 Task: In Heading Arial with underline. Font size of heading  '18'Font style of data Calibri. Font size of data  9Alignment of headline & data Align center. Fill color in heading,  RedFont color of data Black Apply border in Data No BorderIn the sheet   Prime Sales log book
Action: Mouse moved to (89, 179)
Screenshot: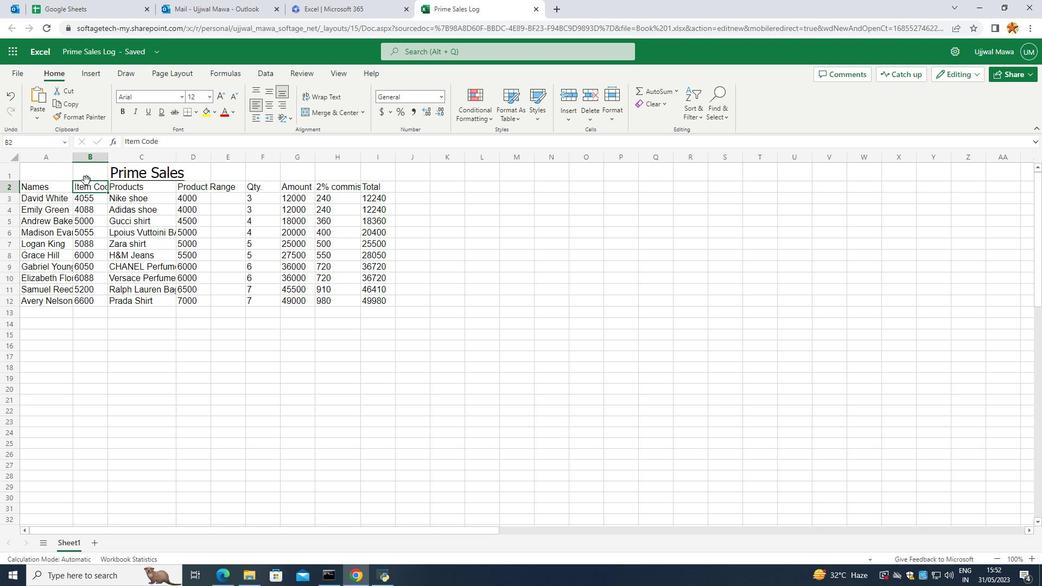 
Action: Mouse pressed left at (89, 179)
Screenshot: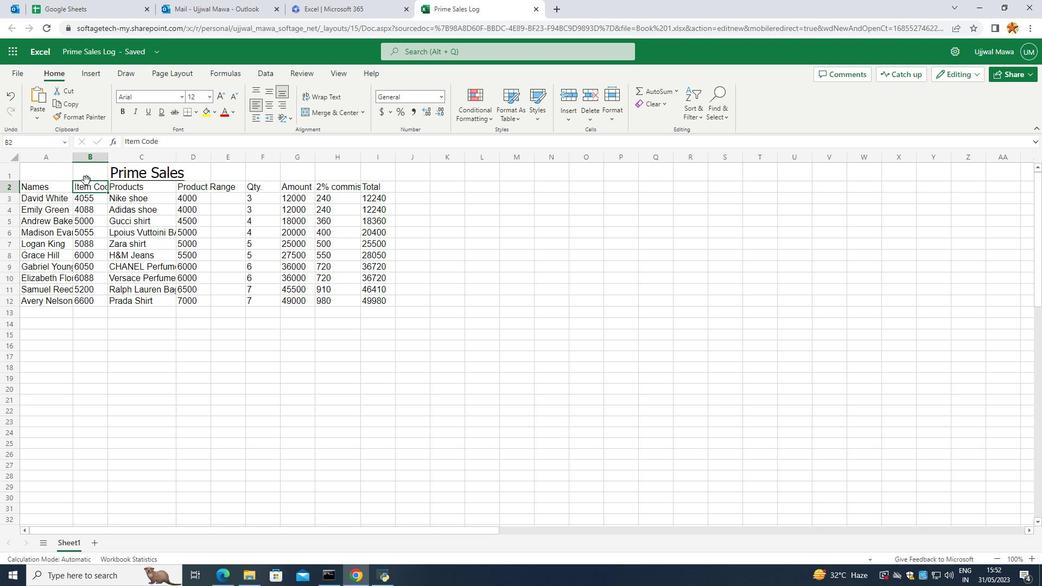 
Action: Mouse moved to (108, 161)
Screenshot: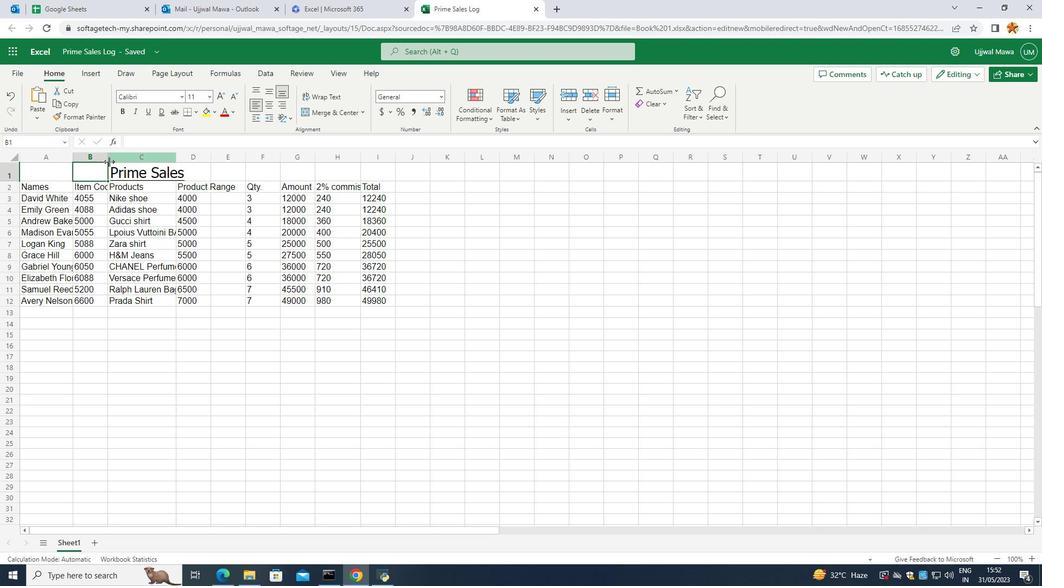 
Action: Mouse pressed left at (108, 161)
Screenshot: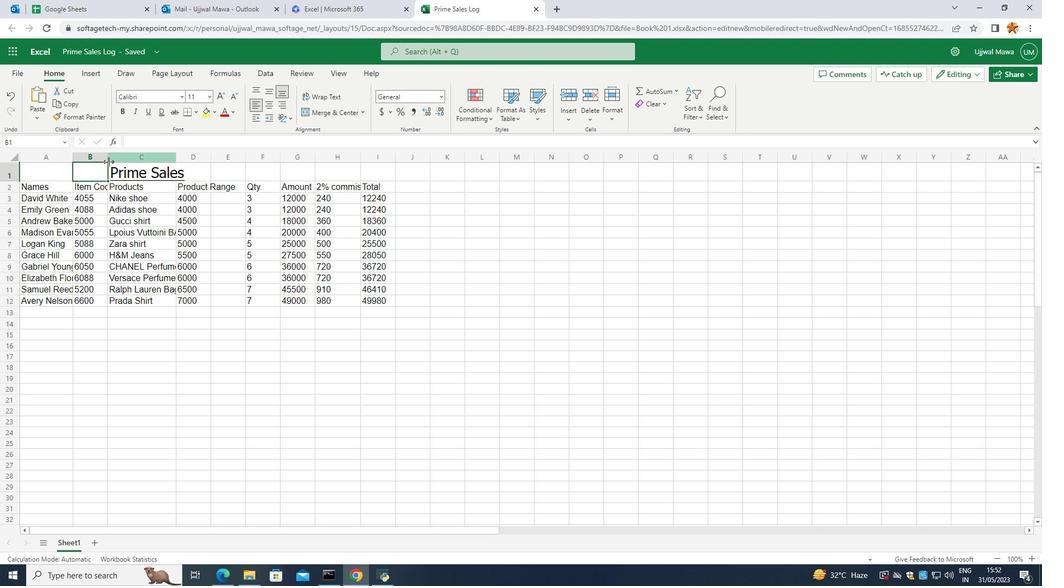 
Action: Mouse moved to (366, 169)
Screenshot: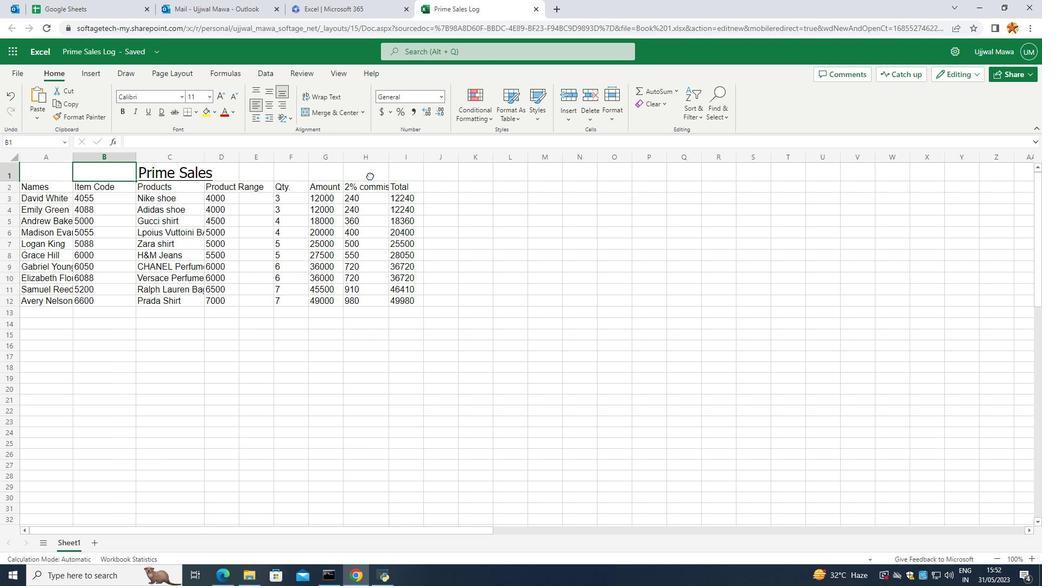 
Action: Mouse pressed left at (366, 169)
Screenshot: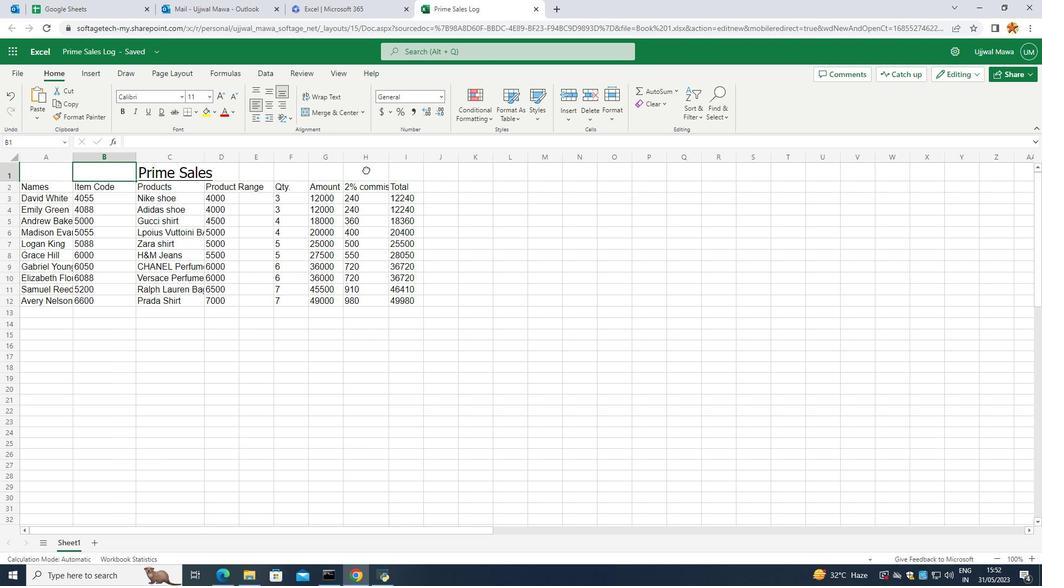 
Action: Mouse moved to (389, 156)
Screenshot: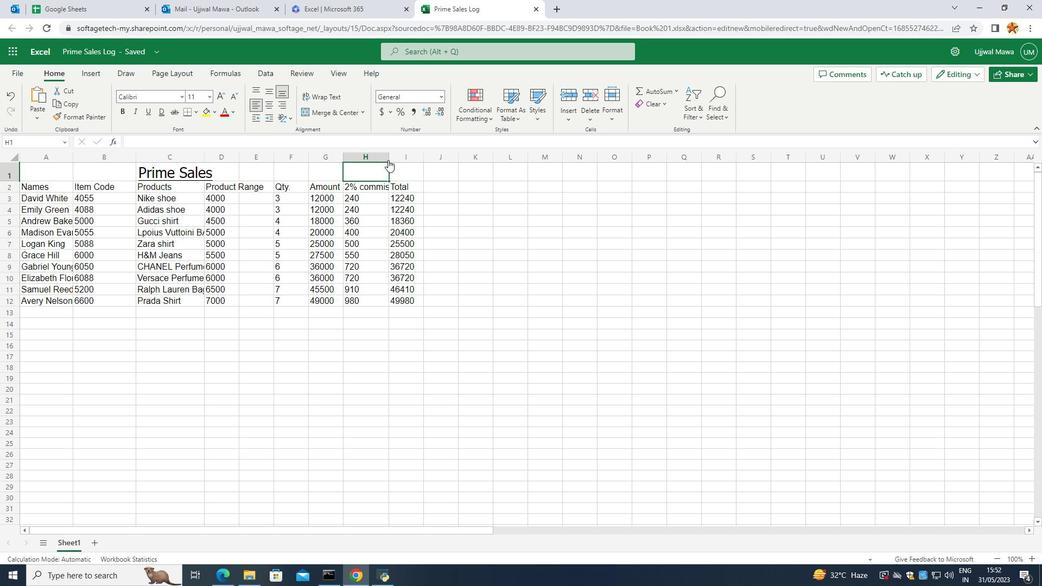 
Action: Mouse pressed left at (389, 156)
Screenshot: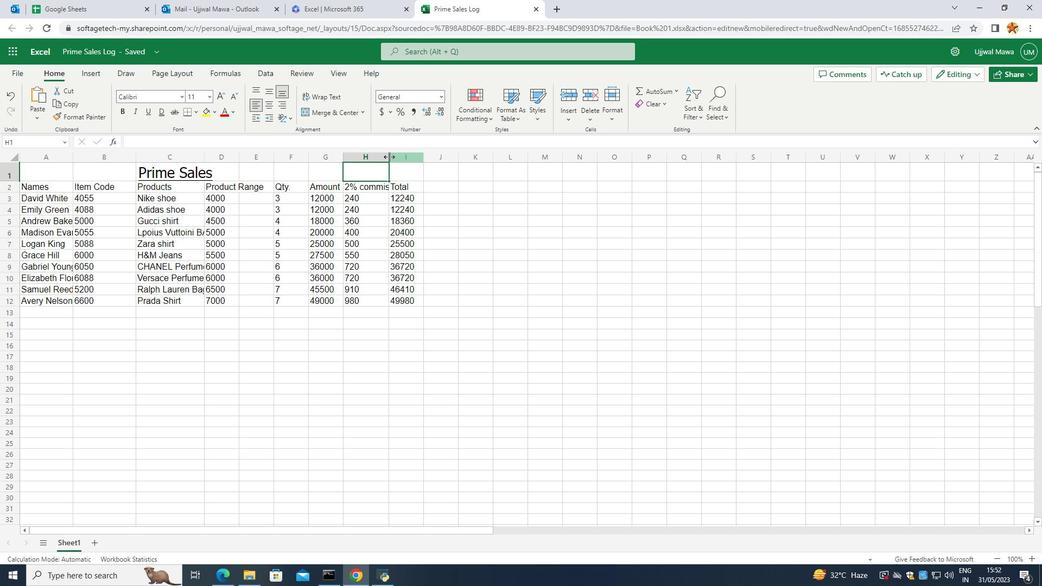 
Action: Mouse moved to (559, 262)
Screenshot: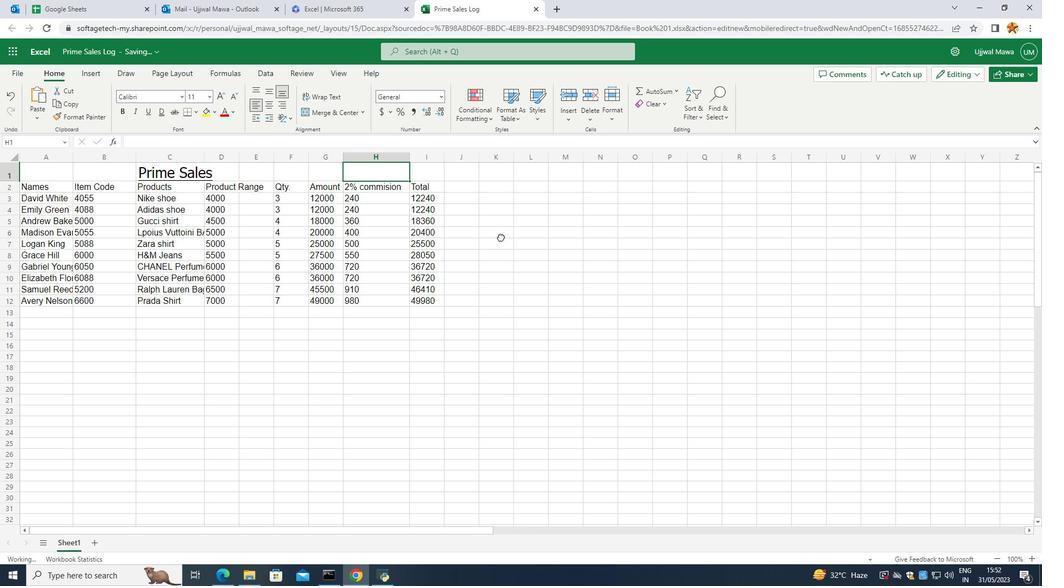 
Action: Mouse pressed left at (559, 262)
Screenshot: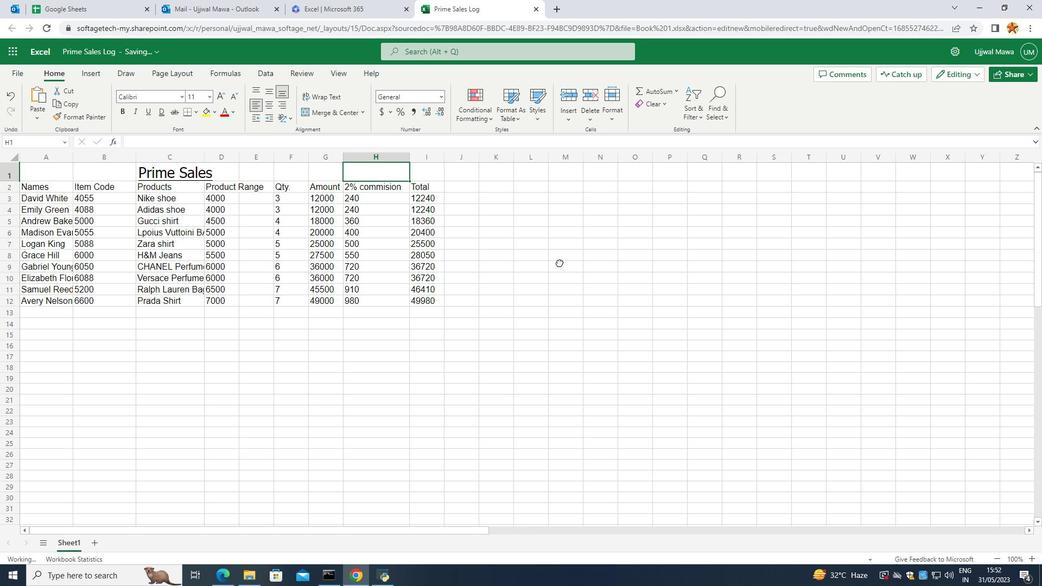 
Action: Mouse moved to (260, 370)
Screenshot: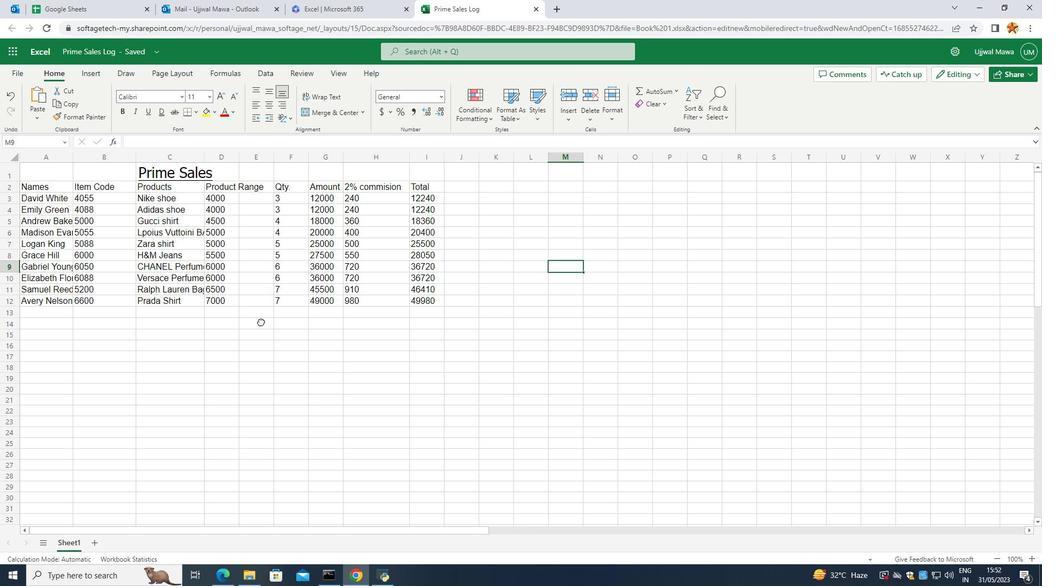 
Action: Mouse pressed left at (260, 370)
Screenshot: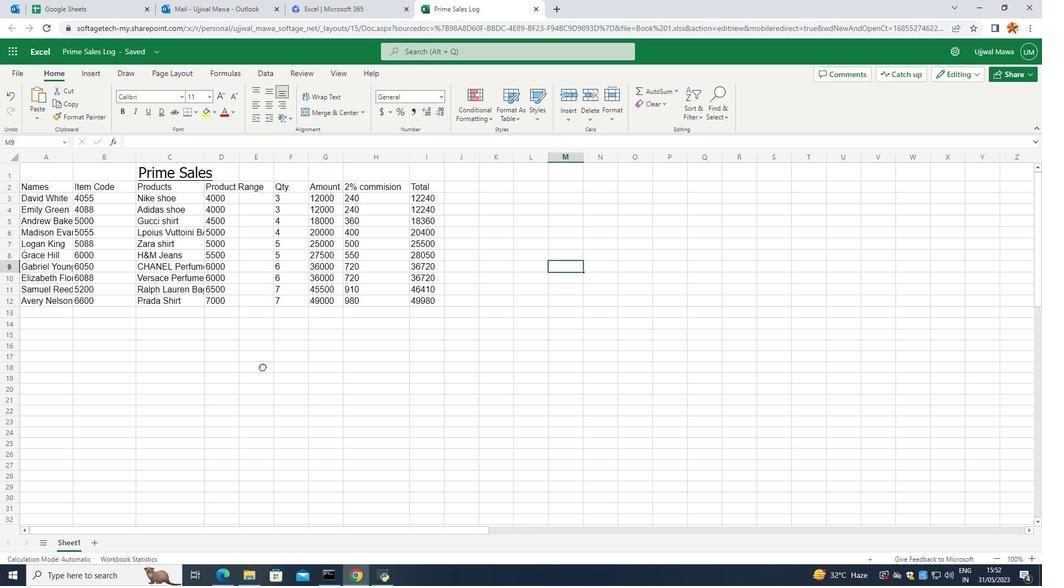 
Action: Mouse moved to (66, 187)
Screenshot: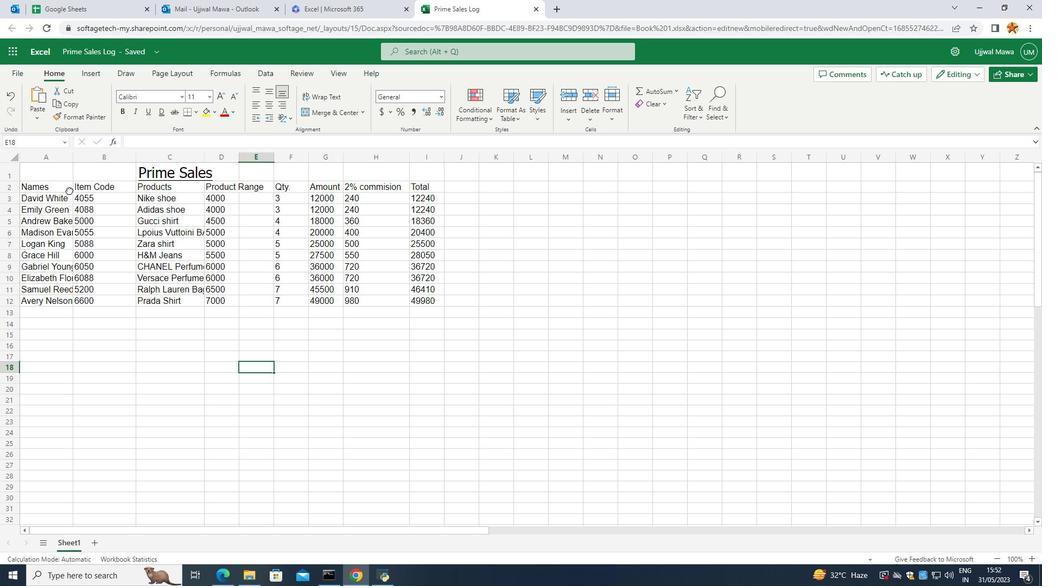 
Action: Mouse pressed left at (66, 187)
Screenshot: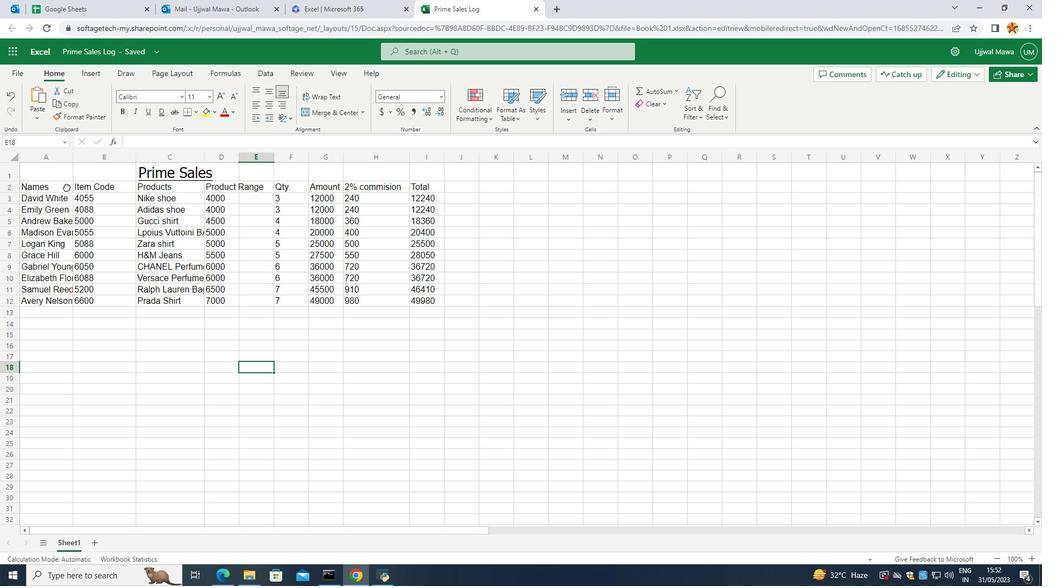
Action: Mouse moved to (73, 160)
Screenshot: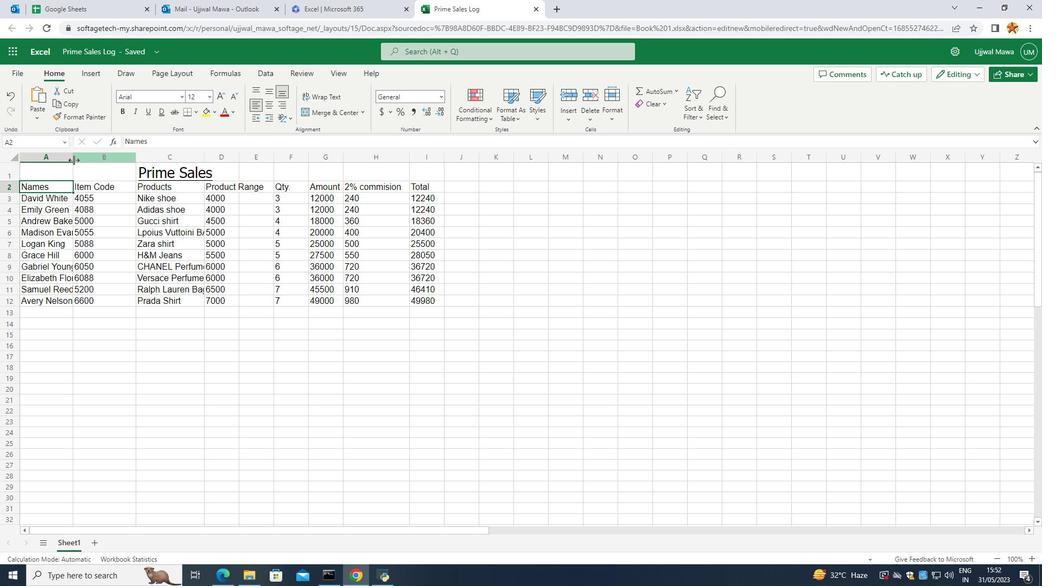 
Action: Mouse pressed left at (73, 160)
Screenshot: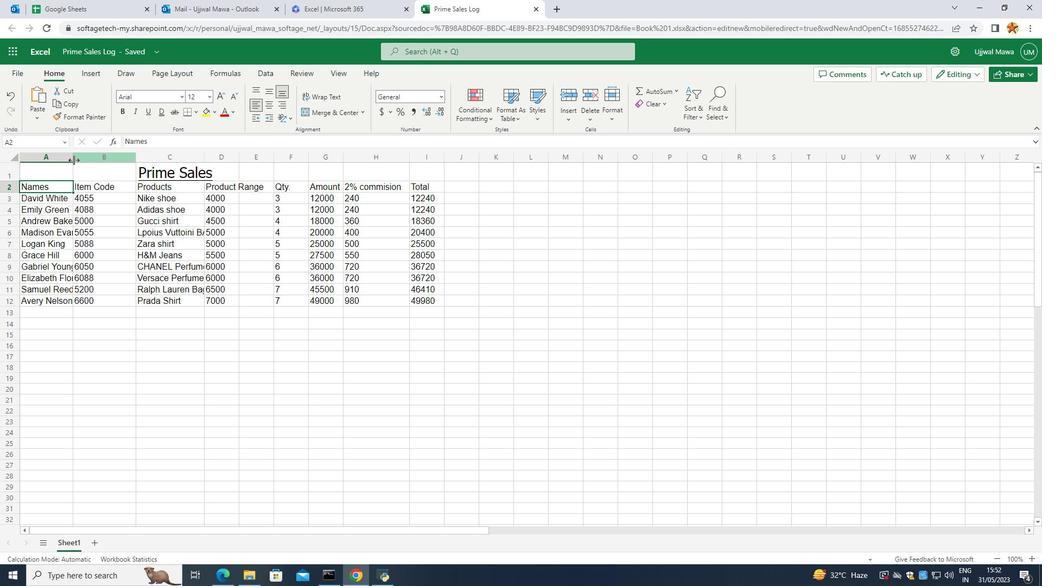 
Action: Mouse moved to (173, 396)
Screenshot: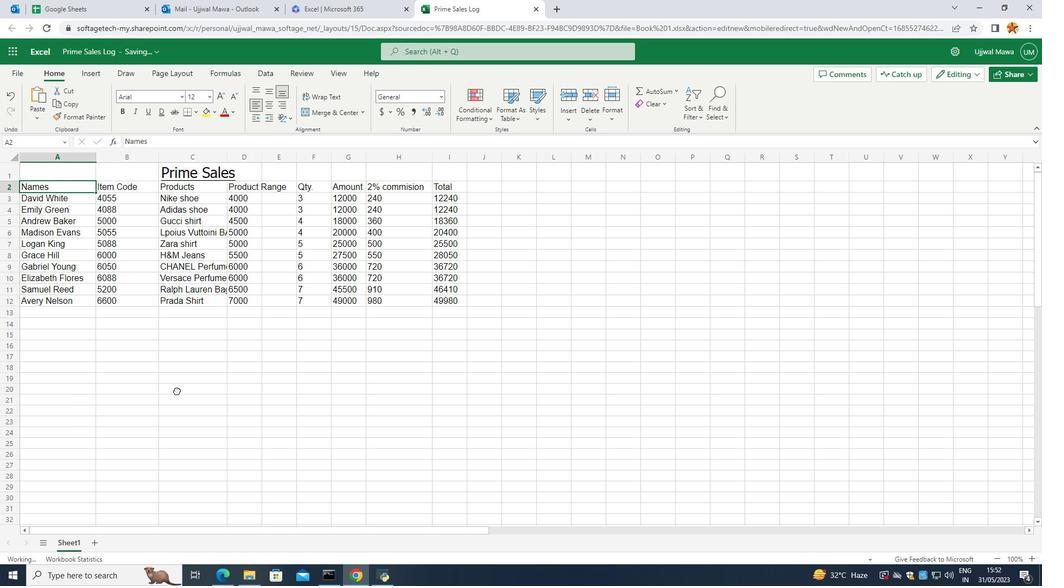 
Action: Mouse pressed left at (173, 396)
Screenshot: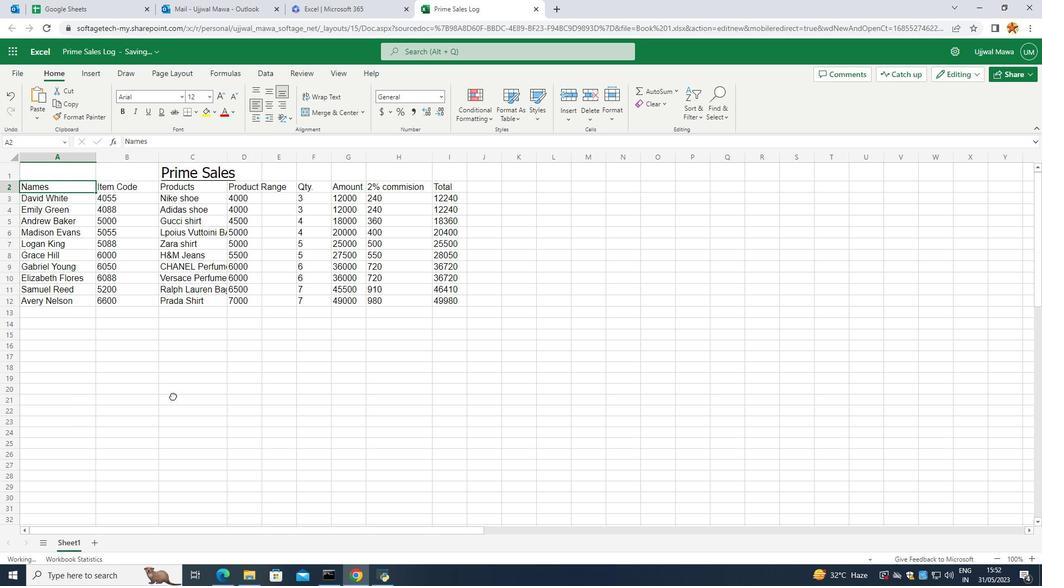 
Action: Mouse moved to (178, 169)
Screenshot: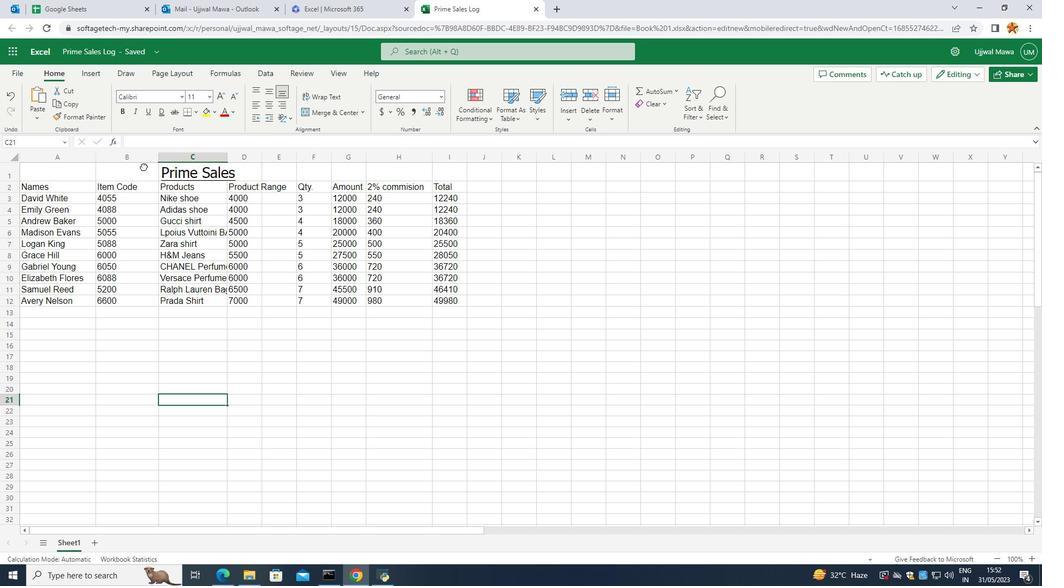 
Action: Mouse pressed left at (178, 169)
Screenshot: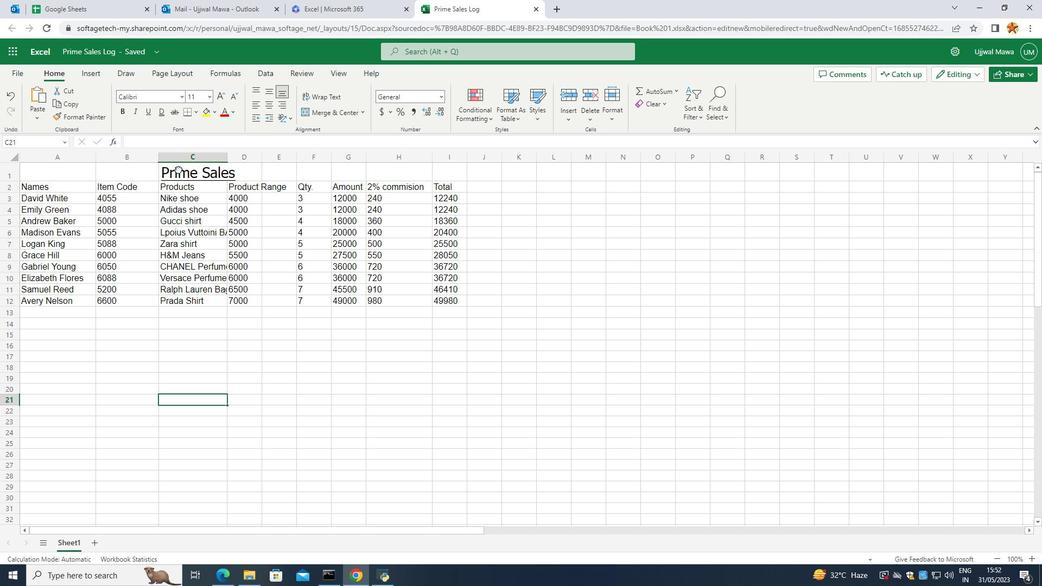 
Action: Mouse moved to (181, 97)
Screenshot: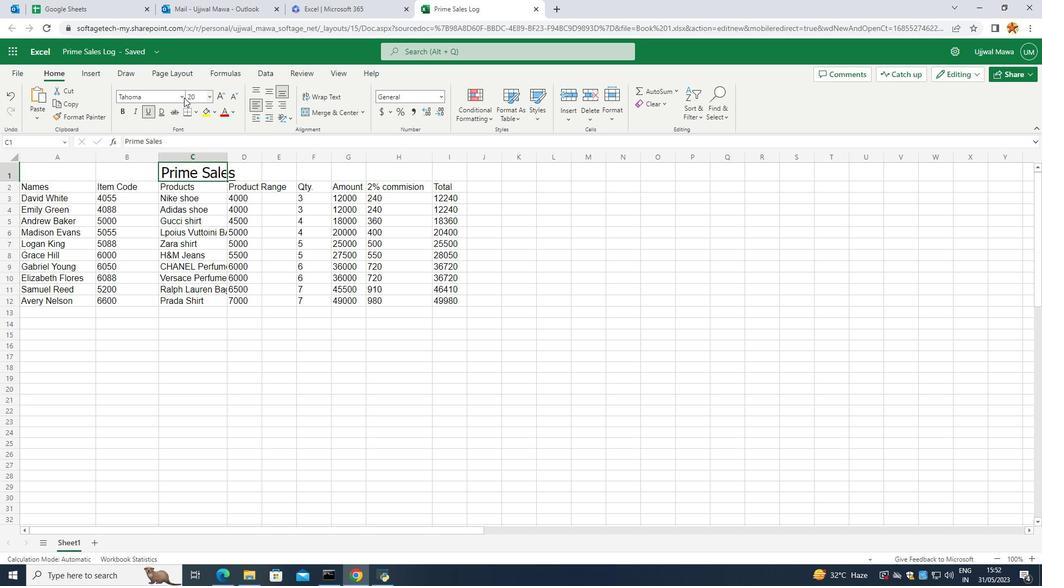 
Action: Mouse pressed left at (181, 97)
Screenshot: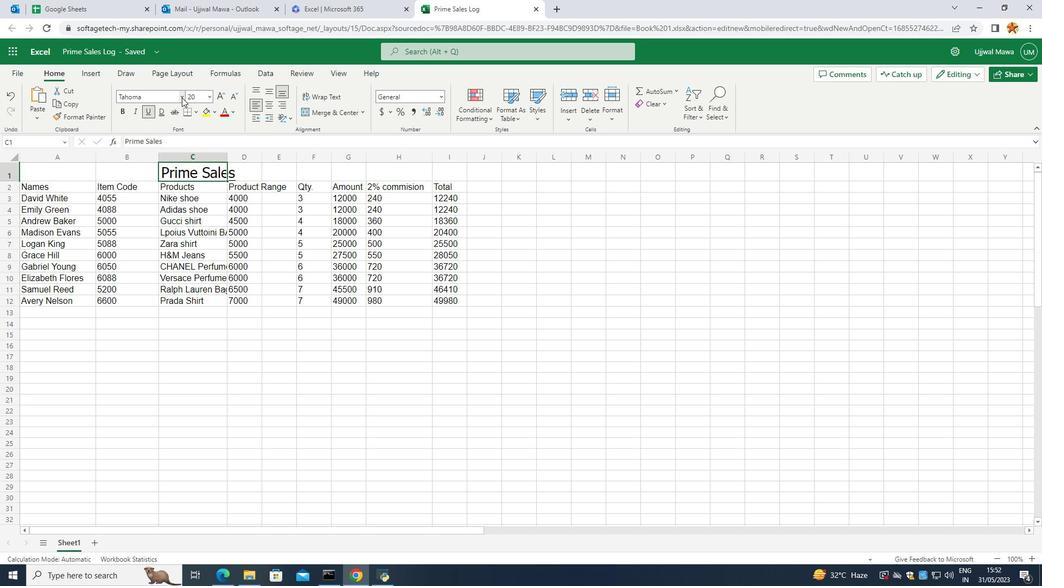 
Action: Mouse moved to (160, 131)
Screenshot: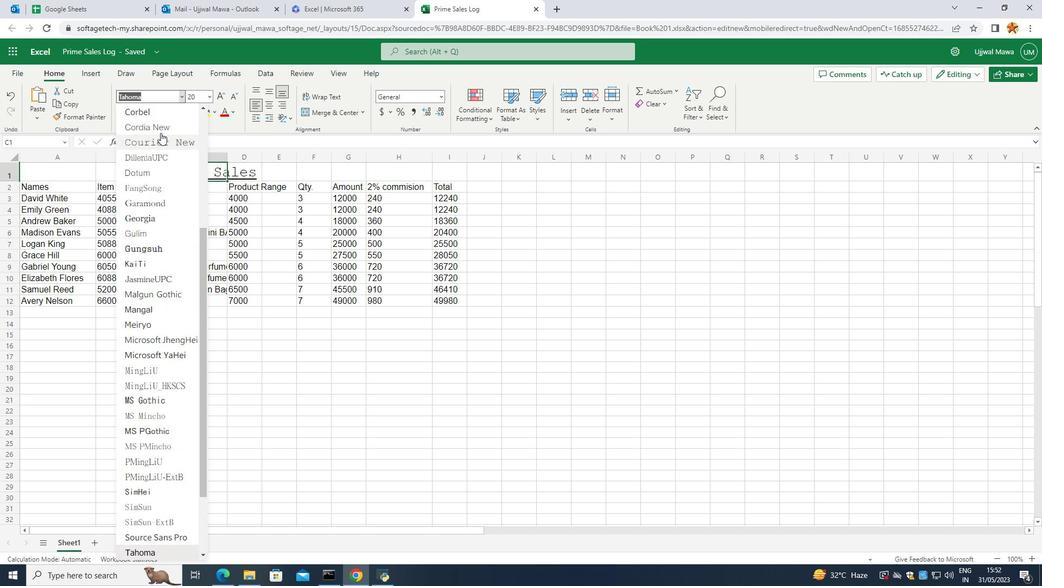
Action: Mouse scrolled (160, 132) with delta (0, 0)
Screenshot: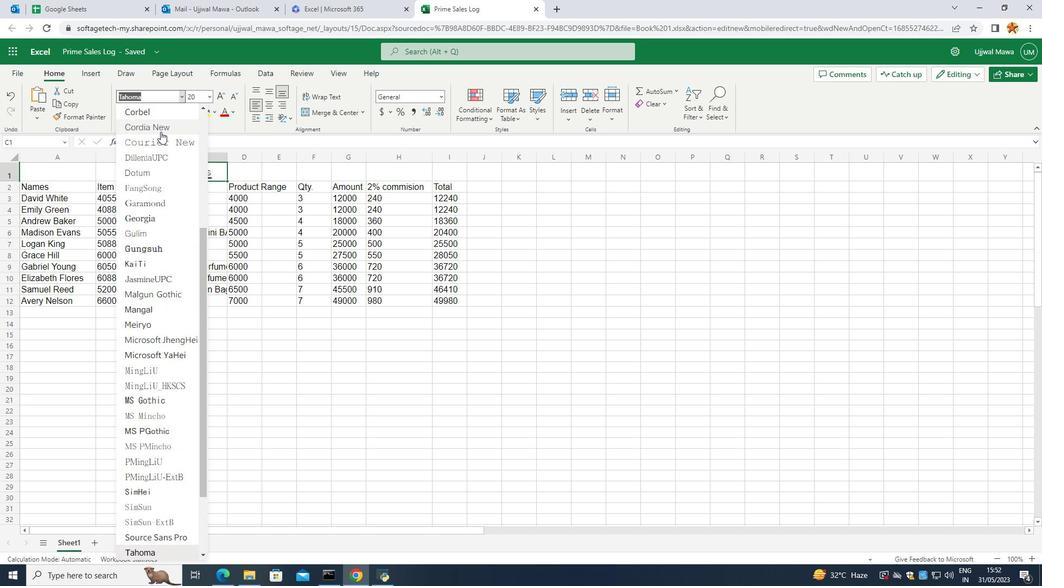 
Action: Mouse scrolled (160, 132) with delta (0, 0)
Screenshot: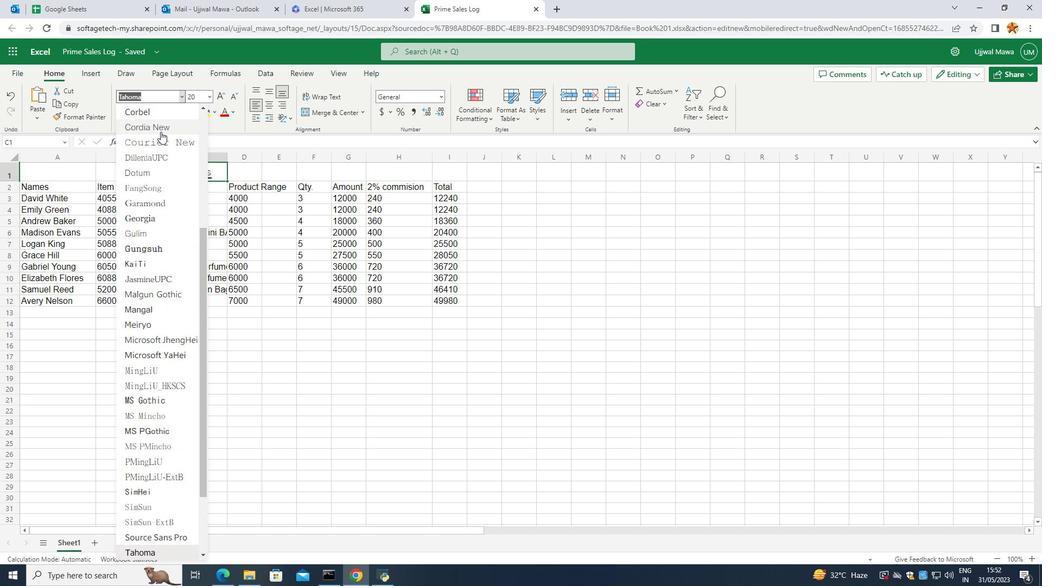
Action: Mouse scrolled (160, 132) with delta (0, 0)
Screenshot: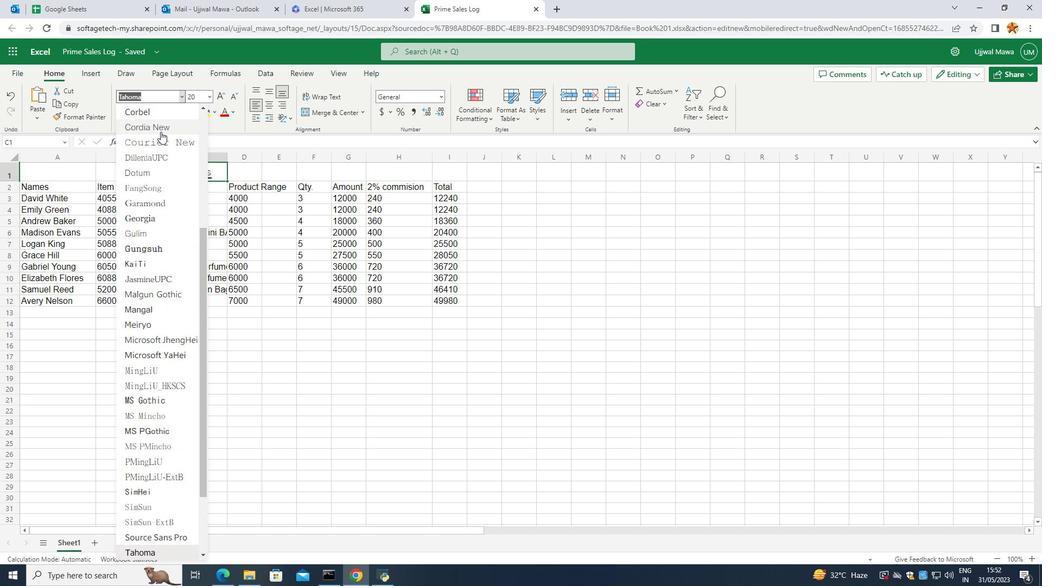 
Action: Mouse scrolled (160, 132) with delta (0, 0)
Screenshot: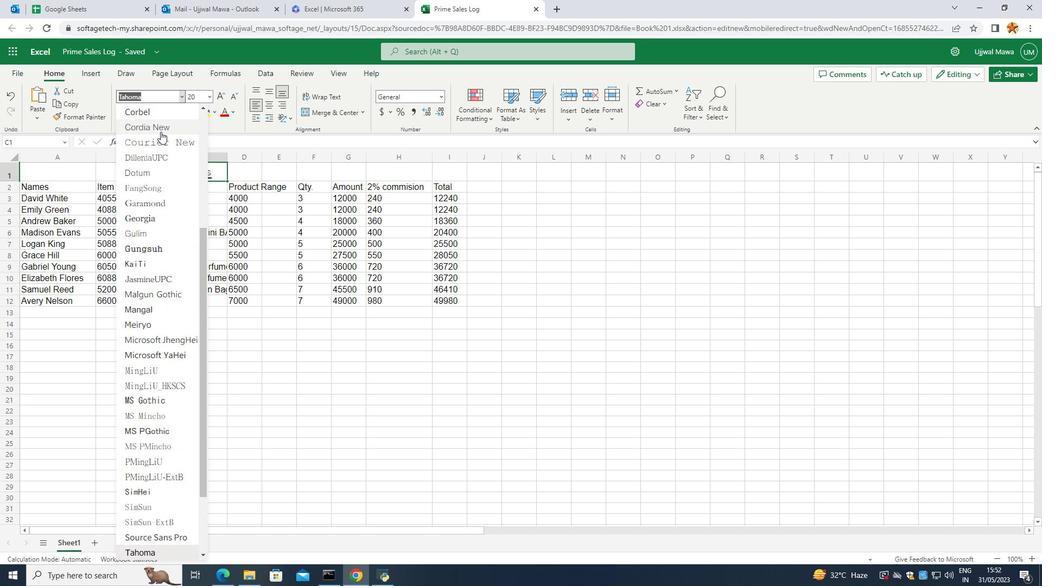 
Action: Mouse moved to (156, 133)
Screenshot: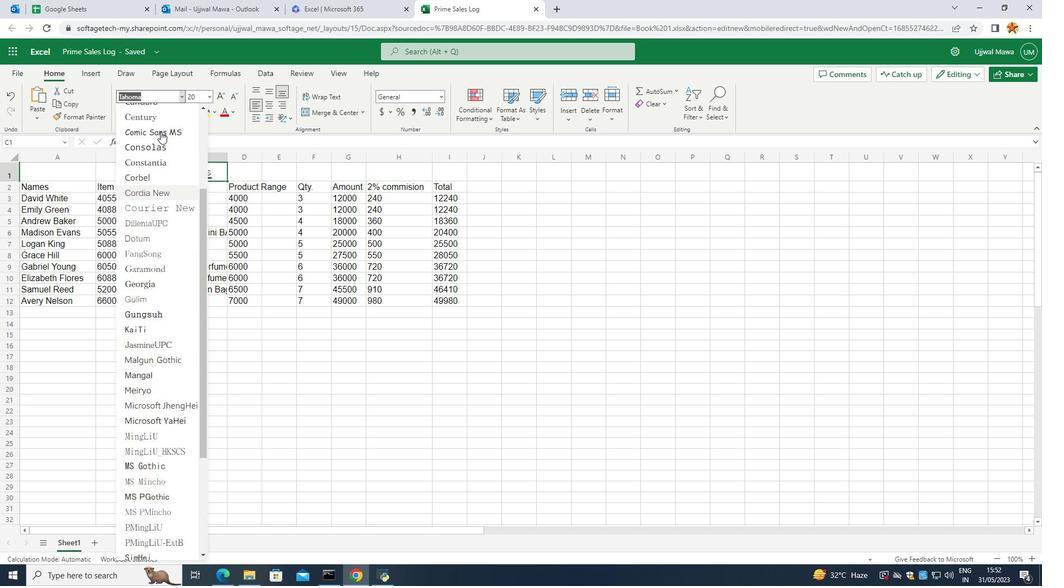 
Action: Mouse scrolled (156, 134) with delta (0, 0)
Screenshot: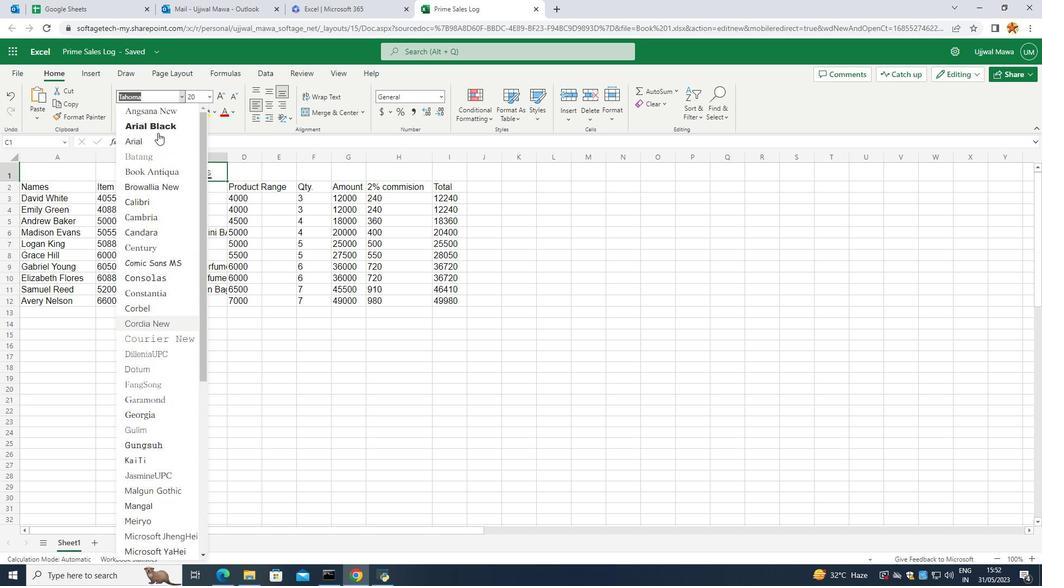 
Action: Mouse scrolled (156, 134) with delta (0, 0)
Screenshot: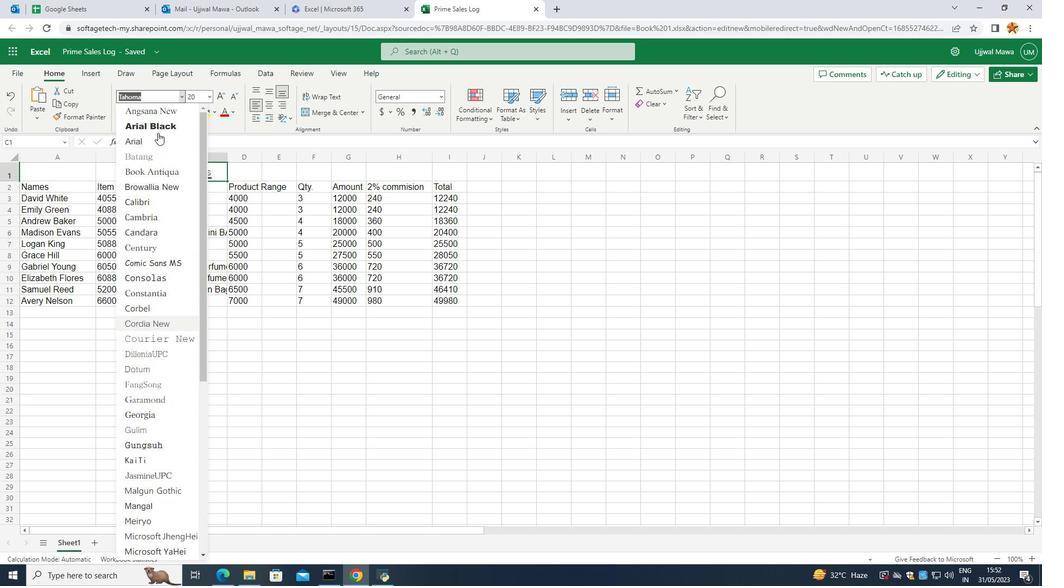 
Action: Mouse scrolled (156, 134) with delta (0, 0)
Screenshot: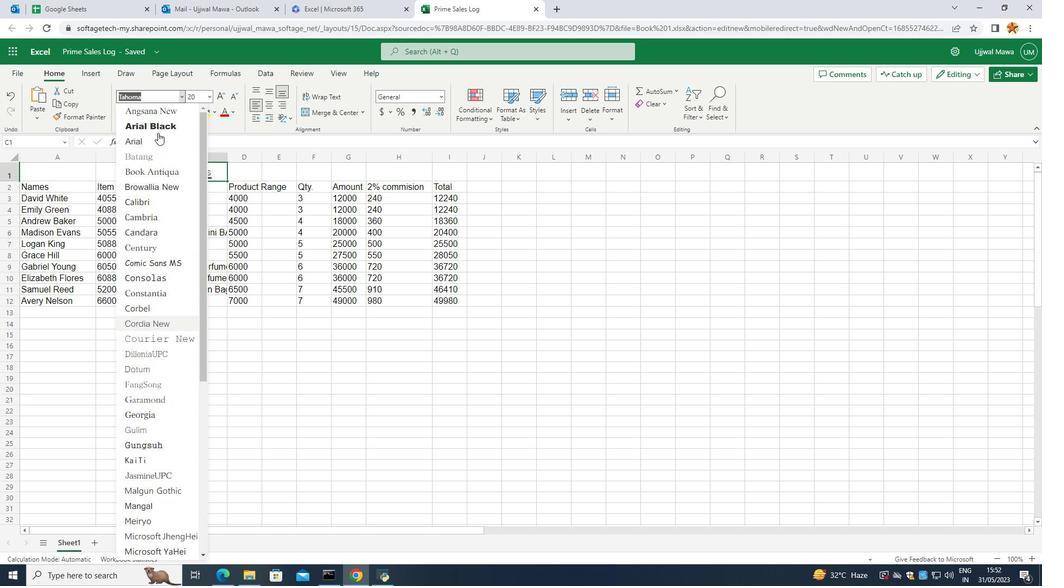
Action: Mouse scrolled (156, 134) with delta (0, 0)
Screenshot: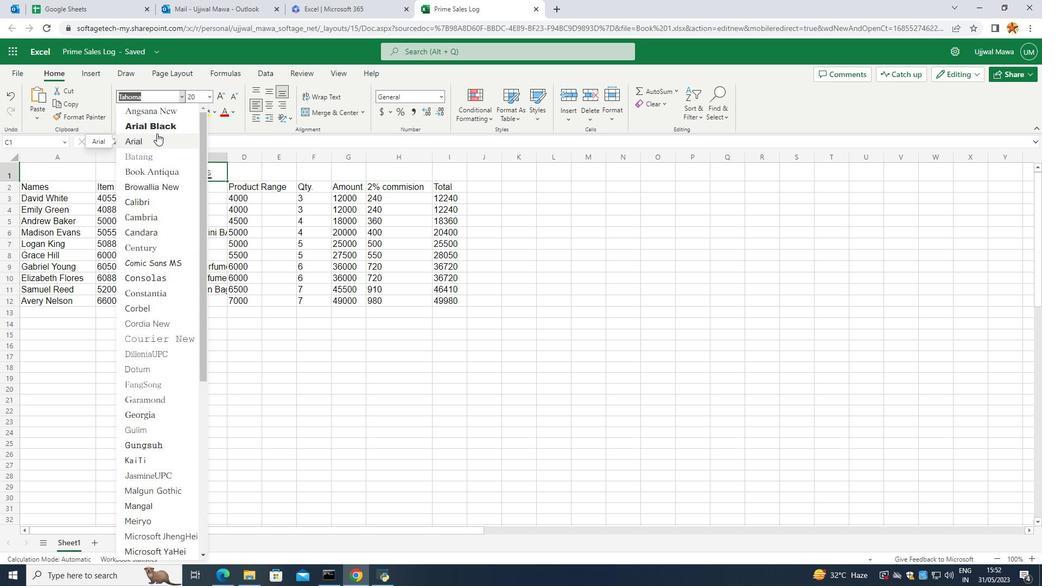 
Action: Mouse moved to (154, 137)
Screenshot: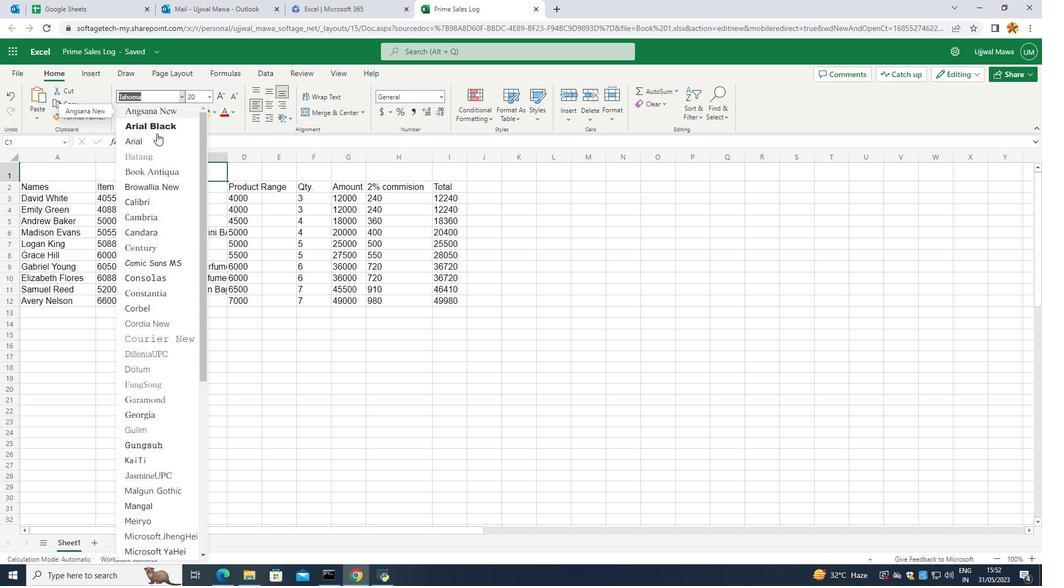 
Action: Mouse pressed left at (154, 137)
Screenshot: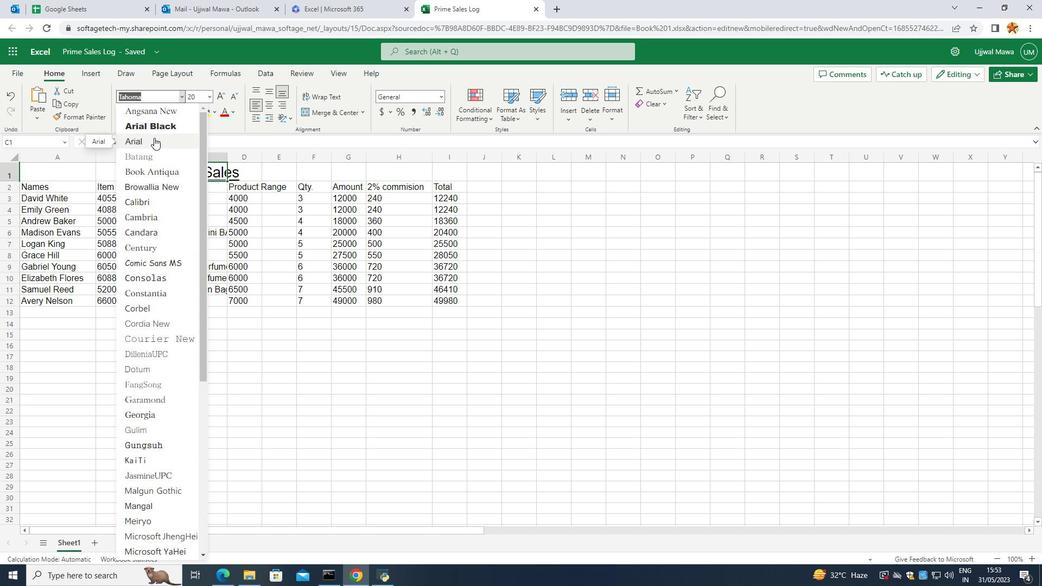
Action: Mouse moved to (146, 114)
Screenshot: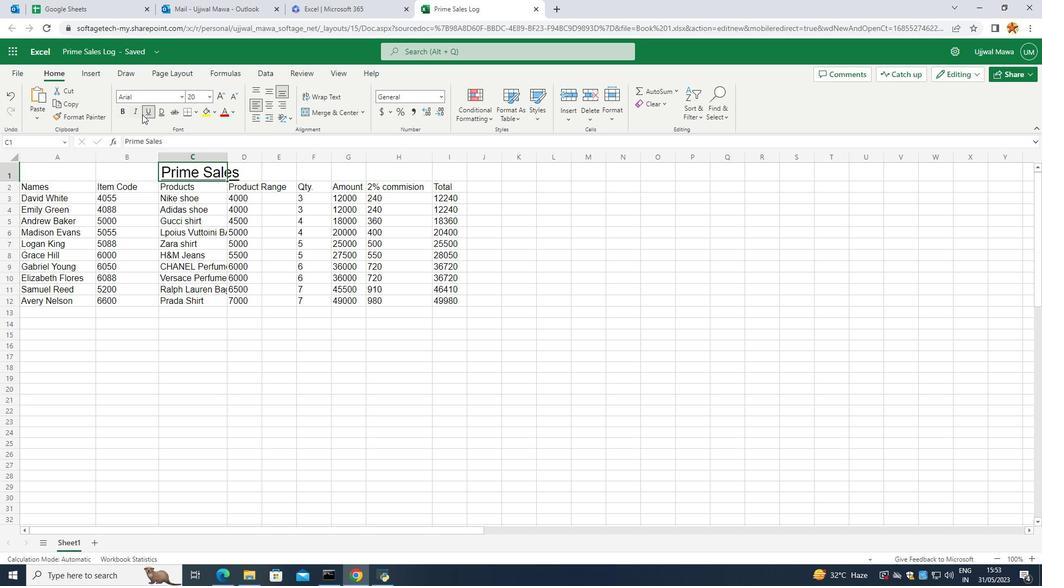 
Action: Mouse pressed left at (146, 114)
Screenshot: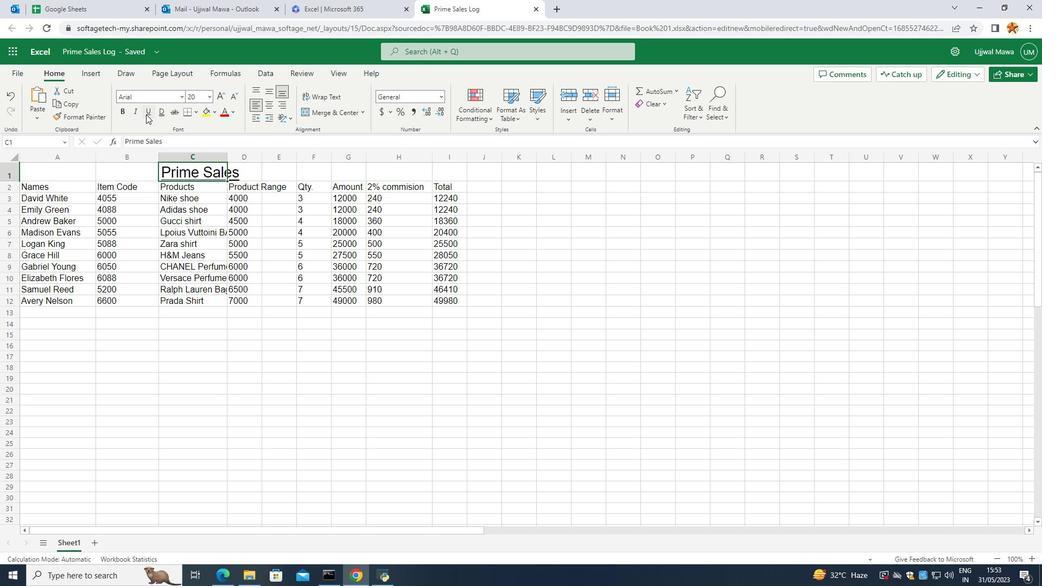 
Action: Mouse pressed left at (146, 114)
Screenshot: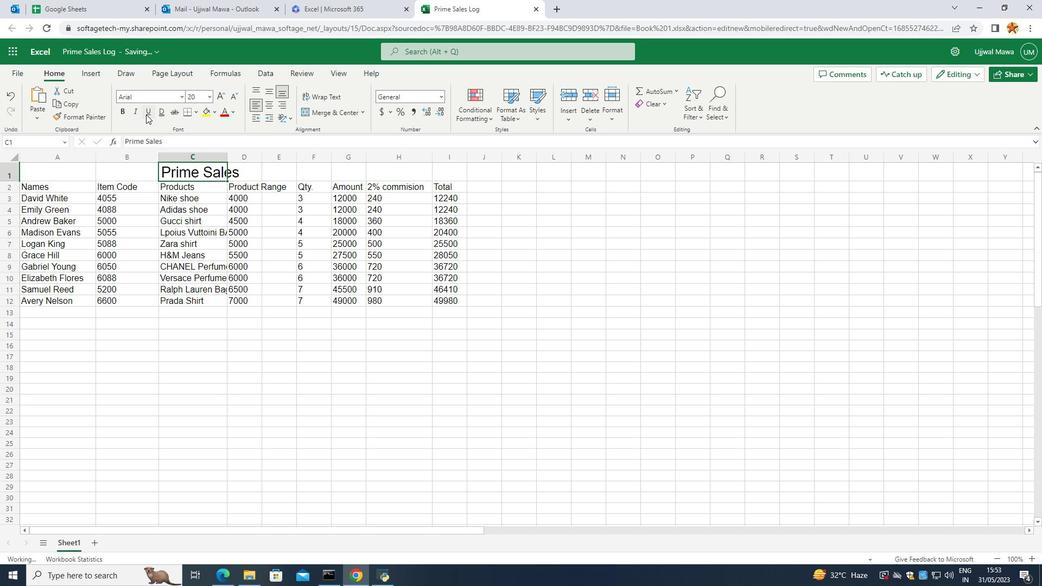 
Action: Mouse moved to (134, 309)
Screenshot: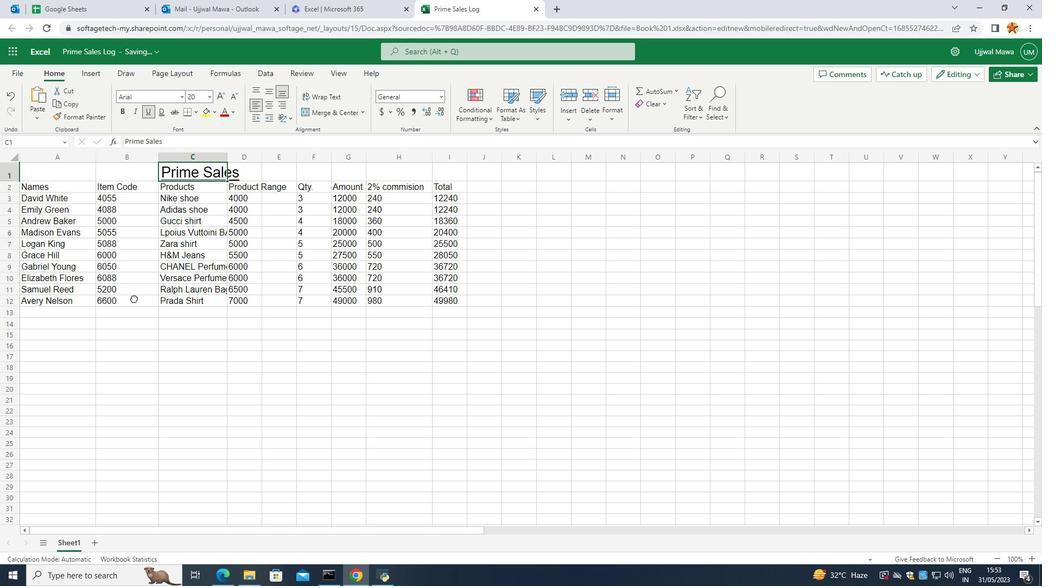 
Action: Mouse pressed left at (134, 309)
Screenshot: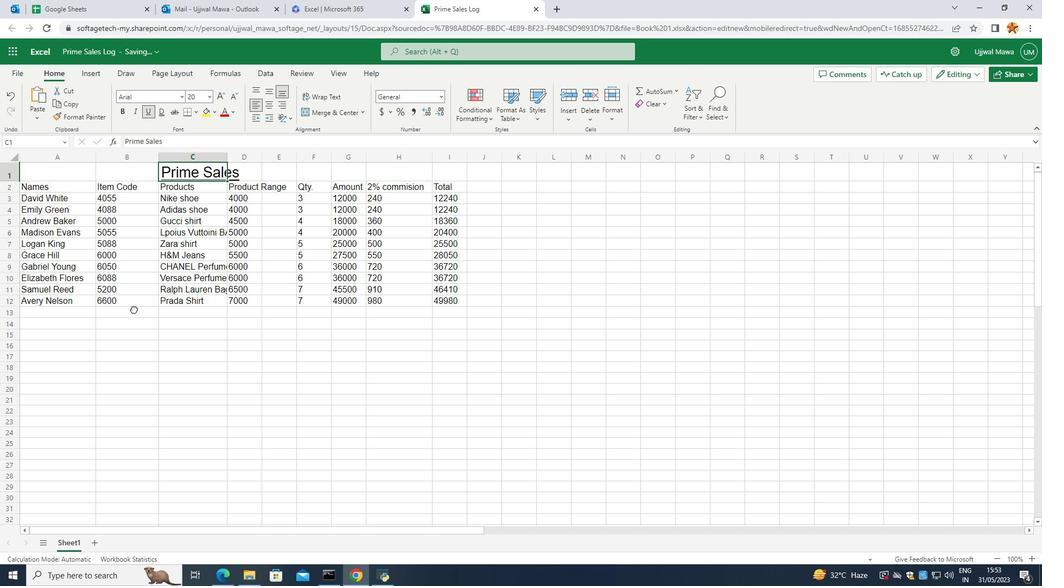 
Action: Mouse moved to (170, 174)
Screenshot: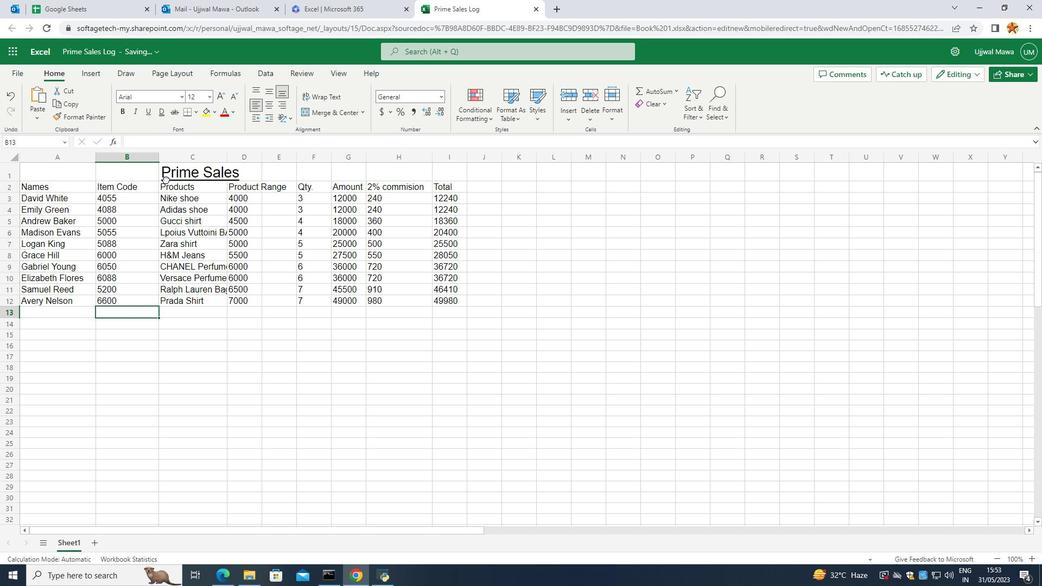 
Action: Mouse pressed left at (170, 174)
Screenshot: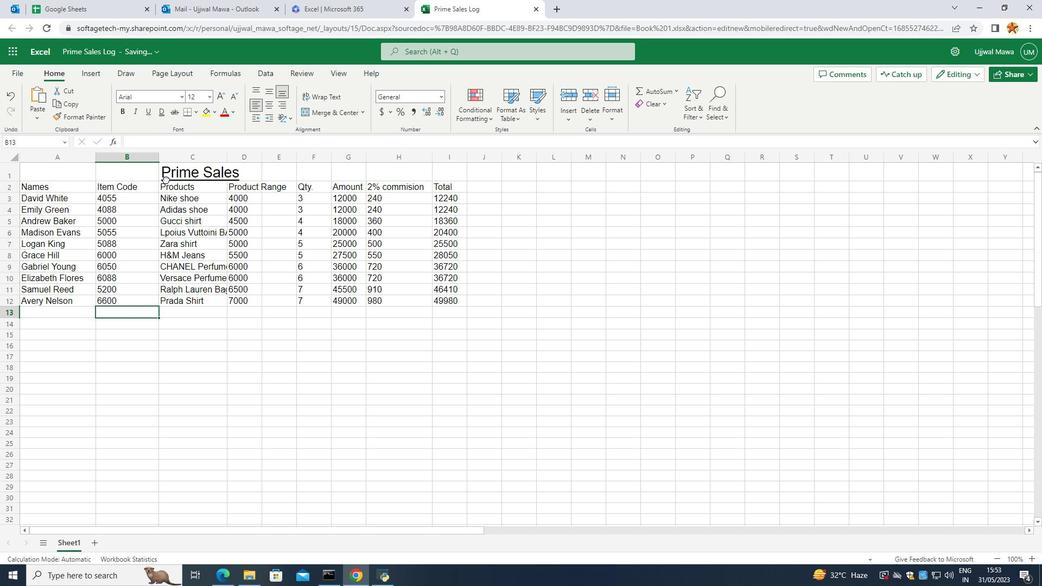 
Action: Mouse moved to (210, 98)
Screenshot: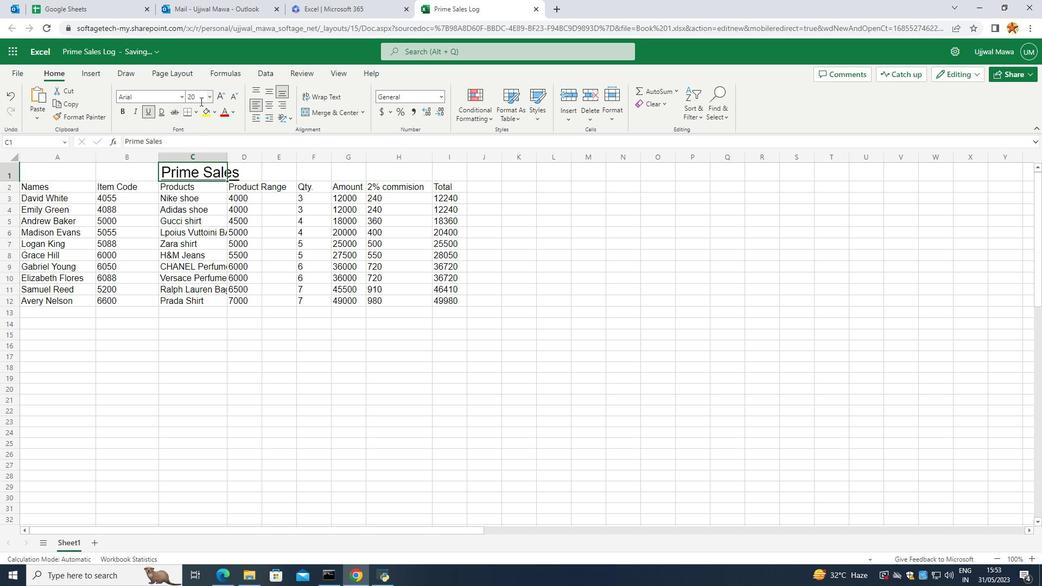 
Action: Mouse pressed left at (210, 98)
Screenshot: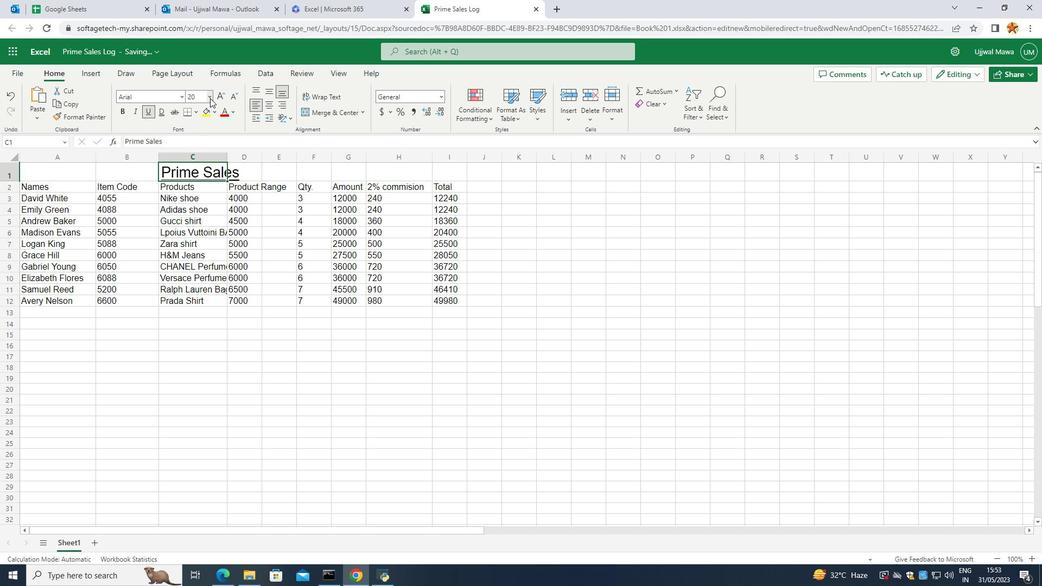 
Action: Mouse moved to (195, 213)
Screenshot: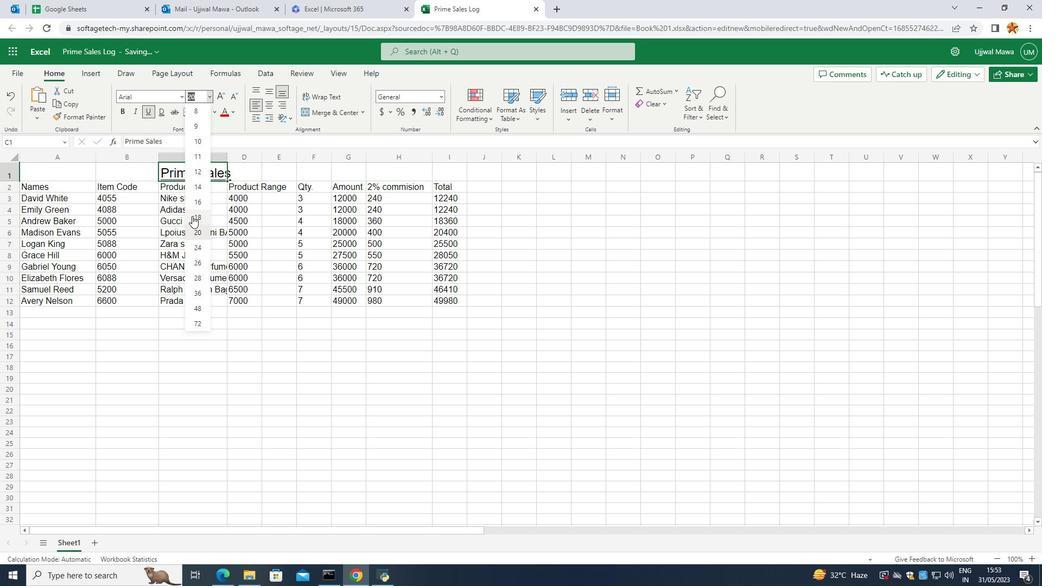 
Action: Mouse pressed left at (195, 213)
Screenshot: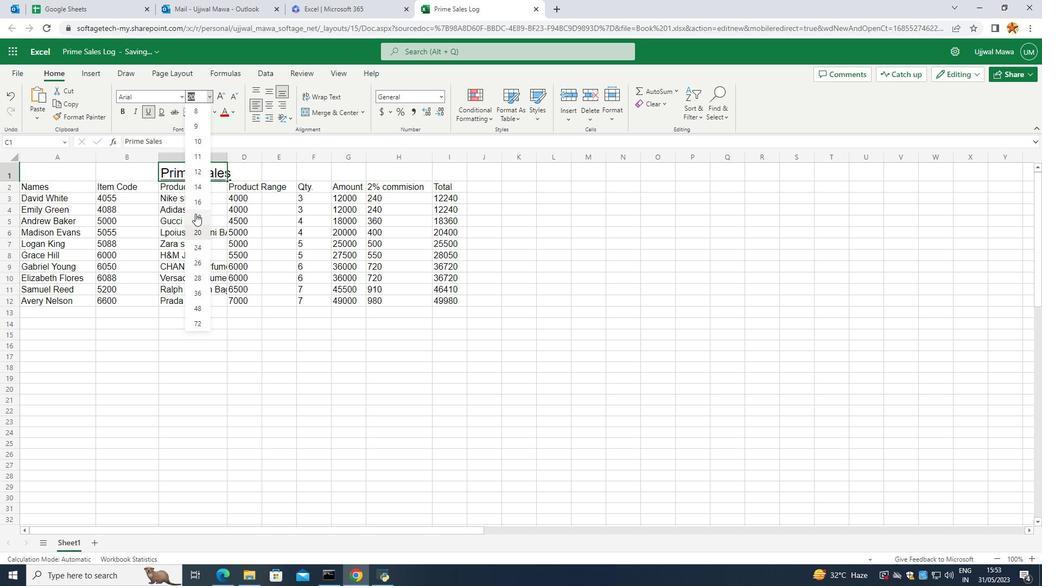 
Action: Mouse moved to (135, 230)
Screenshot: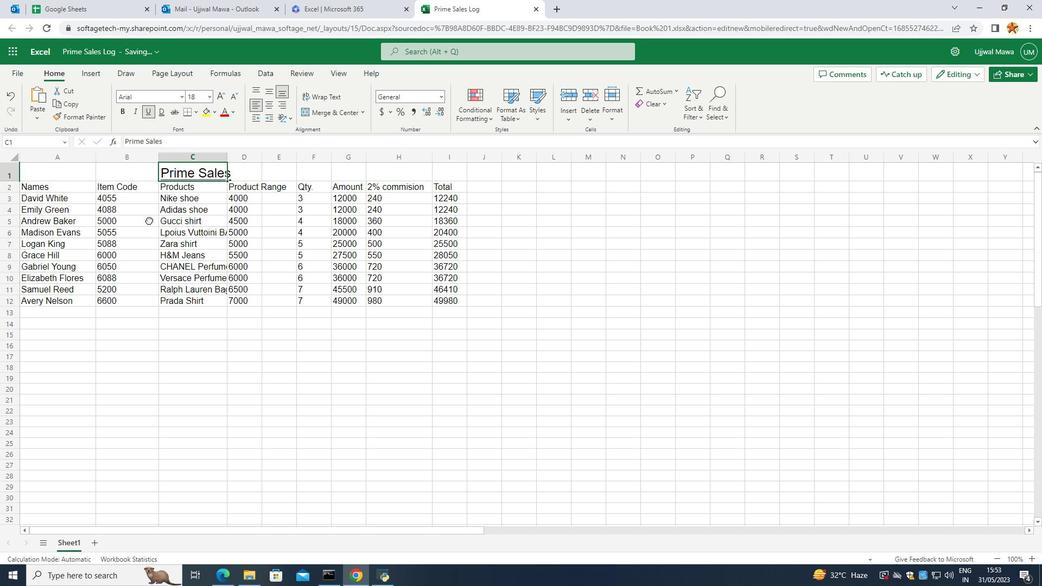 
Action: Mouse pressed left at (135, 230)
Screenshot: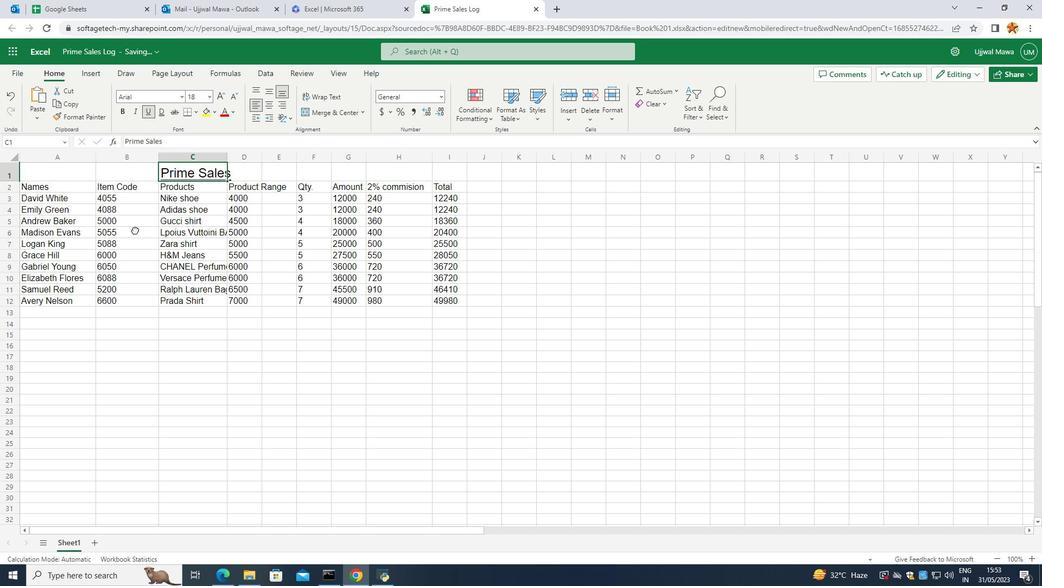
Action: Mouse moved to (43, 187)
Screenshot: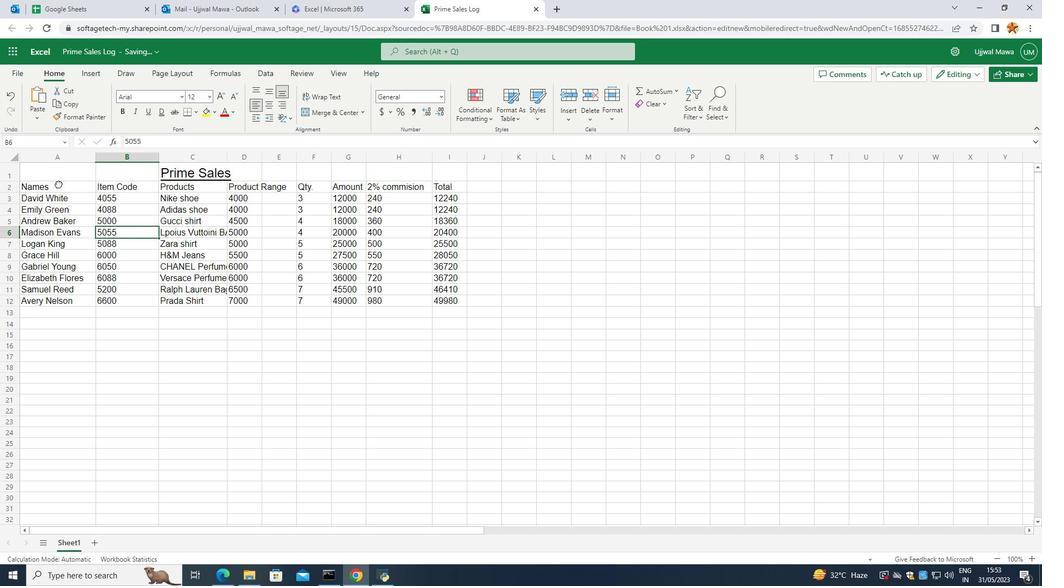 
Action: Mouse pressed left at (43, 187)
Screenshot: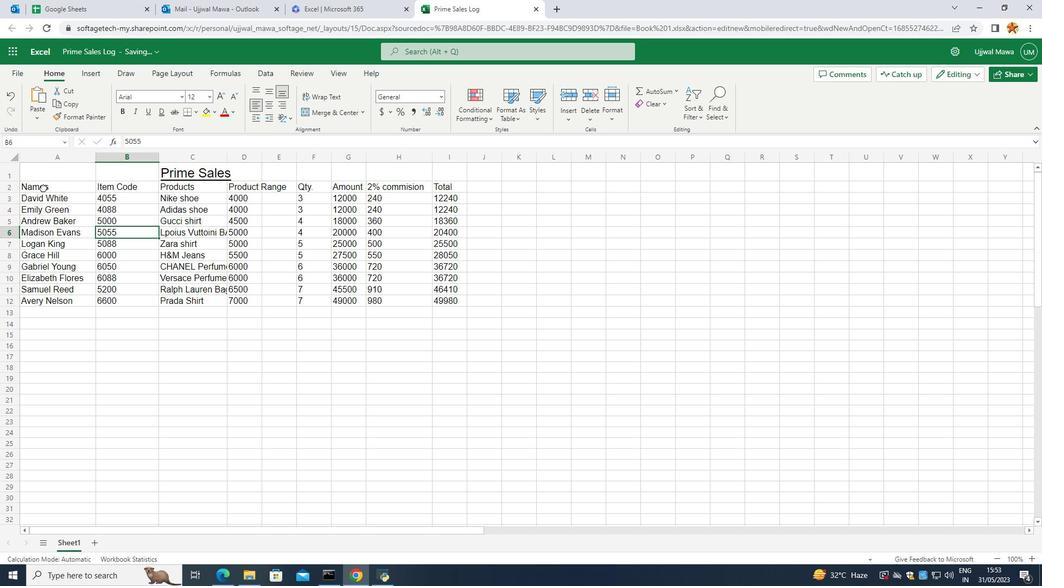 
Action: Mouse moved to (181, 98)
Screenshot: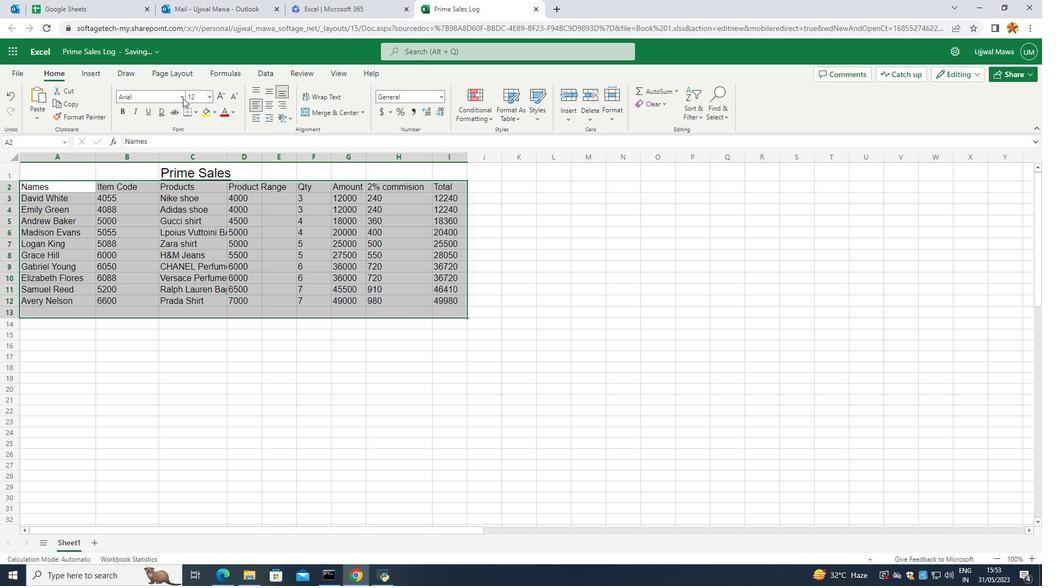 
Action: Mouse pressed left at (181, 98)
Screenshot: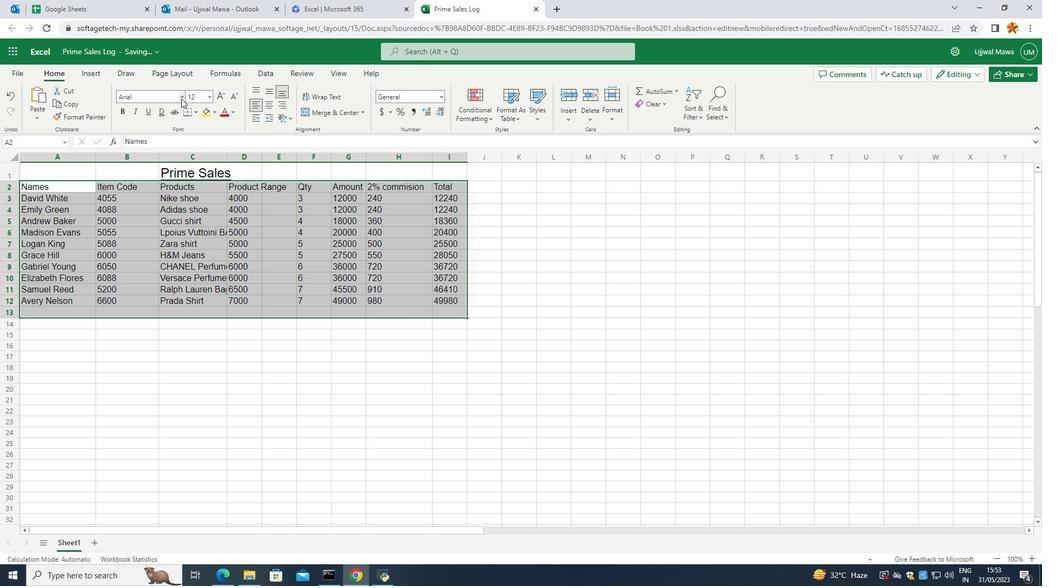 
Action: Mouse moved to (166, 201)
Screenshot: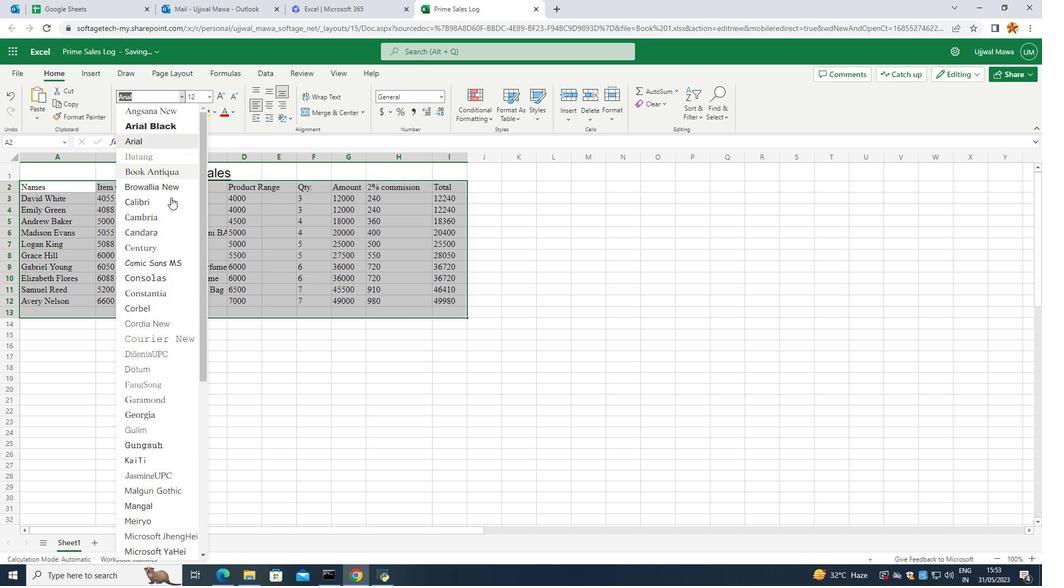 
Action: Mouse pressed left at (166, 201)
Screenshot: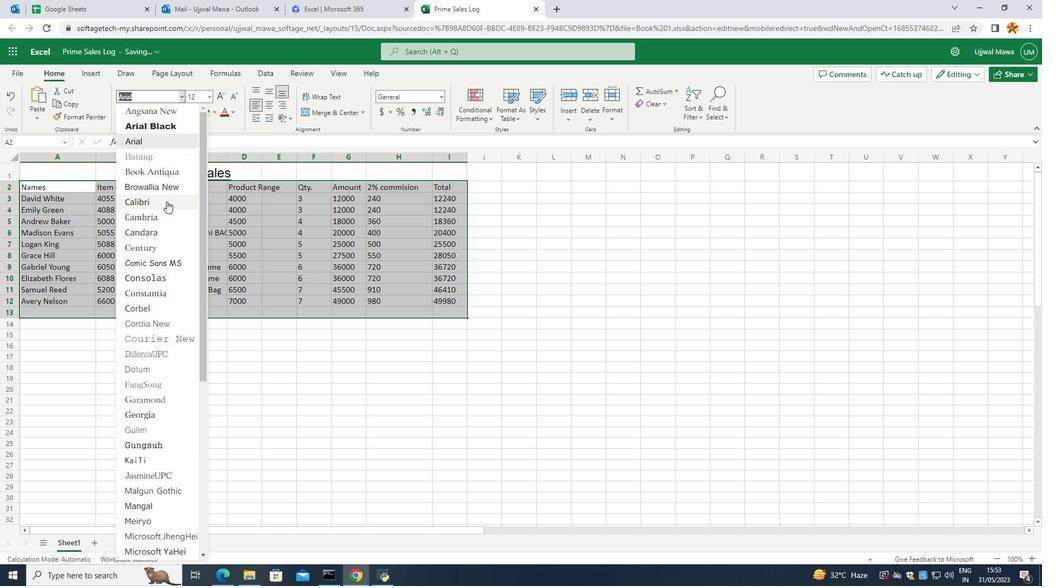 
Action: Mouse moved to (232, 98)
Screenshot: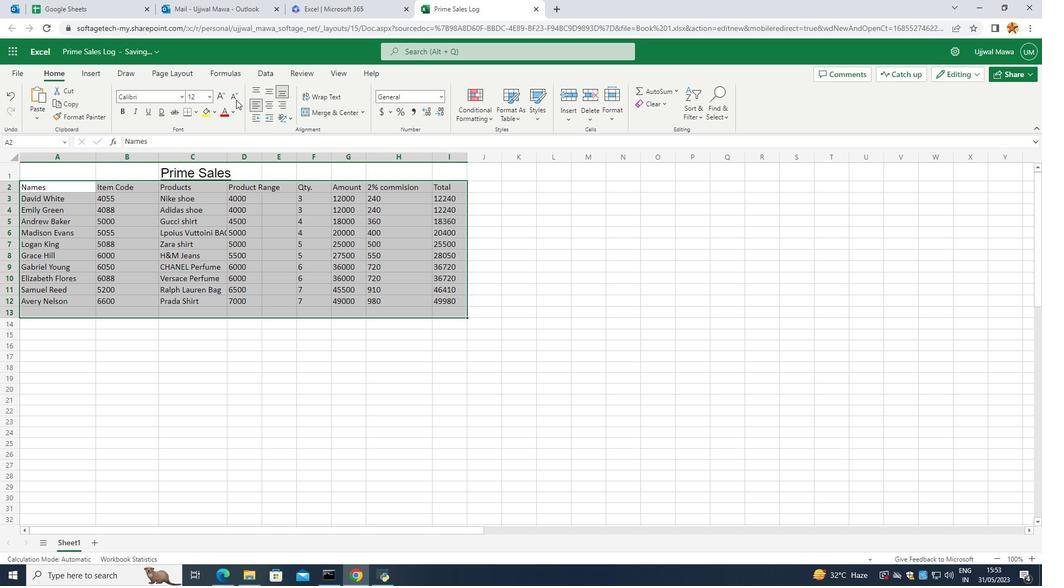 
Action: Mouse pressed left at (232, 98)
Screenshot: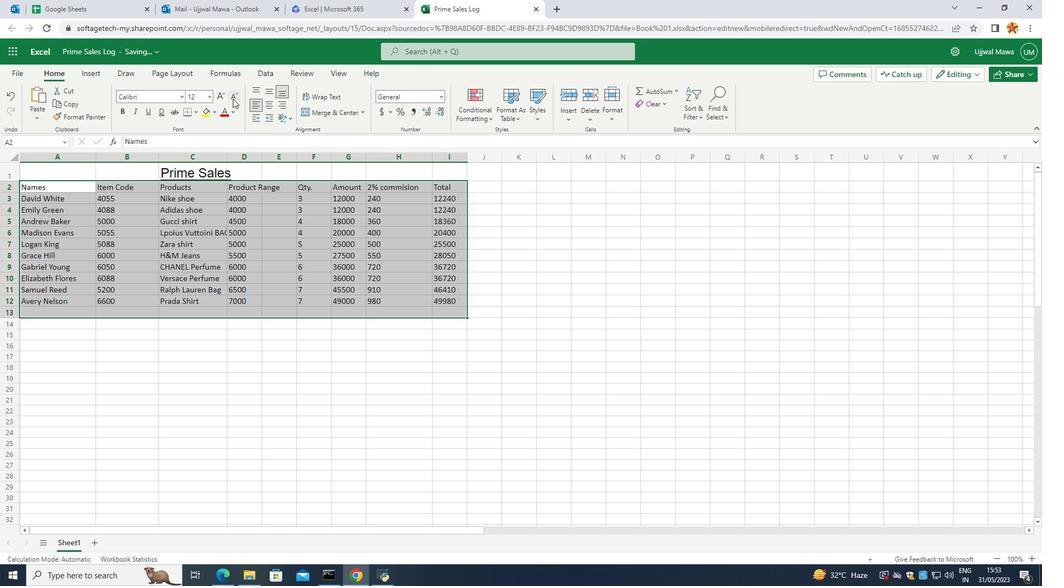 
Action: Mouse moved to (232, 98)
Screenshot: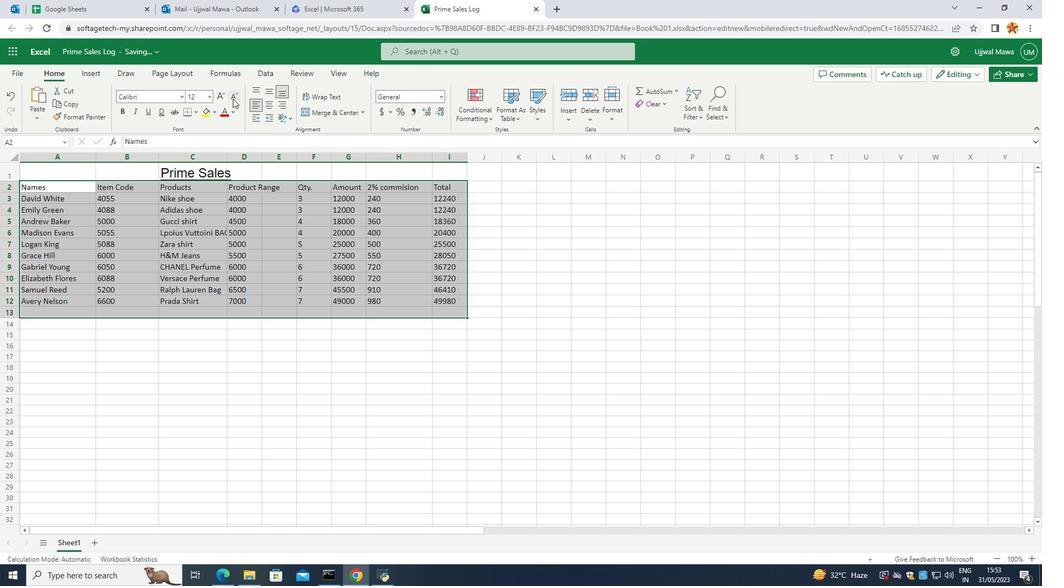 
Action: Mouse pressed left at (232, 98)
Screenshot: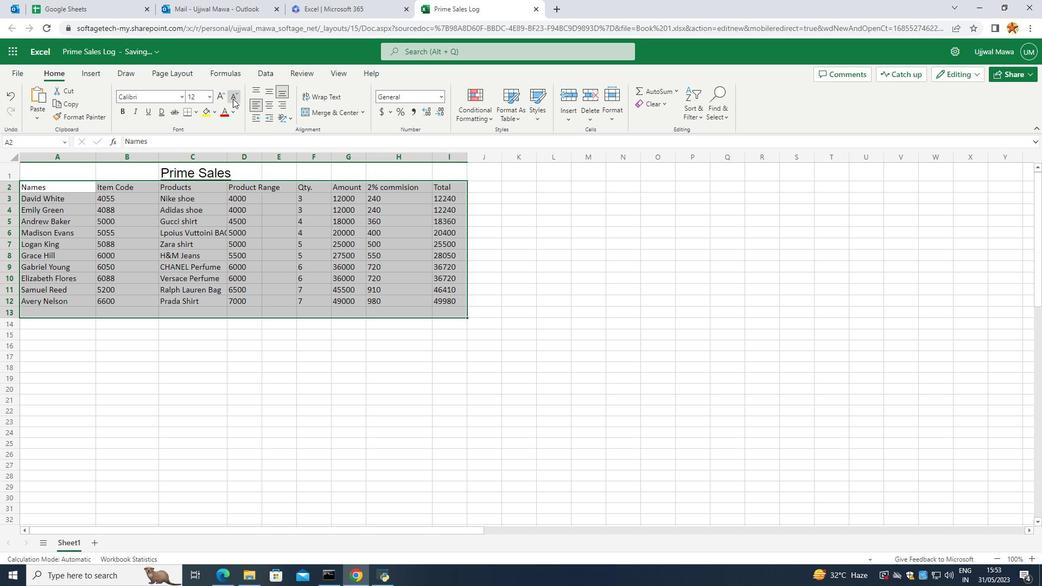 
Action: Mouse moved to (230, 98)
Screenshot: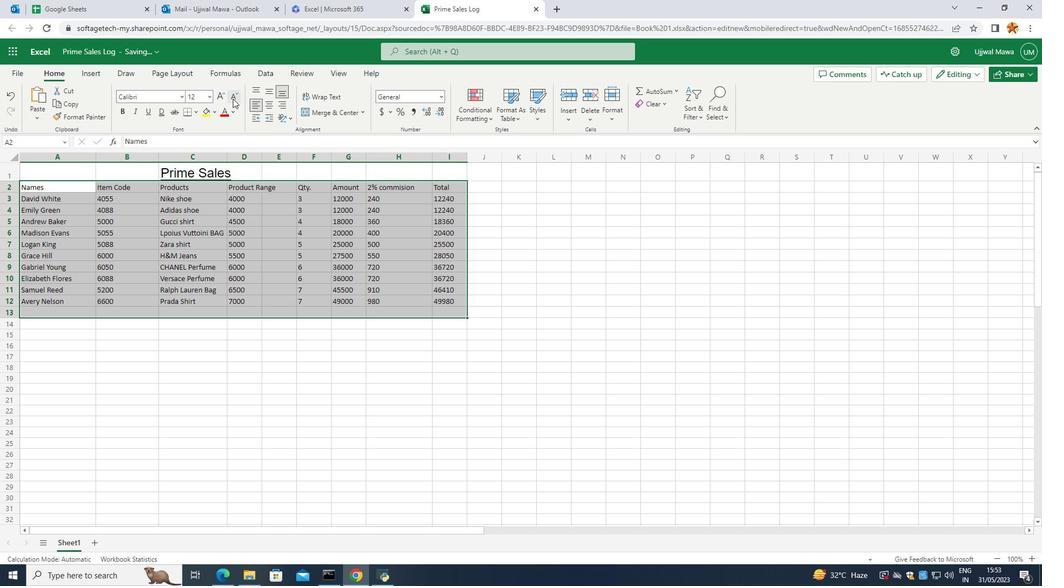 
Action: Mouse pressed left at (230, 98)
Screenshot: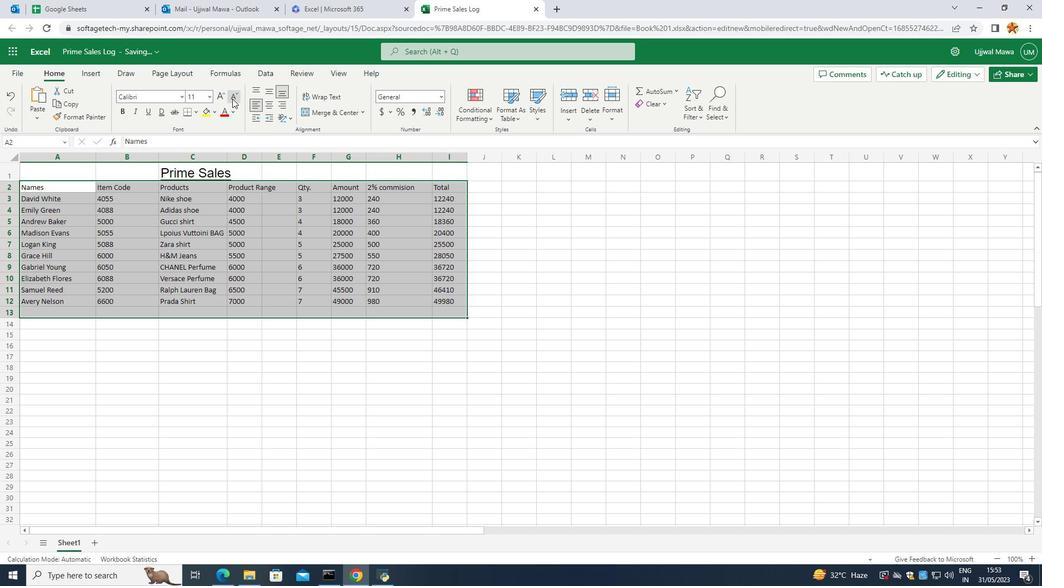 
Action: Mouse pressed left at (230, 98)
Screenshot: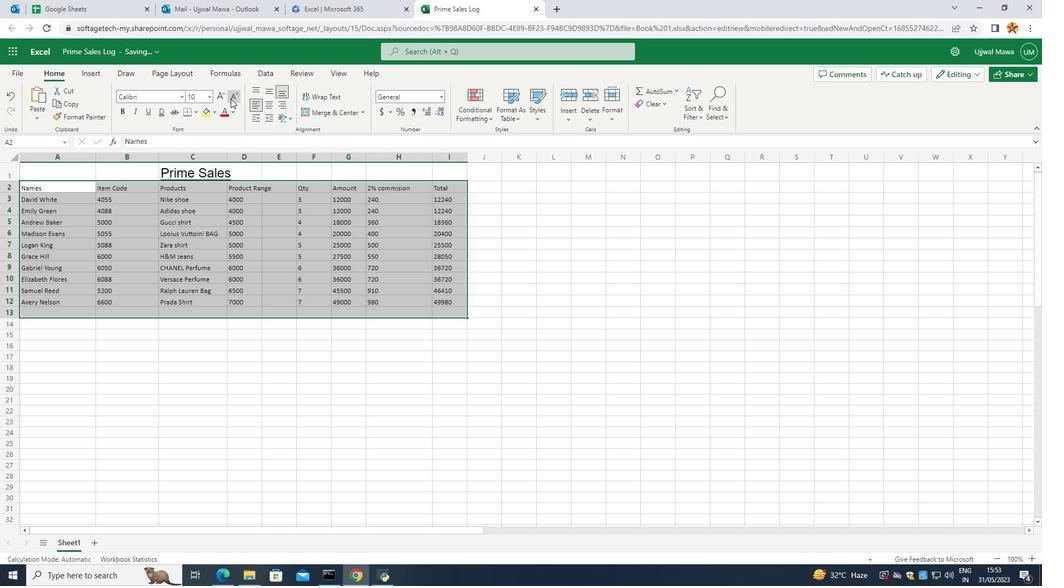 
Action: Mouse moved to (218, 105)
Screenshot: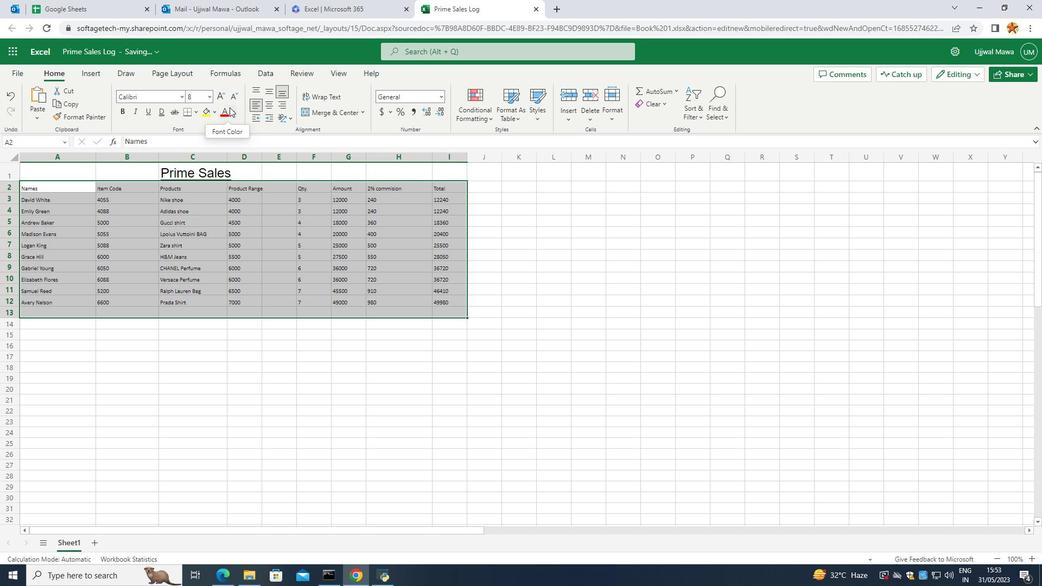 
Action: Mouse pressed left at (218, 105)
Screenshot: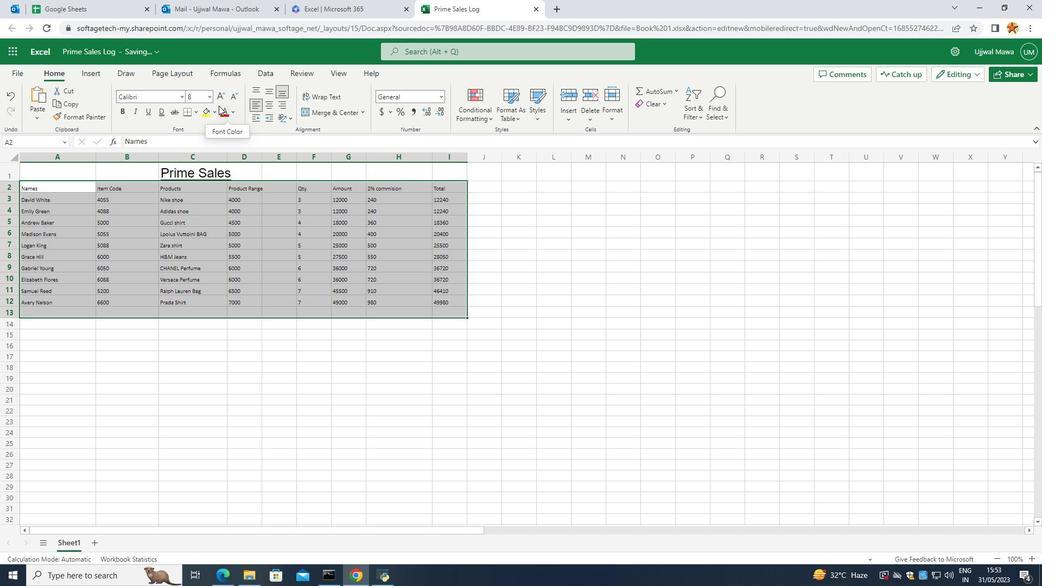 
Action: Mouse moved to (221, 100)
Screenshot: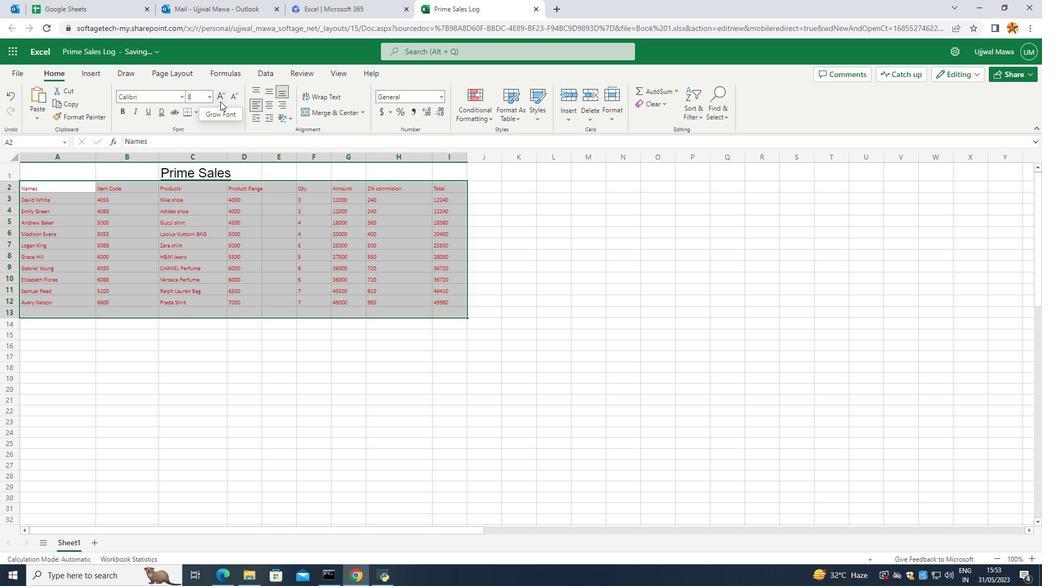 
Action: Mouse pressed left at (221, 100)
Screenshot: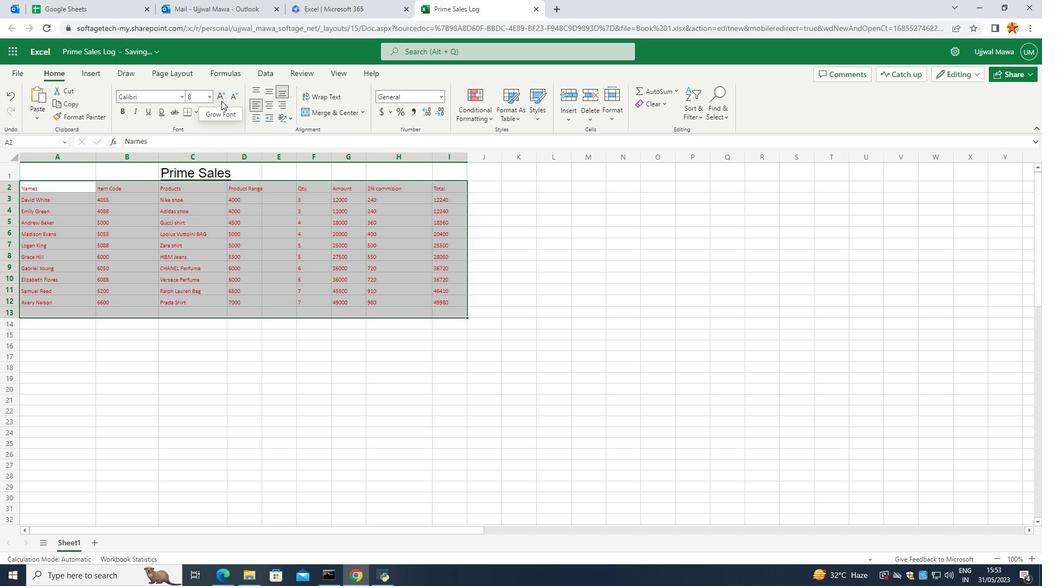 
Action: Mouse moved to (231, 111)
Screenshot: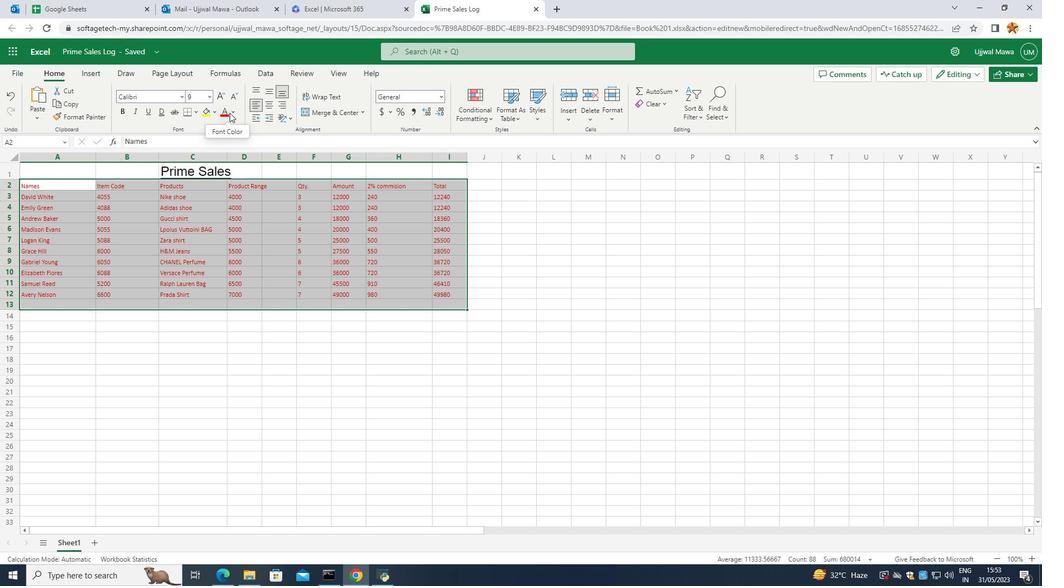 
Action: Mouse pressed left at (231, 111)
Screenshot: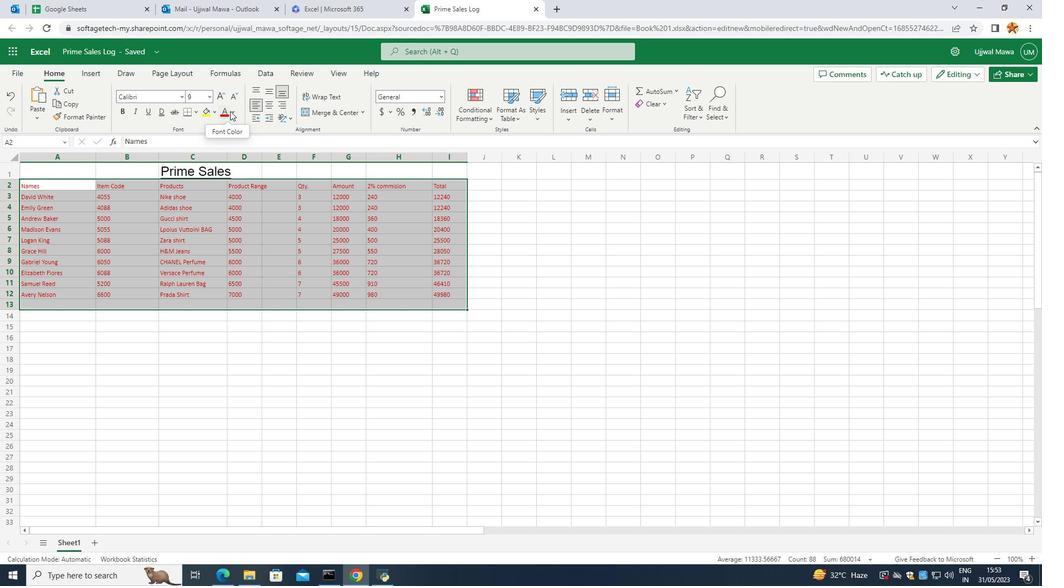 
Action: Mouse moved to (237, 134)
Screenshot: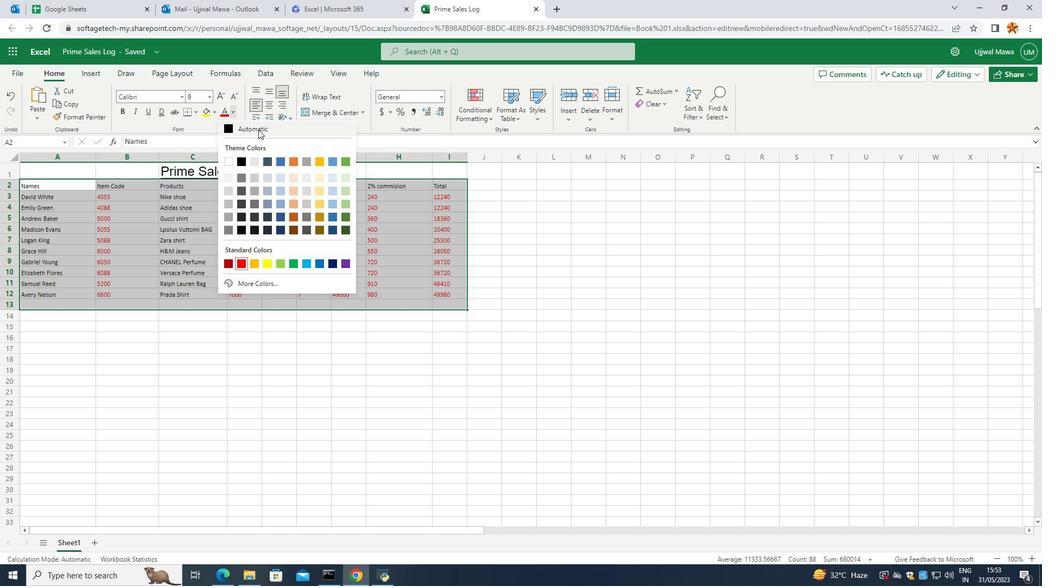 
Action: Mouse pressed left at (260, 129)
Screenshot: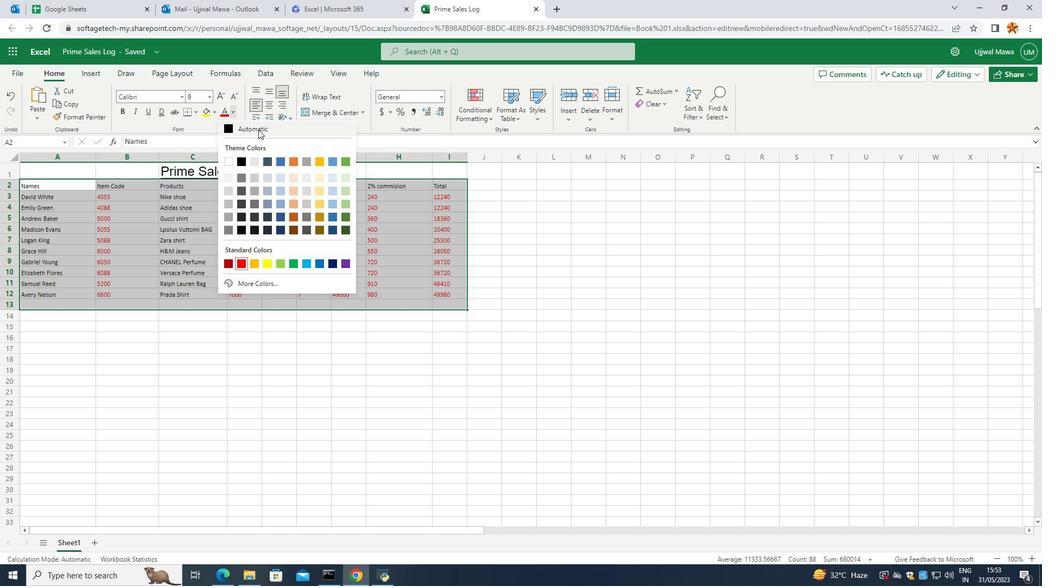 
Action: Mouse moved to (187, 176)
Screenshot: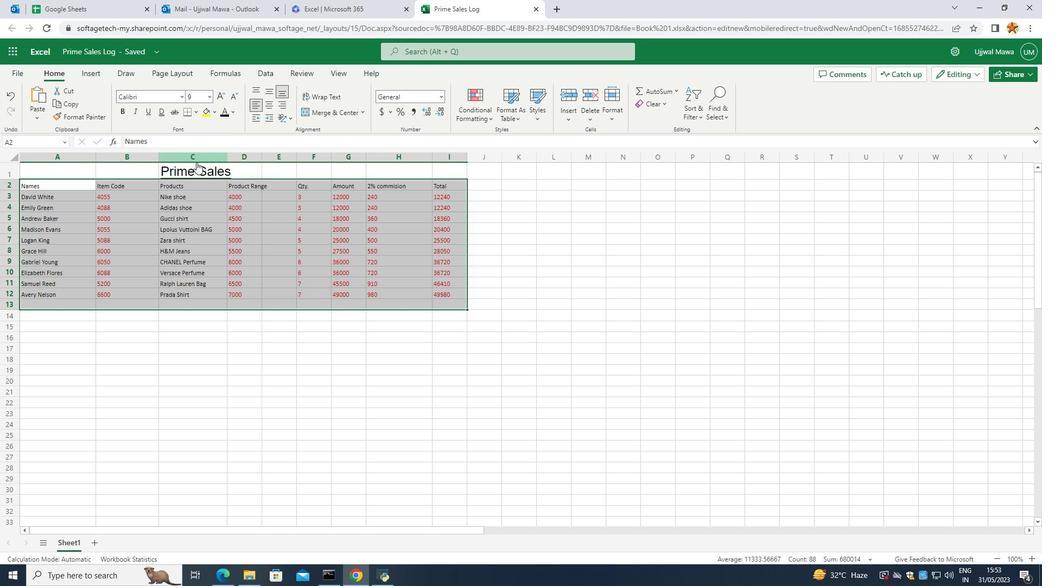 
Action: Mouse pressed left at (187, 176)
Screenshot: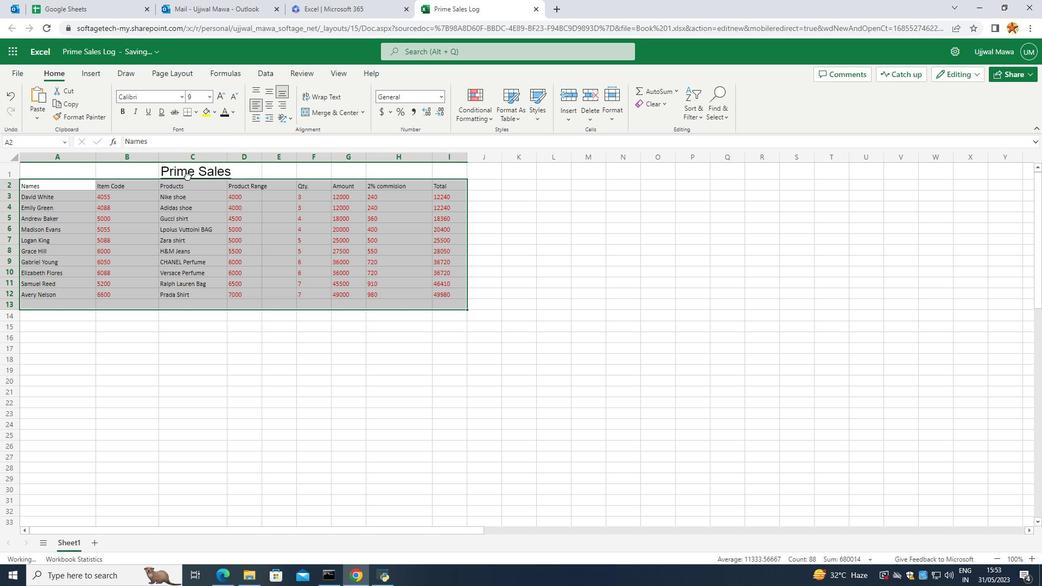 
Action: Mouse moved to (36, 185)
Screenshot: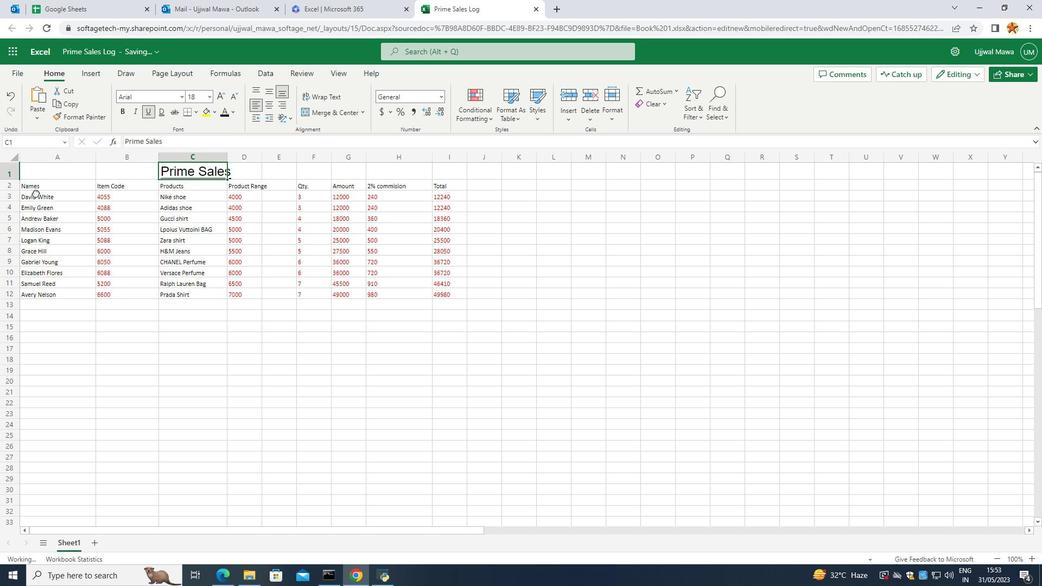 
Action: Mouse pressed left at (36, 185)
Screenshot: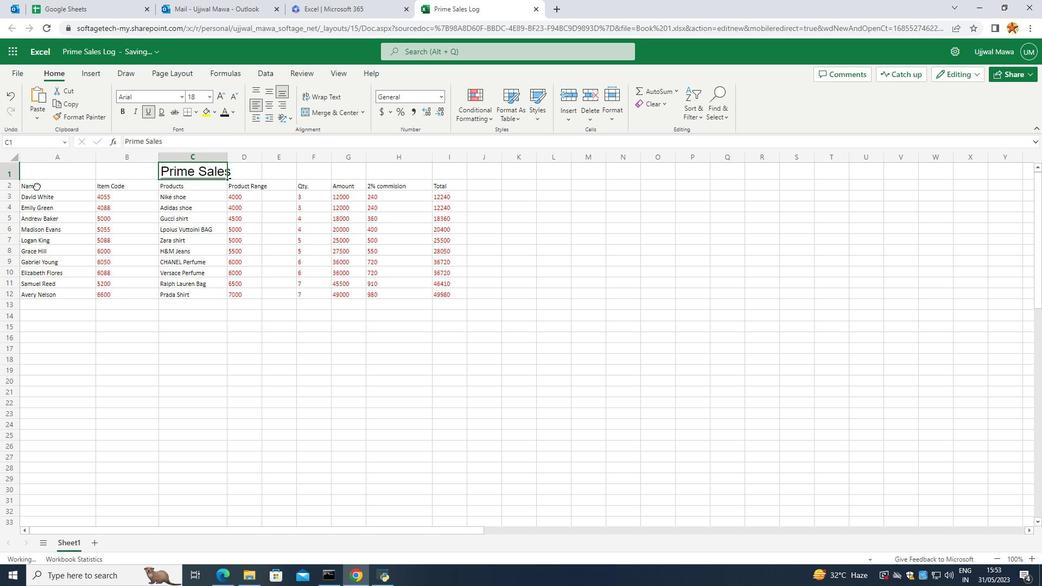 
Action: Mouse moved to (223, 113)
Screenshot: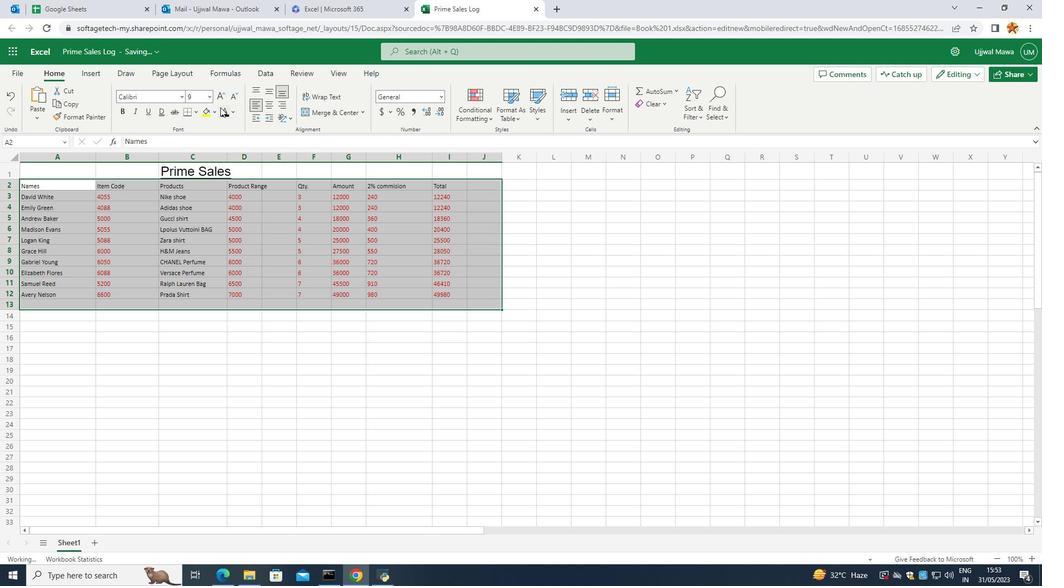 
Action: Mouse pressed left at (223, 113)
Screenshot: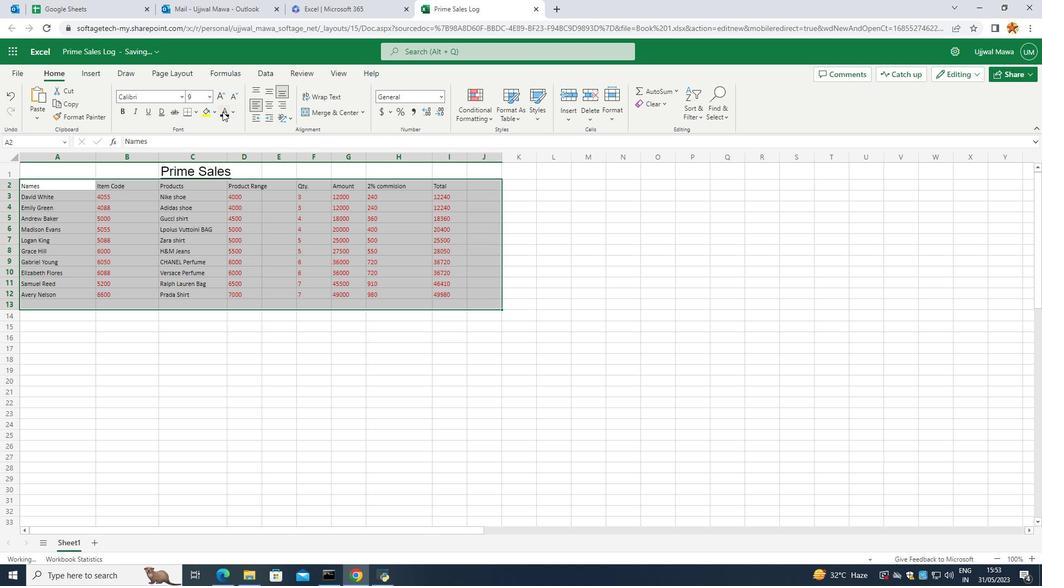 
Action: Mouse pressed left at (223, 113)
Screenshot: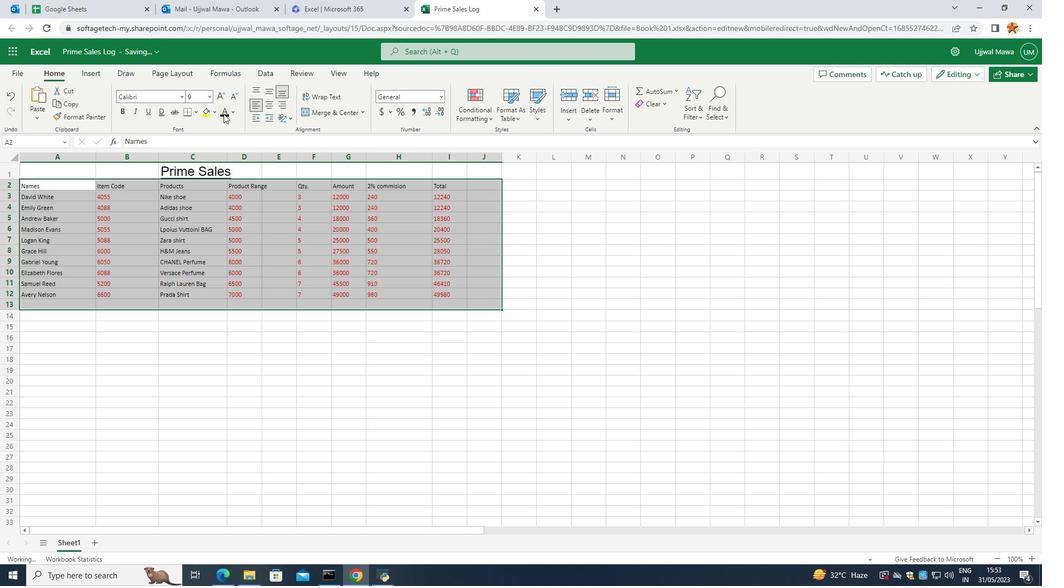 
Action: Mouse moved to (232, 186)
Screenshot: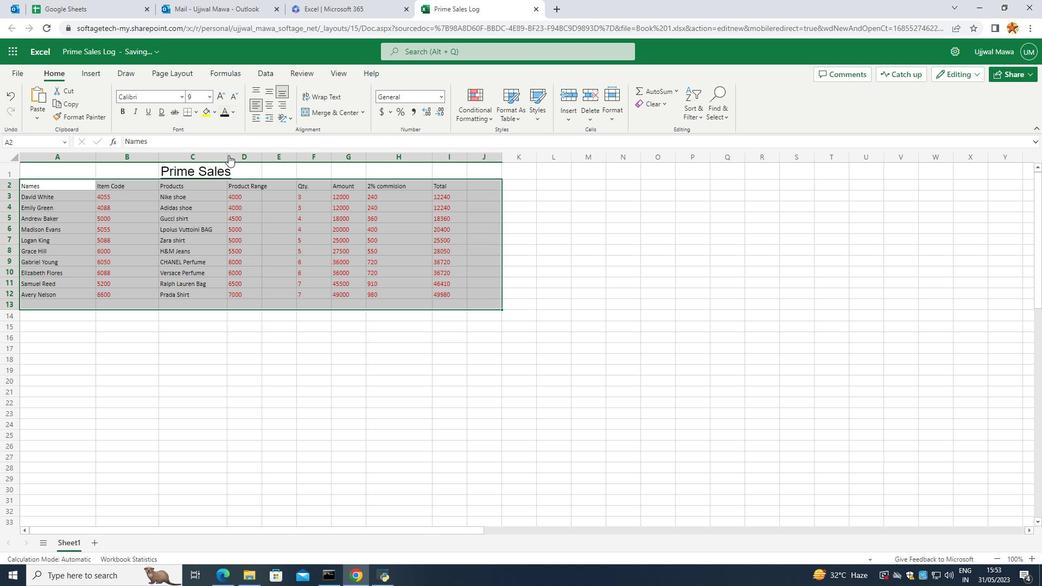 
Action: Mouse pressed left at (232, 186)
Screenshot: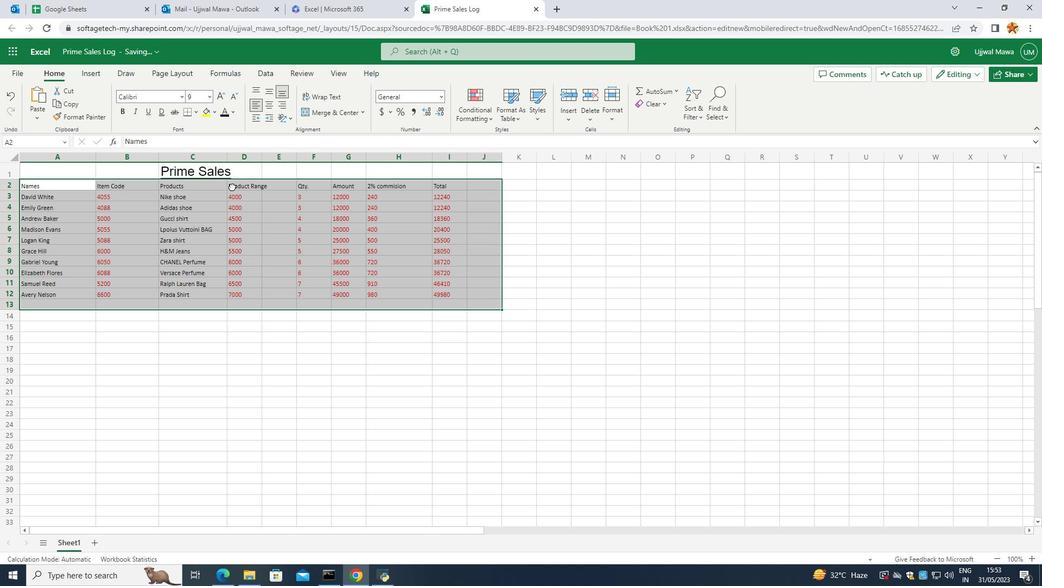 
Action: Mouse moved to (232, 195)
Screenshot: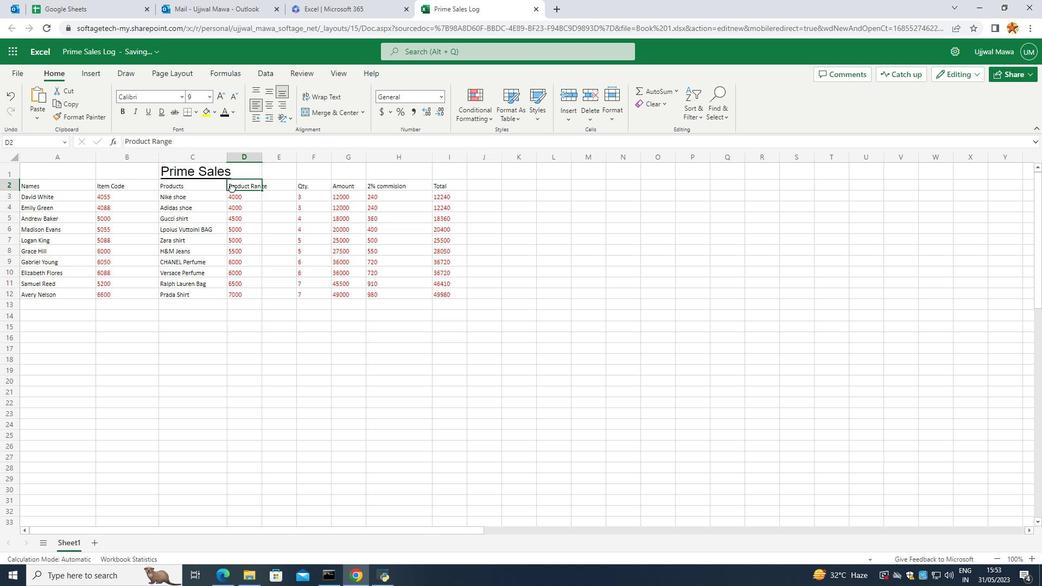 
Action: Mouse pressed left at (232, 195)
Screenshot: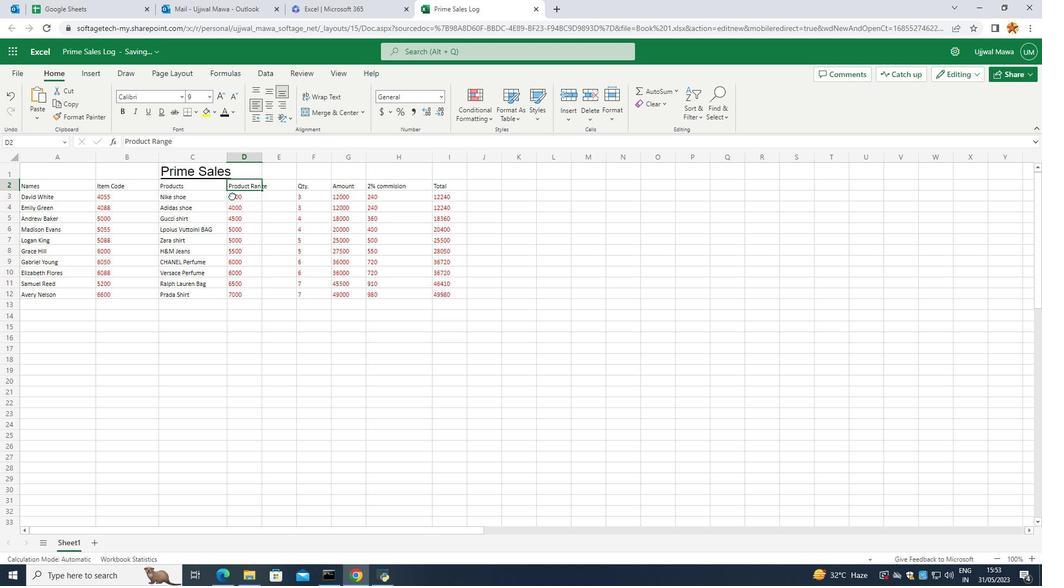
Action: Mouse moved to (225, 116)
Screenshot: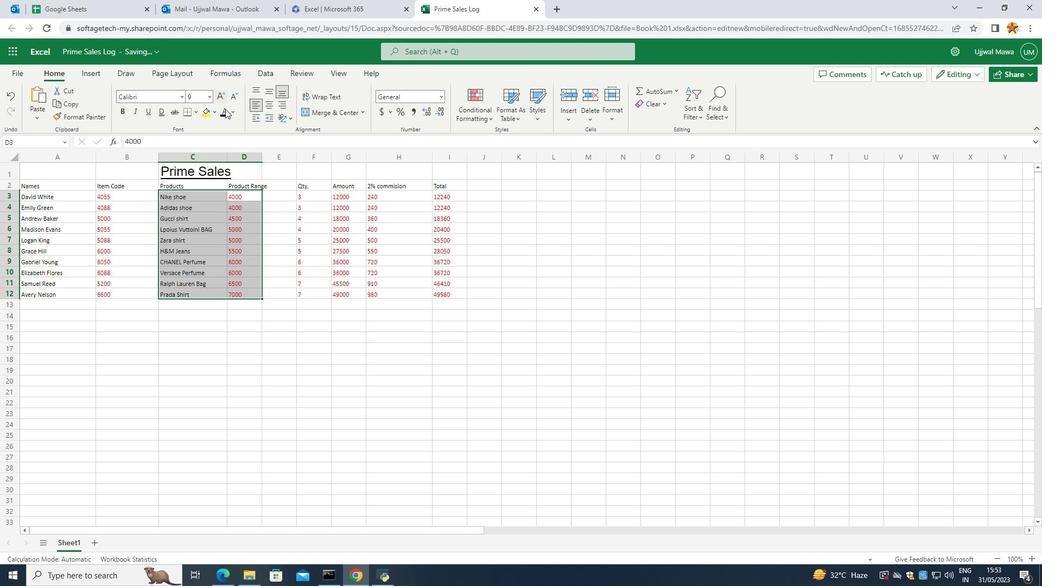 
Action: Mouse pressed left at (225, 116)
Screenshot: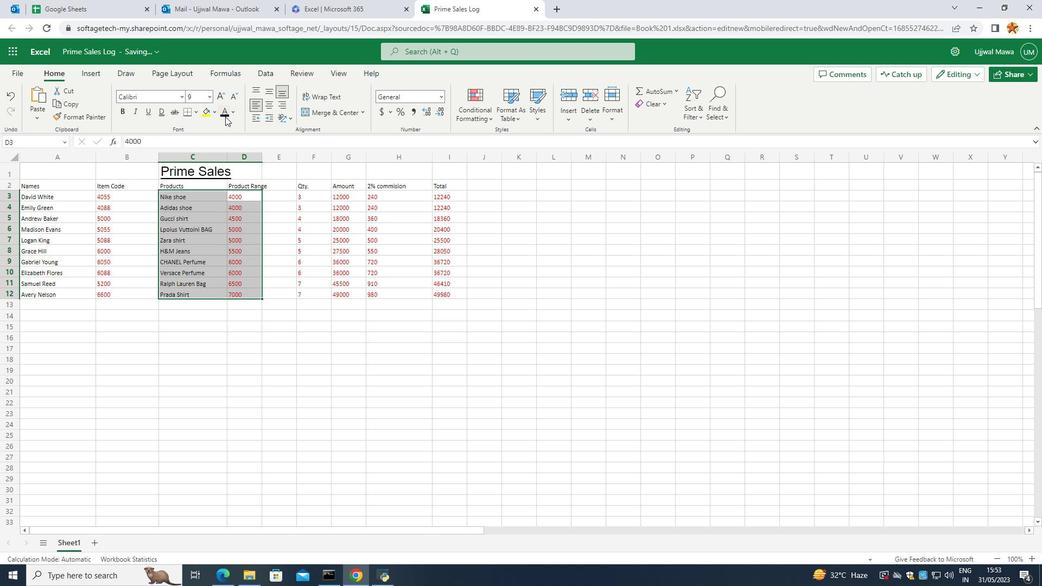 
Action: Mouse pressed left at (225, 116)
Screenshot: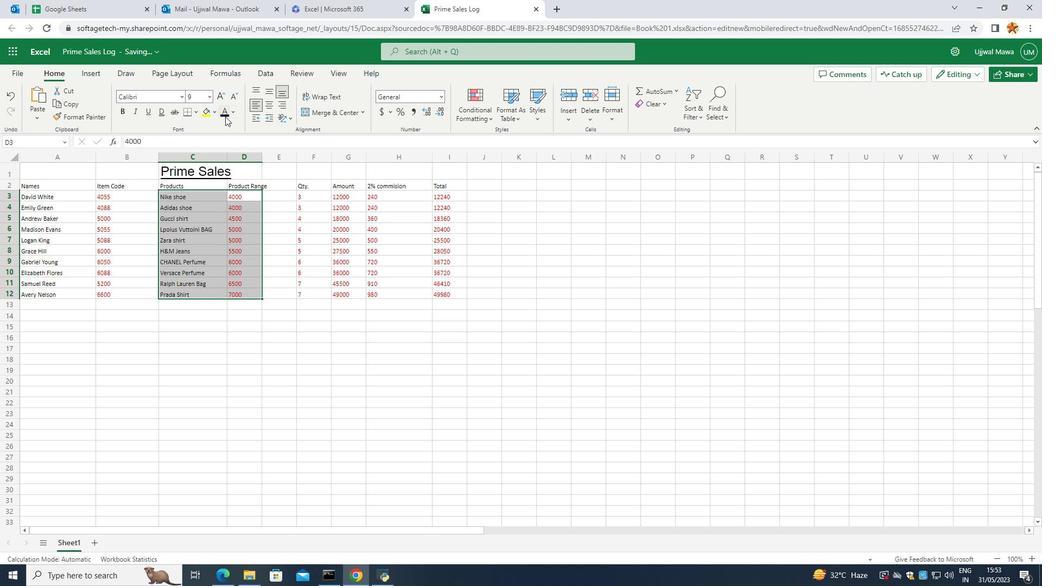 
Action: Mouse moved to (232, 198)
Screenshot: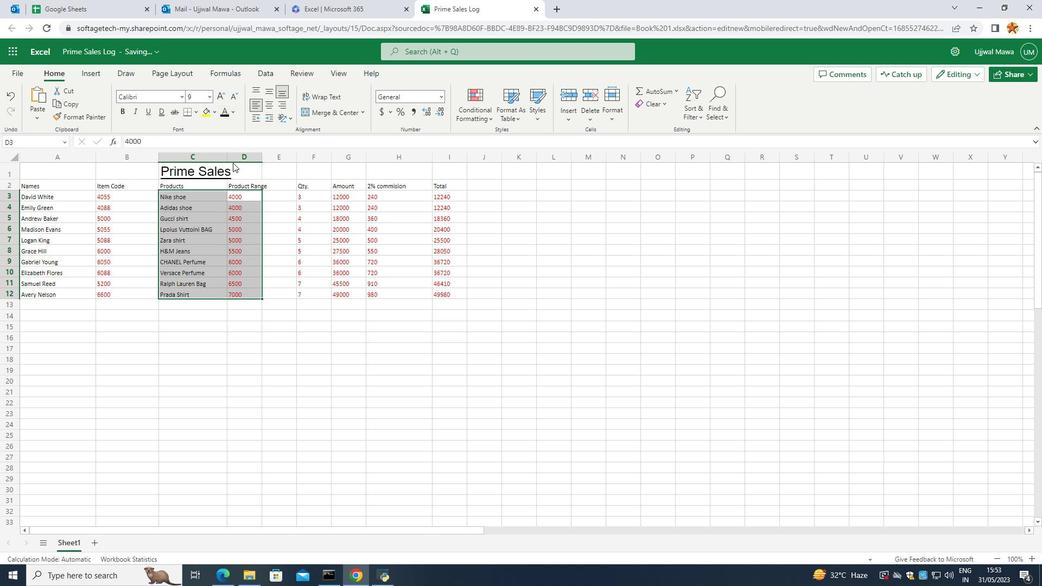 
Action: Mouse pressed left at (232, 198)
Screenshot: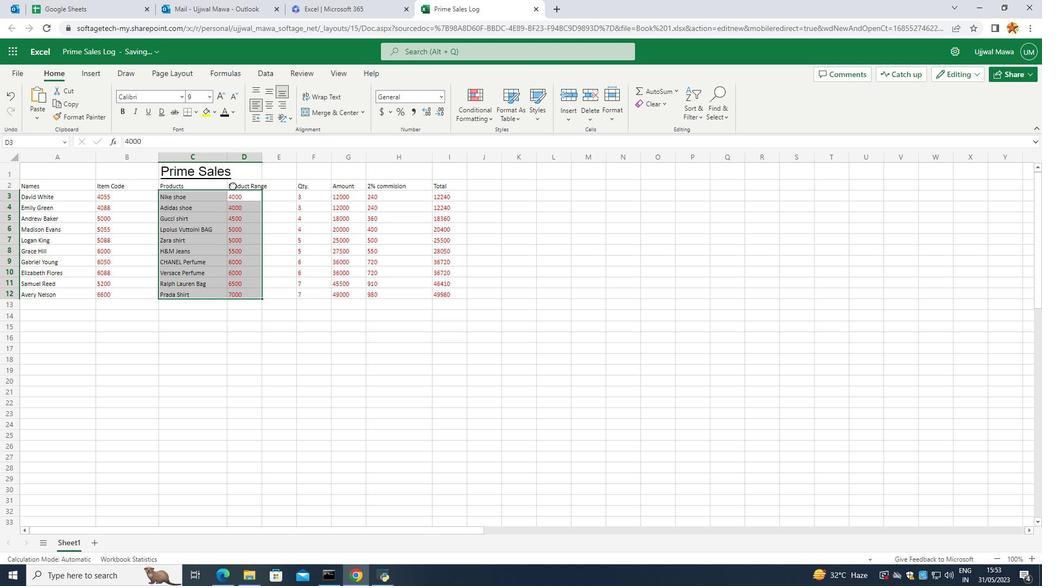 
Action: Mouse moved to (233, 198)
Screenshot: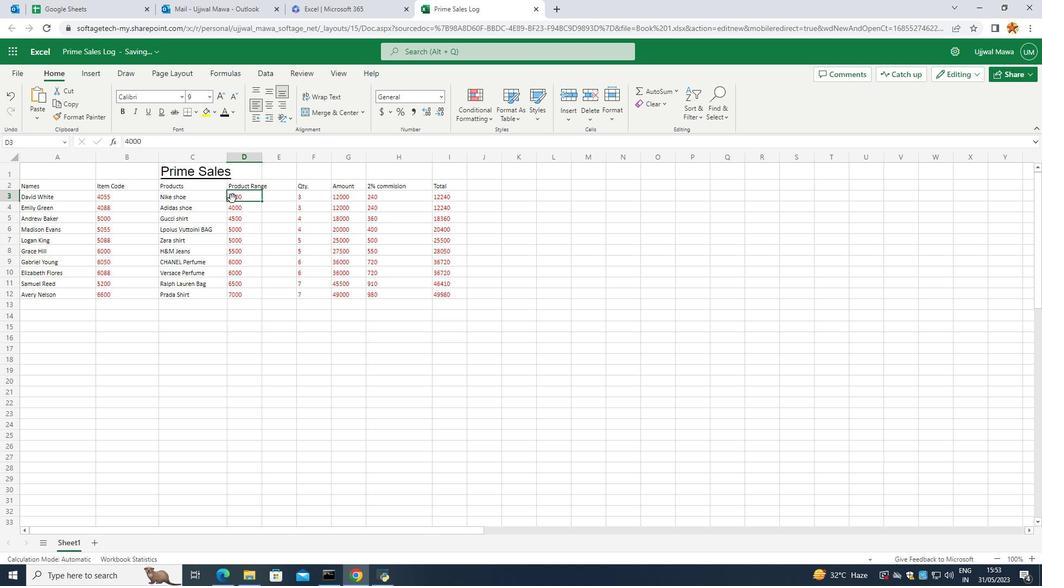 
Action: Mouse pressed left at (233, 198)
Screenshot: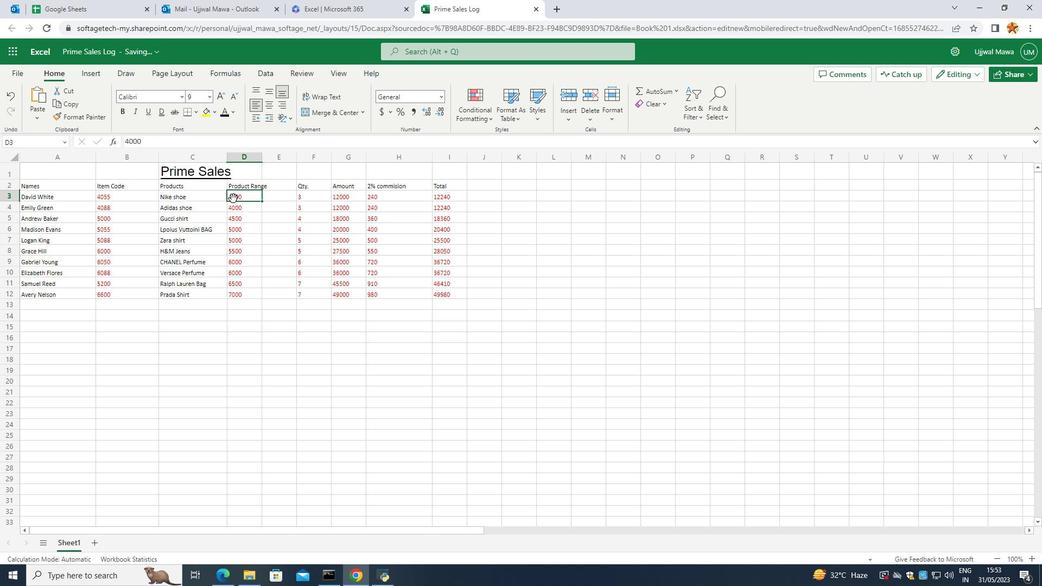 
Action: Mouse moved to (239, 299)
Screenshot: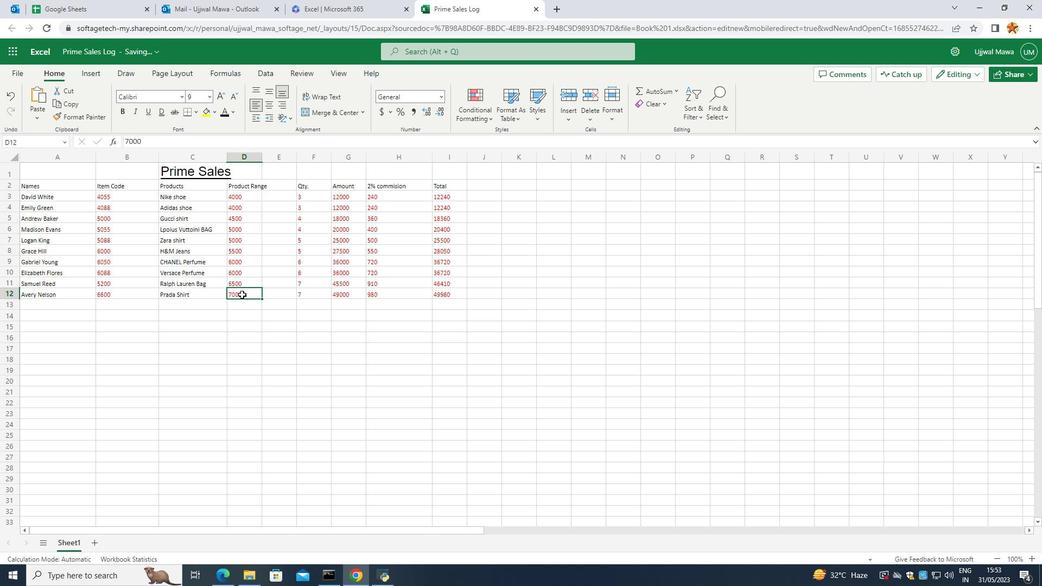 
Action: Mouse pressed left at (239, 299)
Screenshot: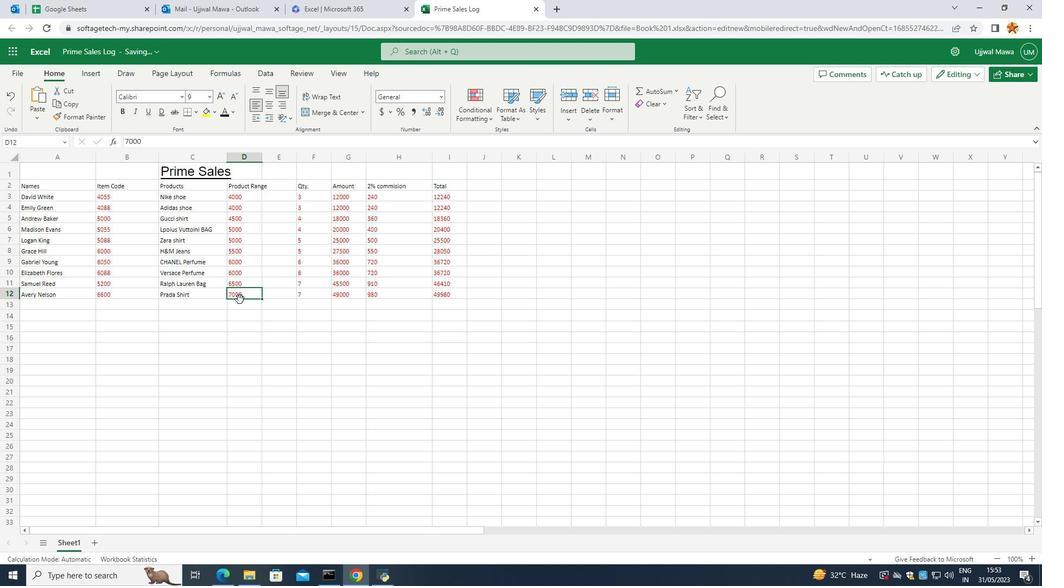 
Action: Mouse moved to (236, 191)
Screenshot: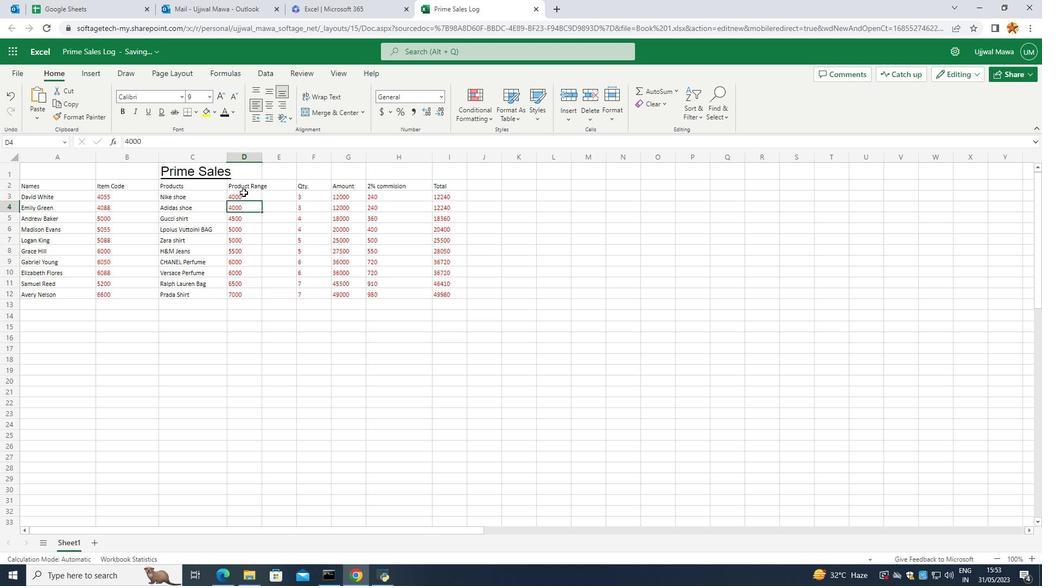 
Action: Mouse pressed left at (236, 191)
Screenshot: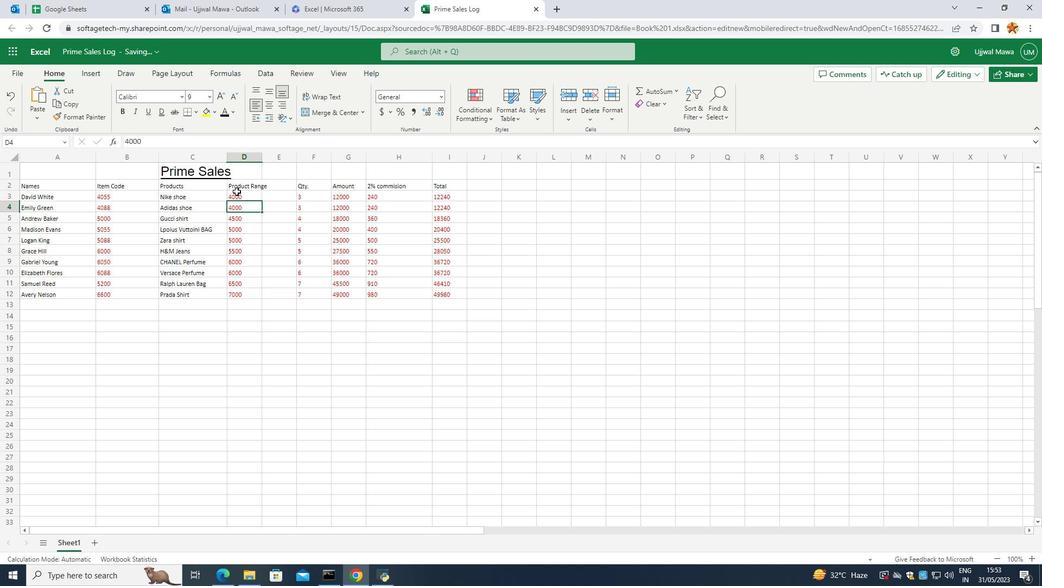 
Action: Mouse moved to (224, 113)
Screenshot: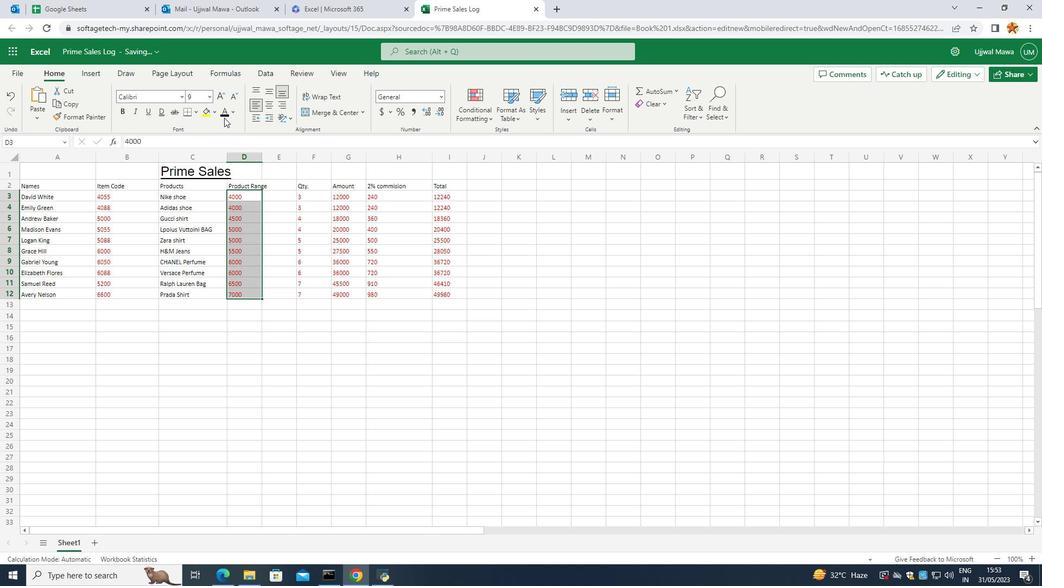 
Action: Mouse pressed left at (224, 113)
Screenshot: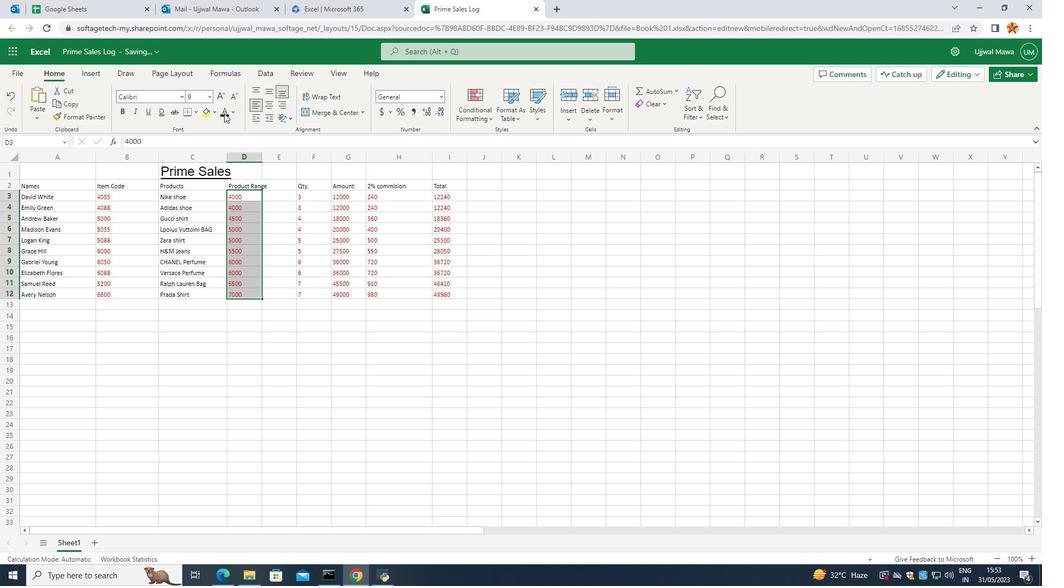 
Action: Mouse moved to (588, 339)
Screenshot: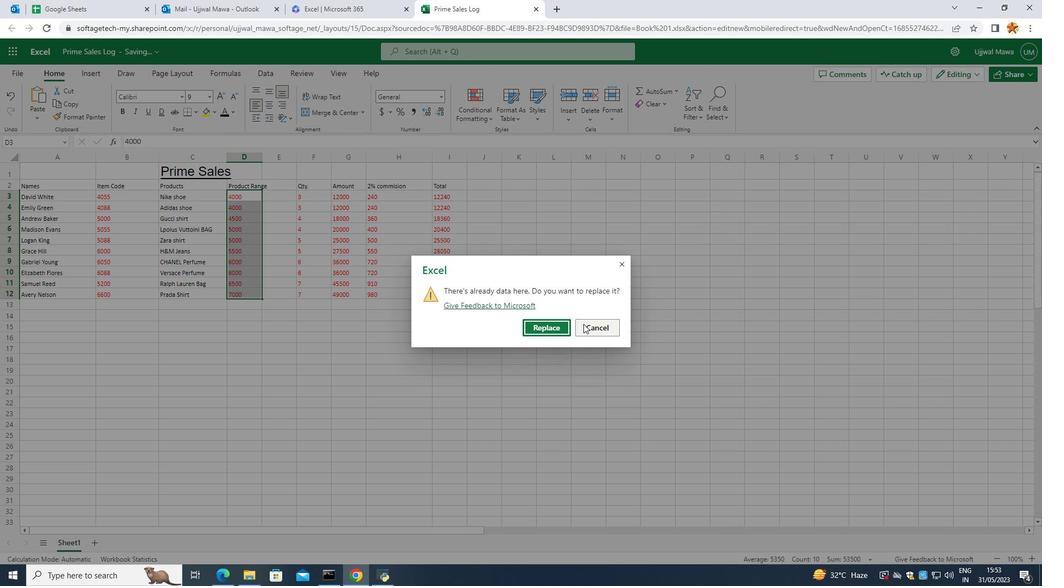 
Action: Mouse pressed left at (588, 339)
Screenshot: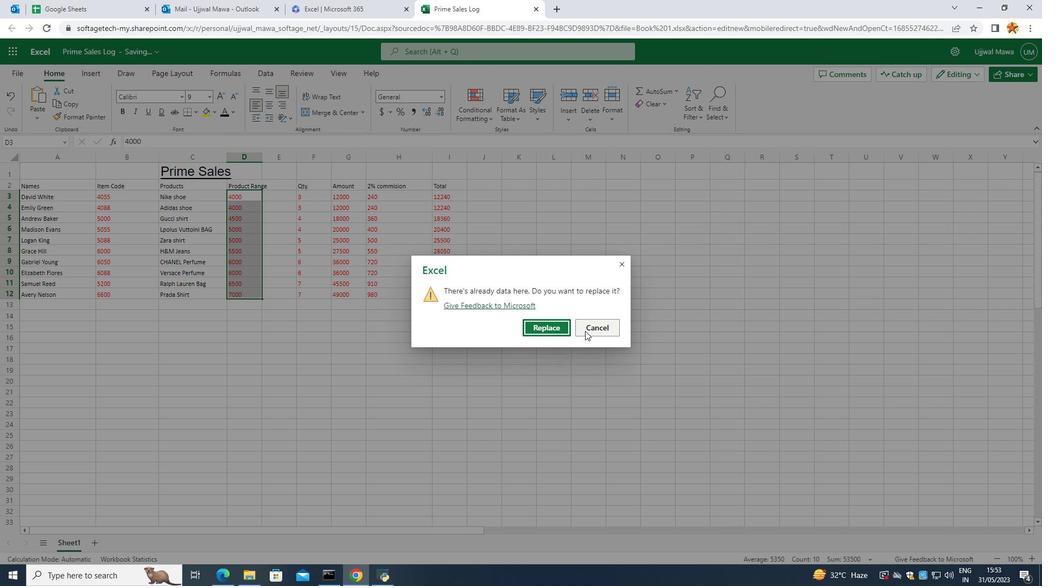 
Action: Mouse moved to (591, 331)
Screenshot: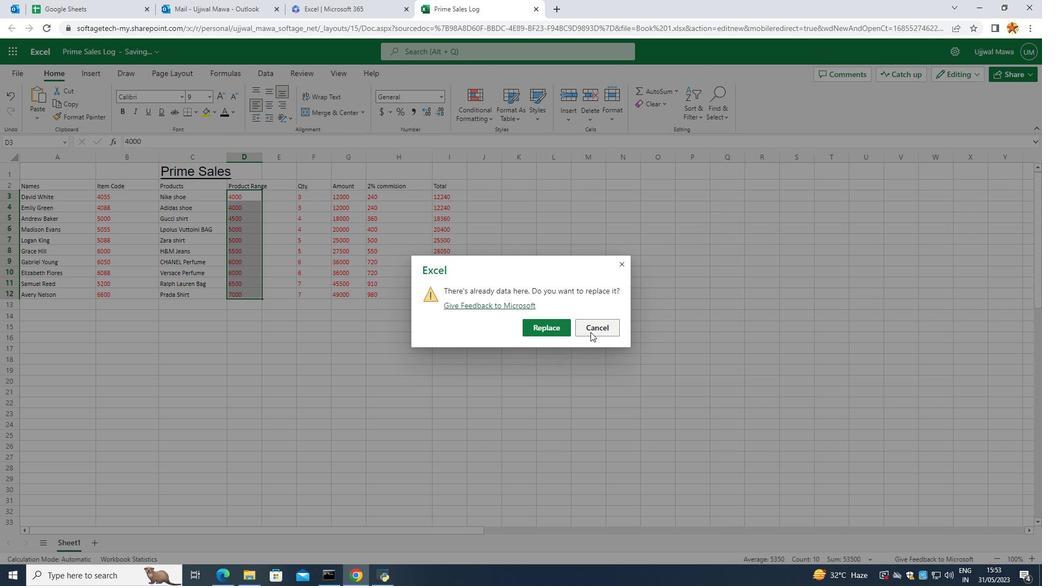 
Action: Mouse pressed left at (591, 331)
Screenshot: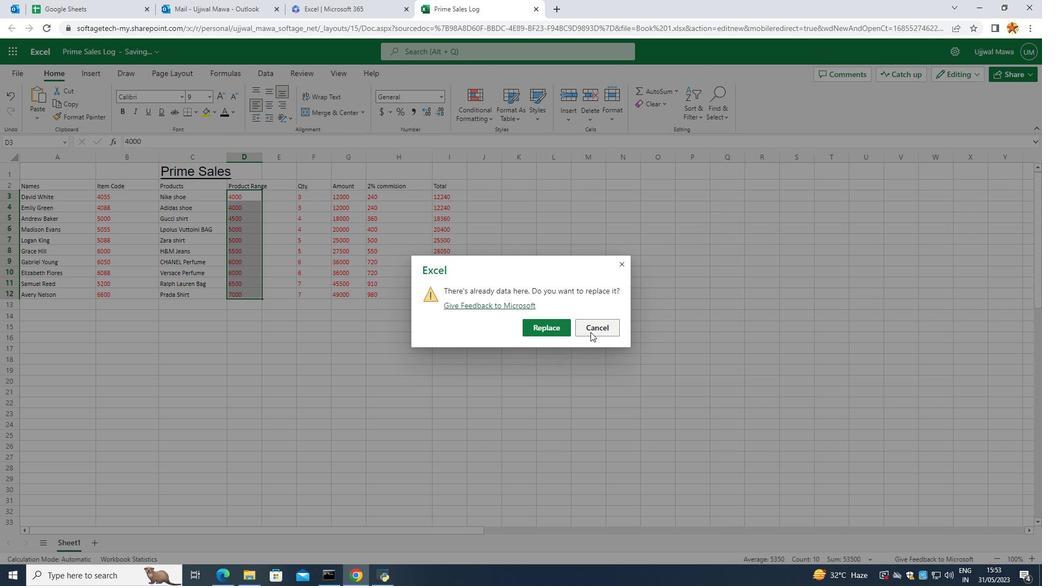 
Action: Mouse moved to (413, 338)
Screenshot: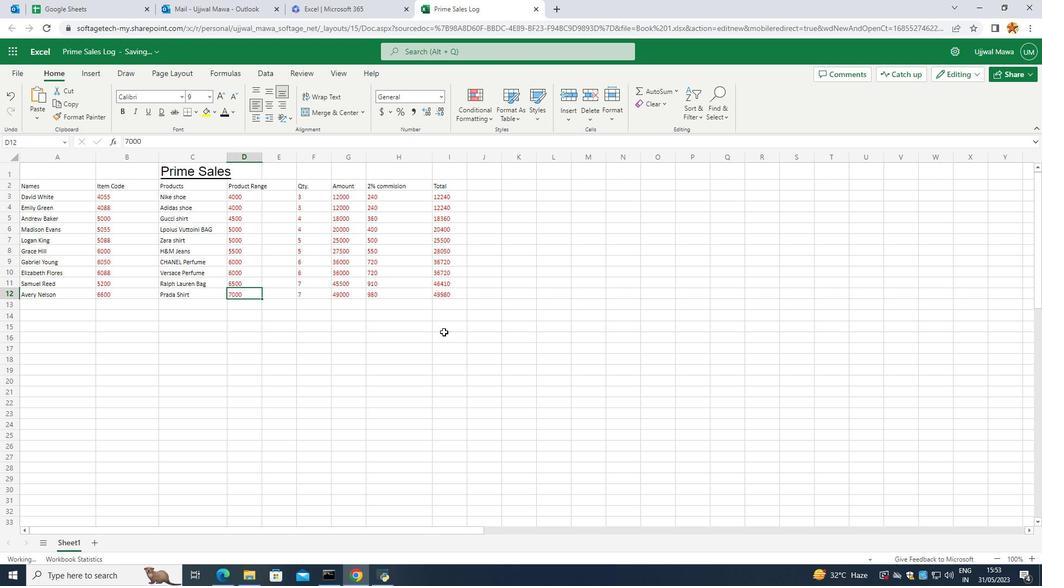 
Action: Mouse pressed left at (413, 338)
Screenshot: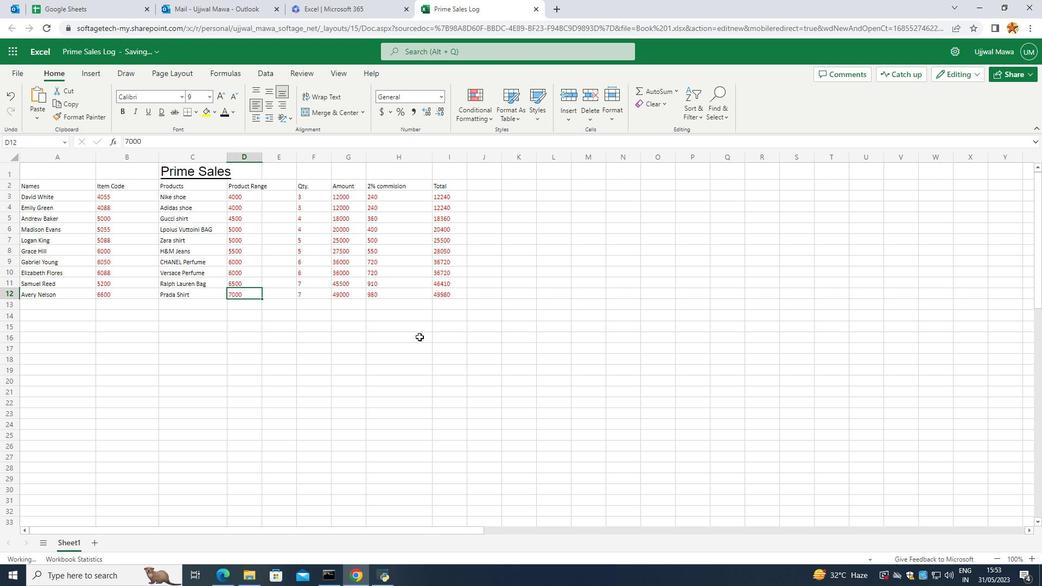 
Action: Mouse moved to (55, 173)
Screenshot: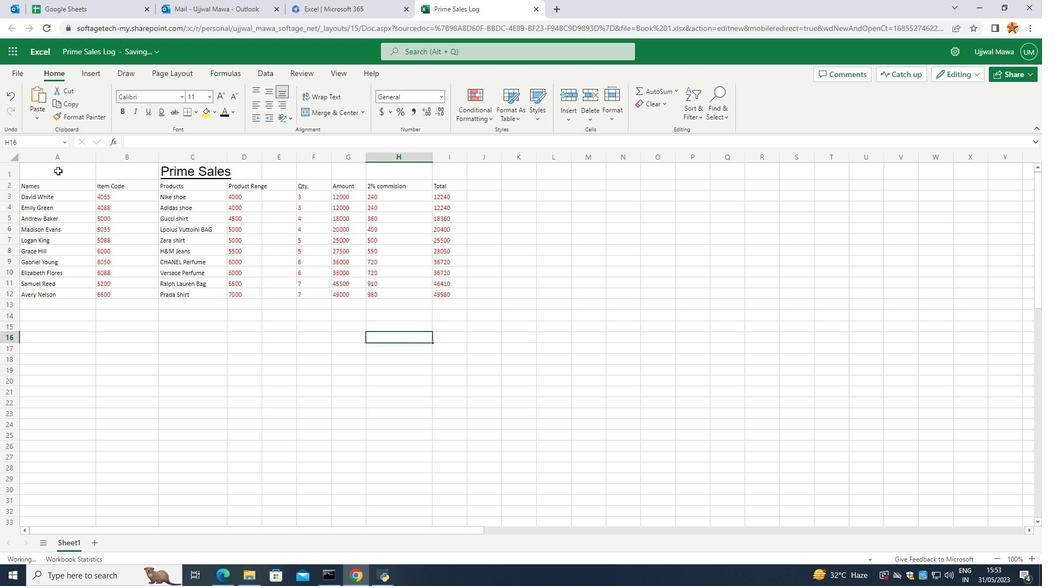 
Action: Mouse pressed left at (55, 173)
Screenshot: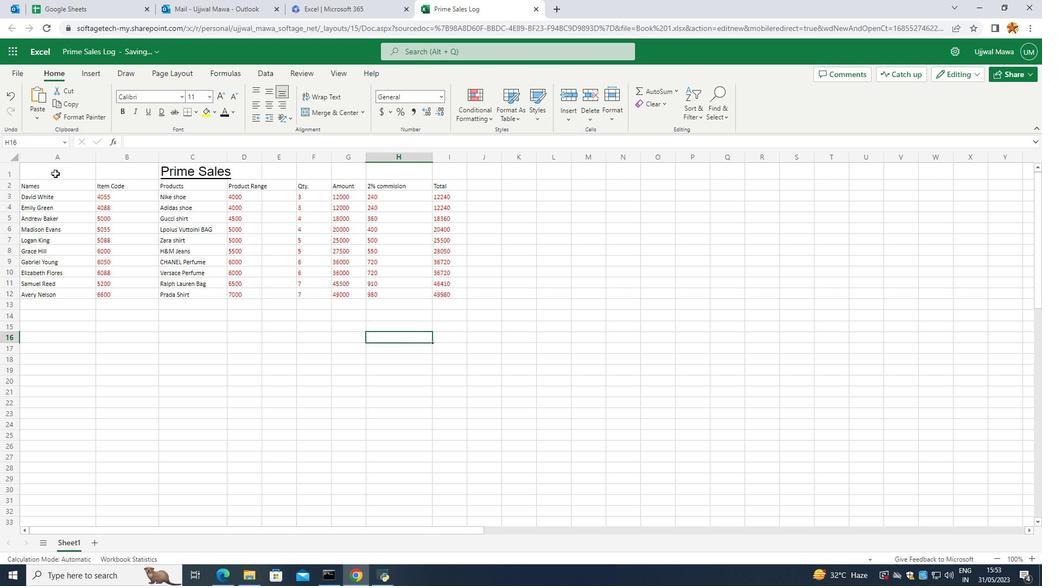 
Action: Mouse moved to (233, 116)
Screenshot: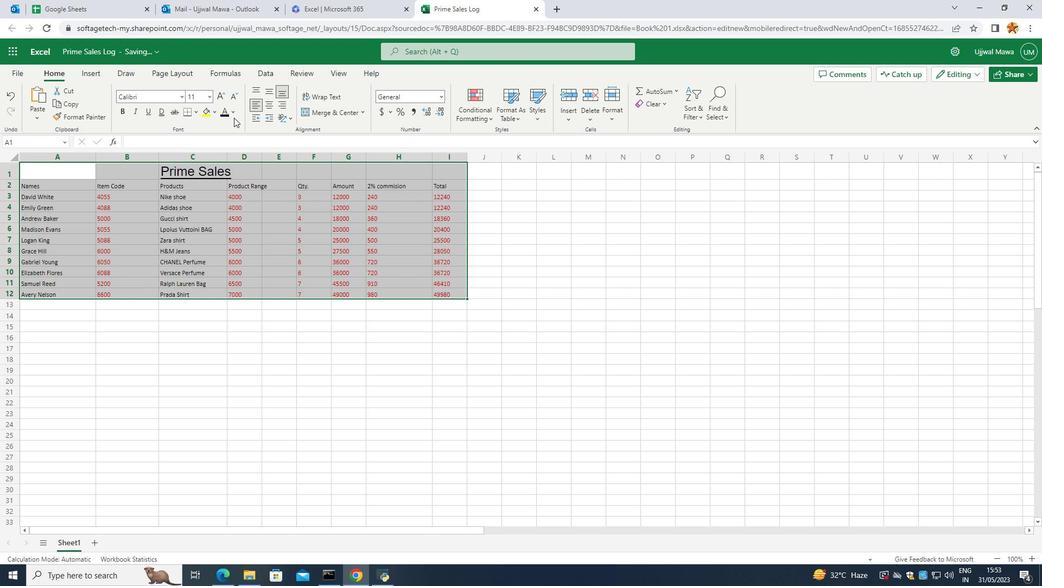 
Action: Mouse pressed left at (233, 116)
Screenshot: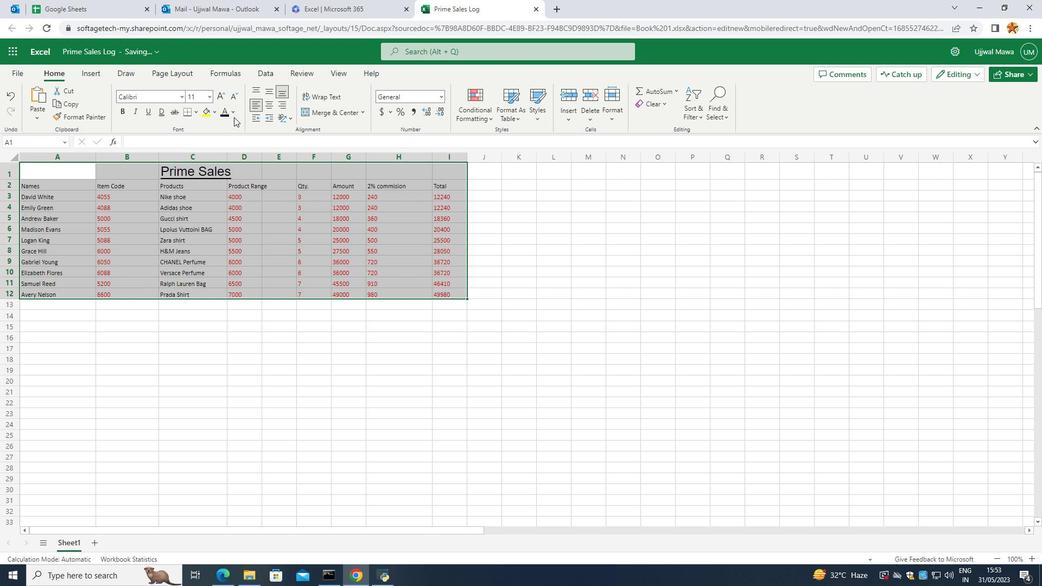 
Action: Mouse moved to (245, 127)
Screenshot: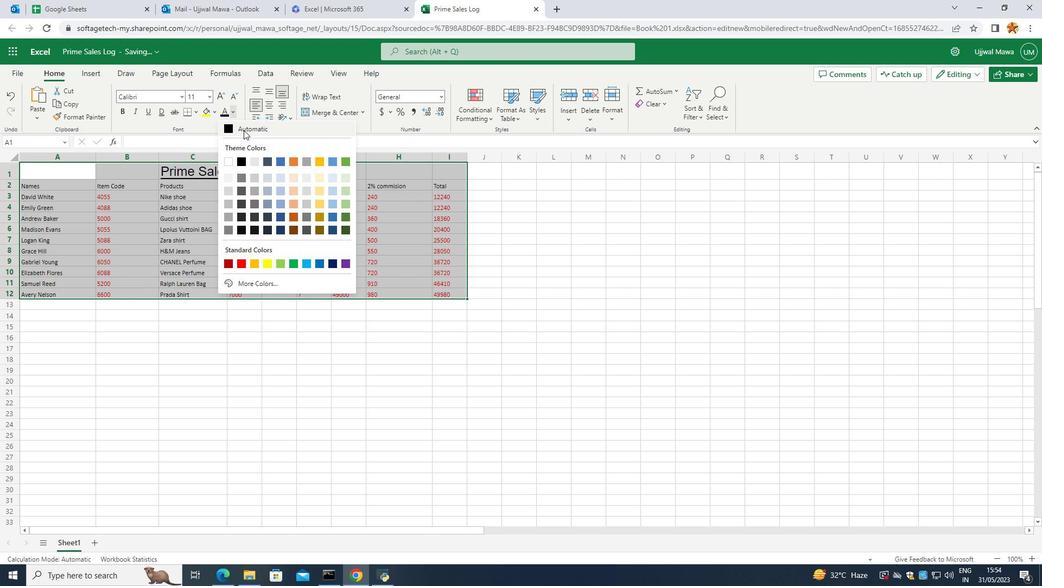 
Action: Mouse pressed left at (245, 127)
Screenshot: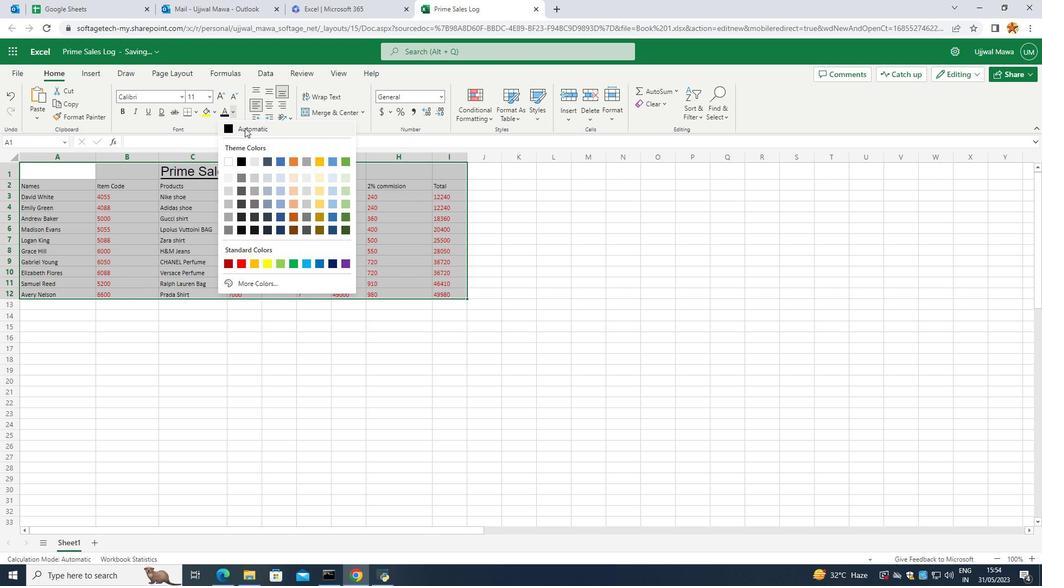 
Action: Mouse moved to (234, 116)
Screenshot: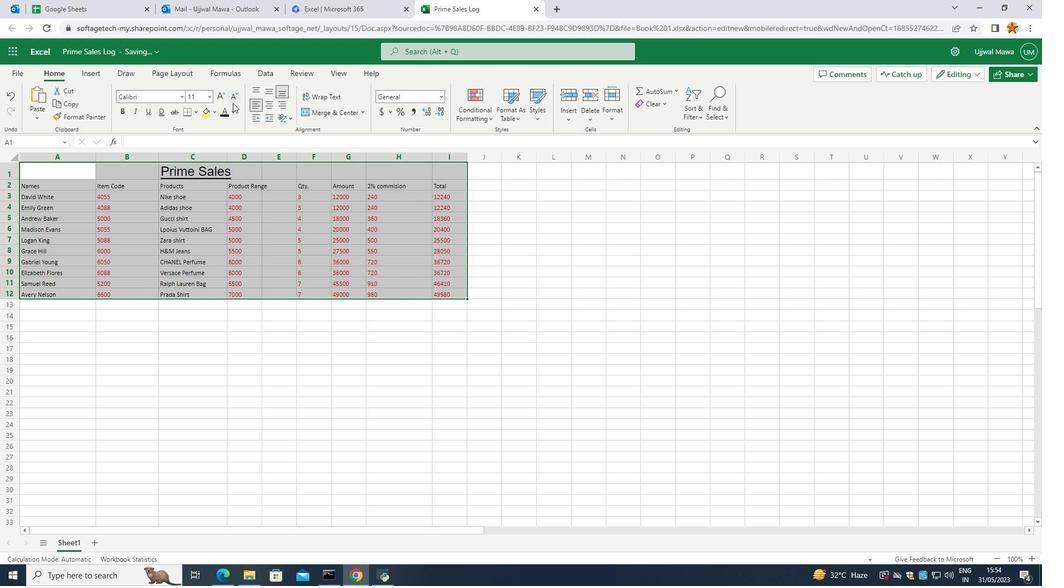 
Action: Mouse pressed left at (234, 116)
Screenshot: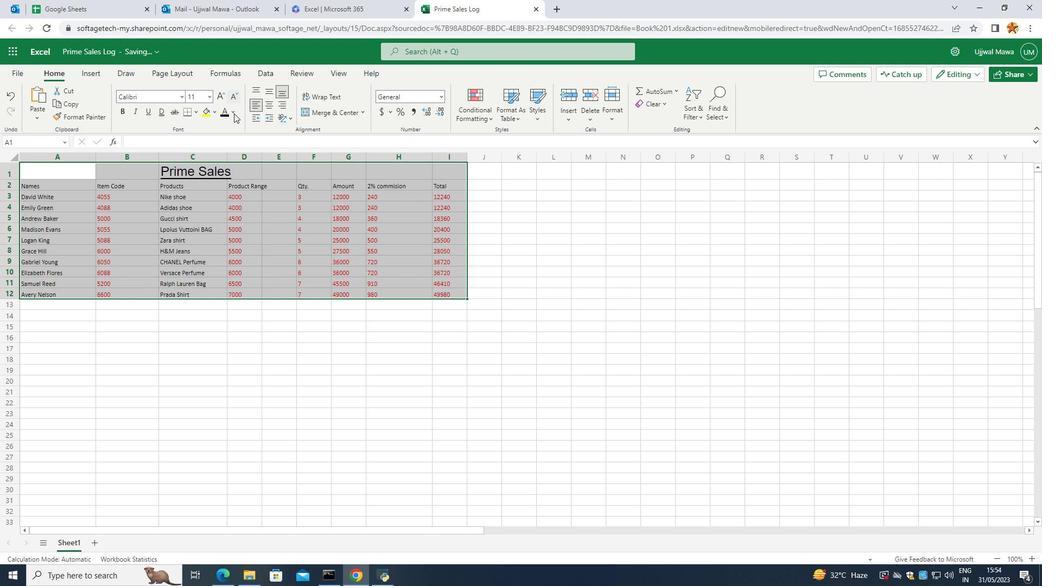 
Action: Mouse moved to (237, 262)
Screenshot: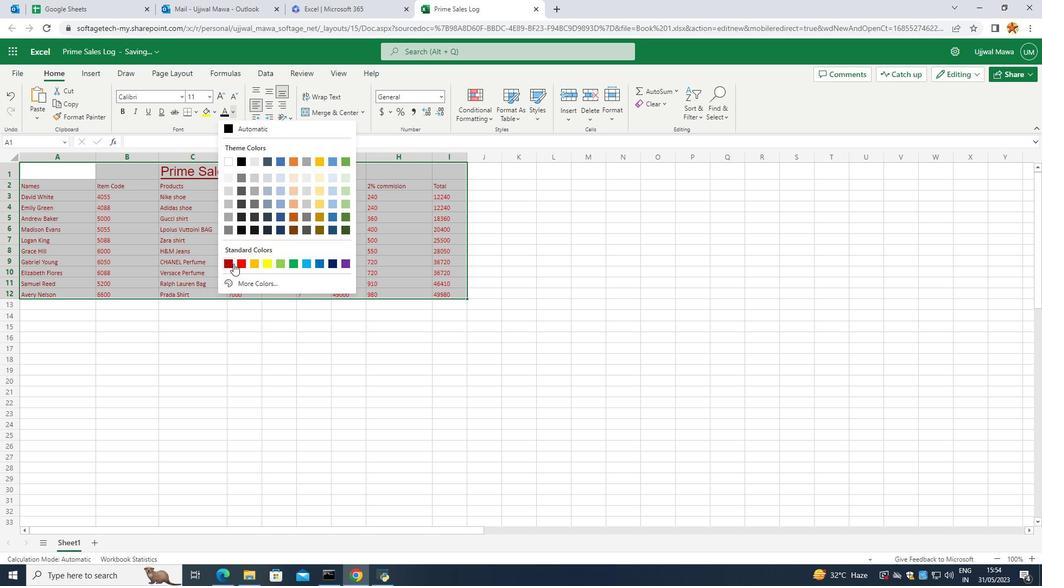 
Action: Mouse pressed left at (237, 262)
Screenshot: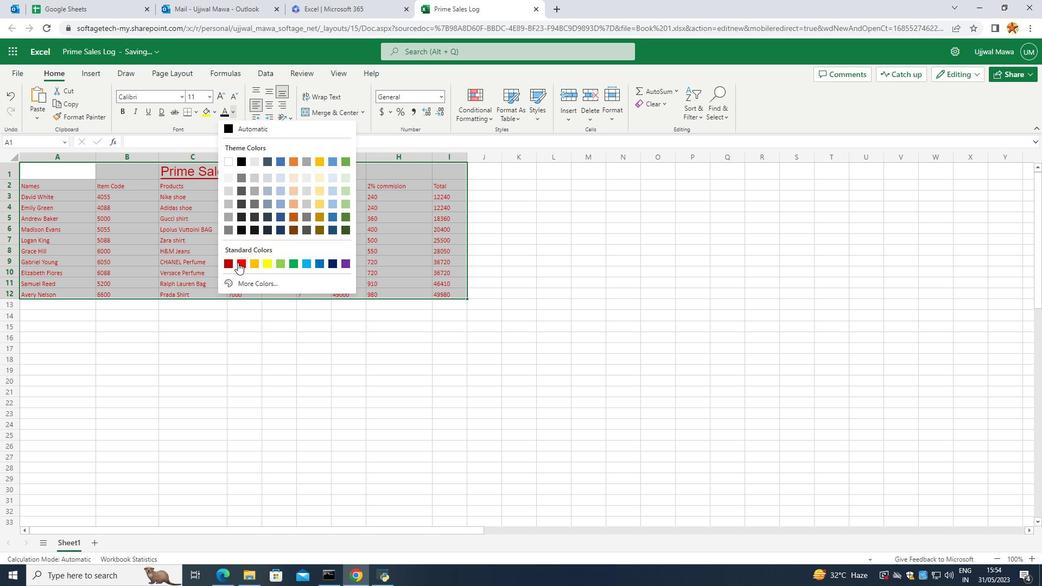 
Action: Mouse moved to (232, 115)
Screenshot: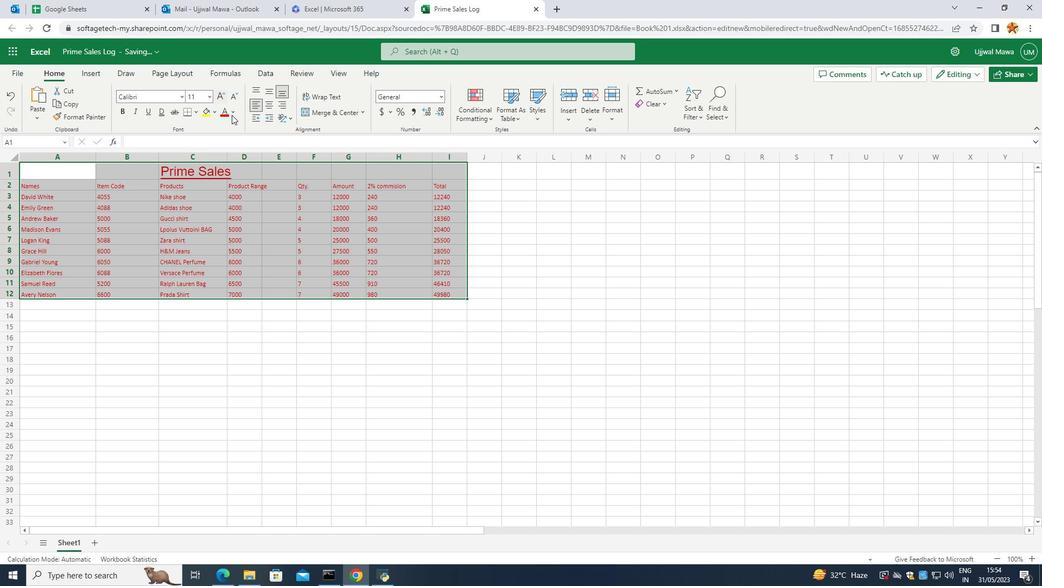 
Action: Mouse pressed left at (232, 115)
Screenshot: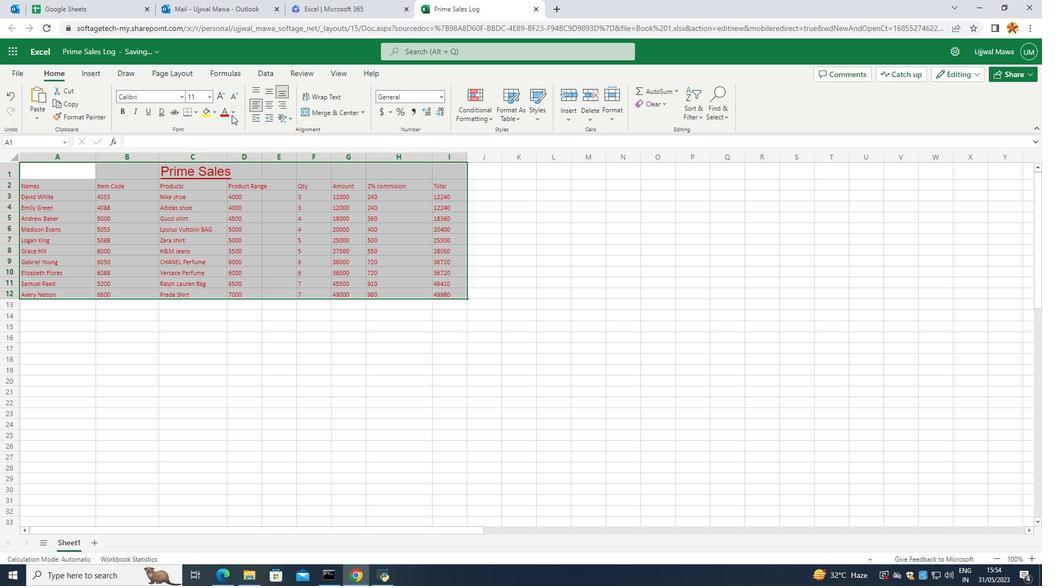 
Action: Mouse moved to (237, 175)
Screenshot: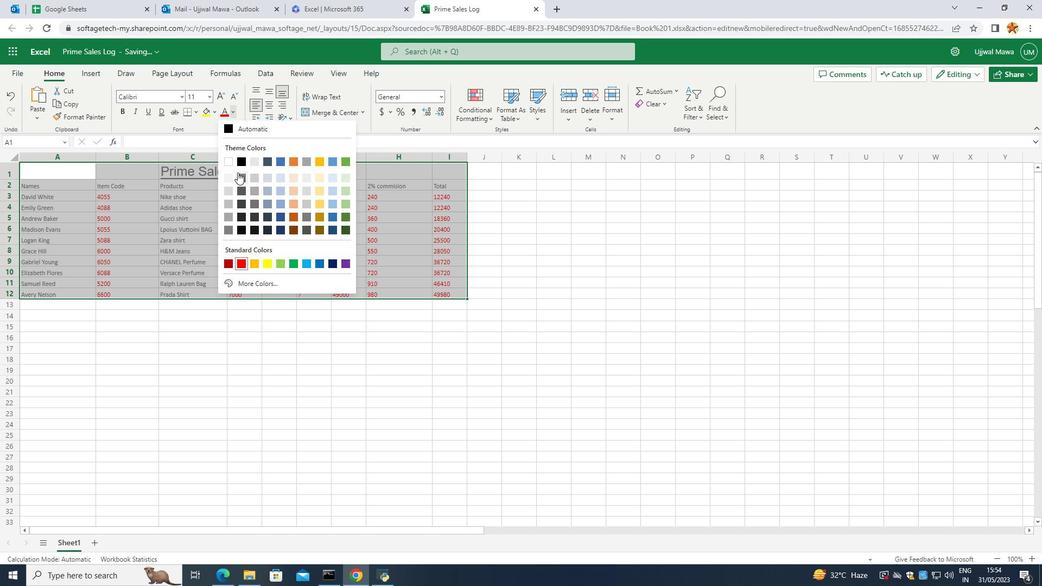 
Action: Mouse pressed left at (237, 175)
Screenshot: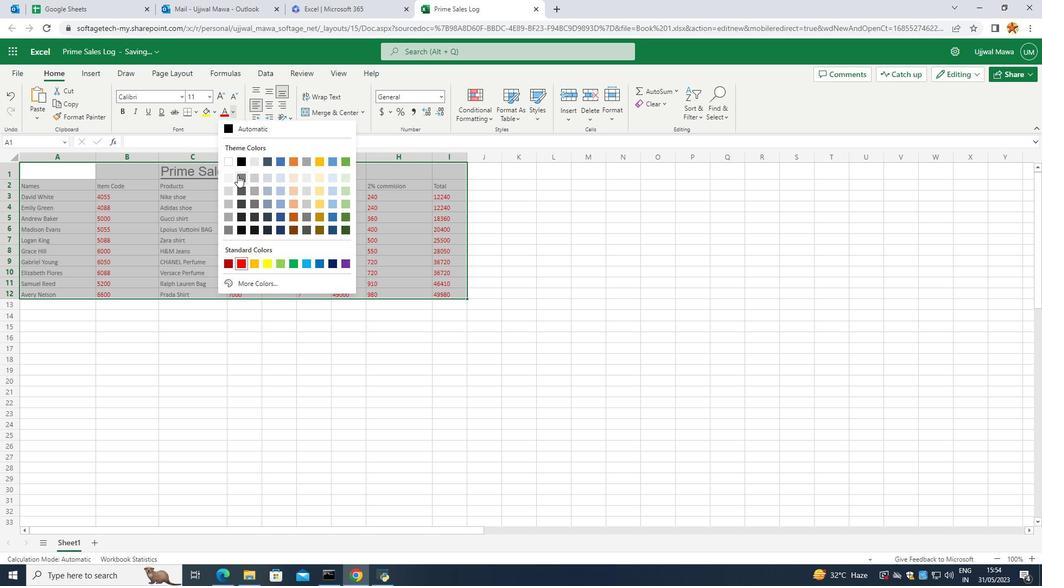 
Action: Mouse moved to (234, 376)
Screenshot: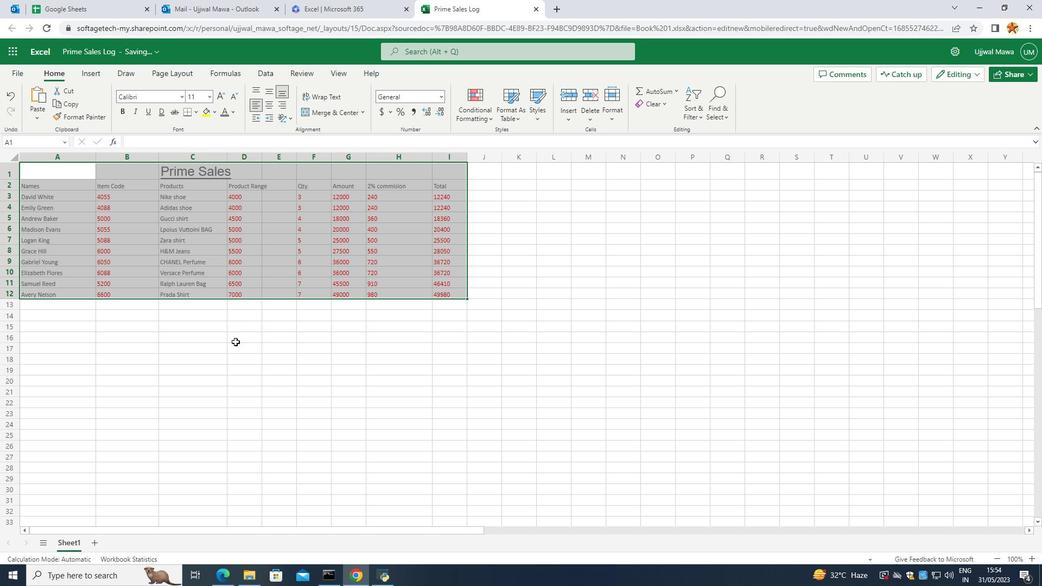 
Action: Mouse pressed left at (234, 376)
Screenshot: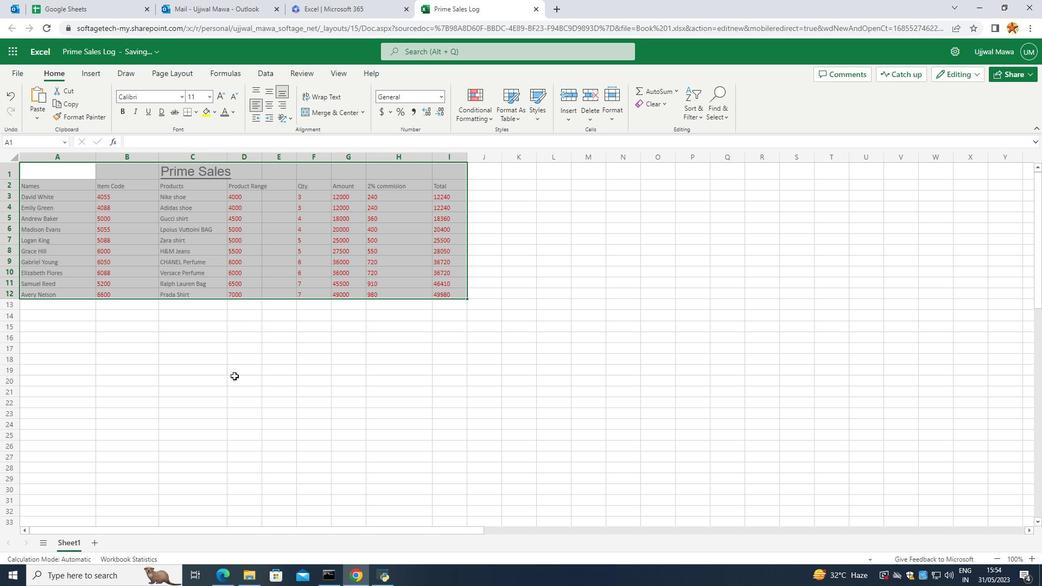 
Action: Mouse moved to (193, 111)
Screenshot: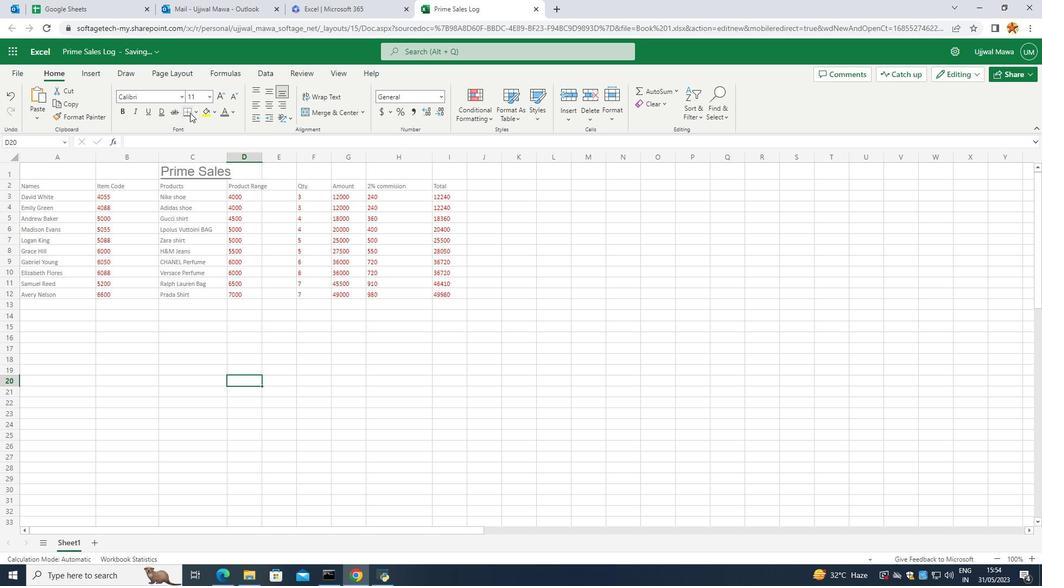 
Action: Mouse pressed left at (193, 111)
Screenshot: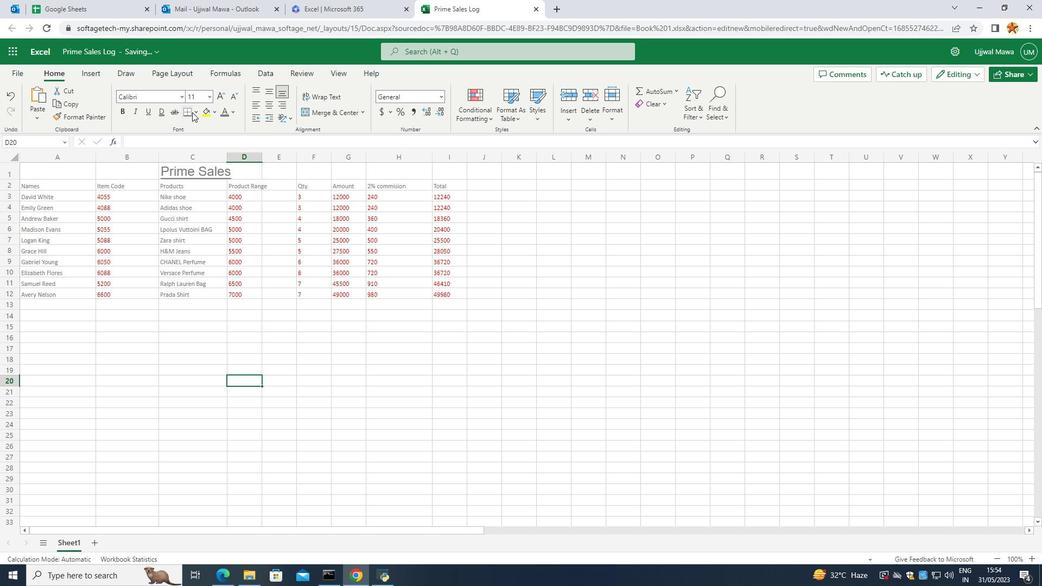
Action: Mouse moved to (196, 161)
Screenshot: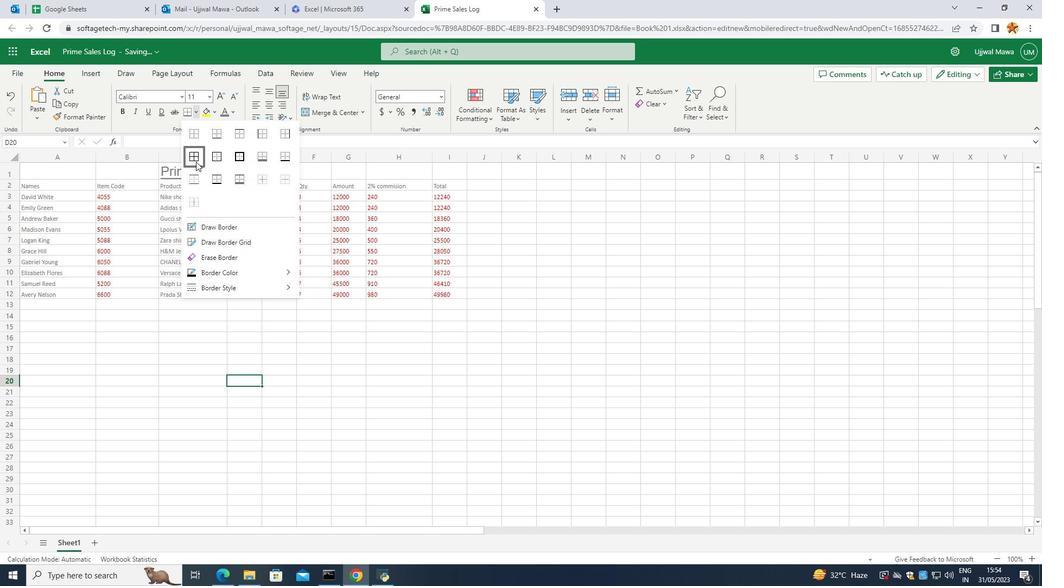 
Action: Mouse pressed left at (196, 161)
Screenshot: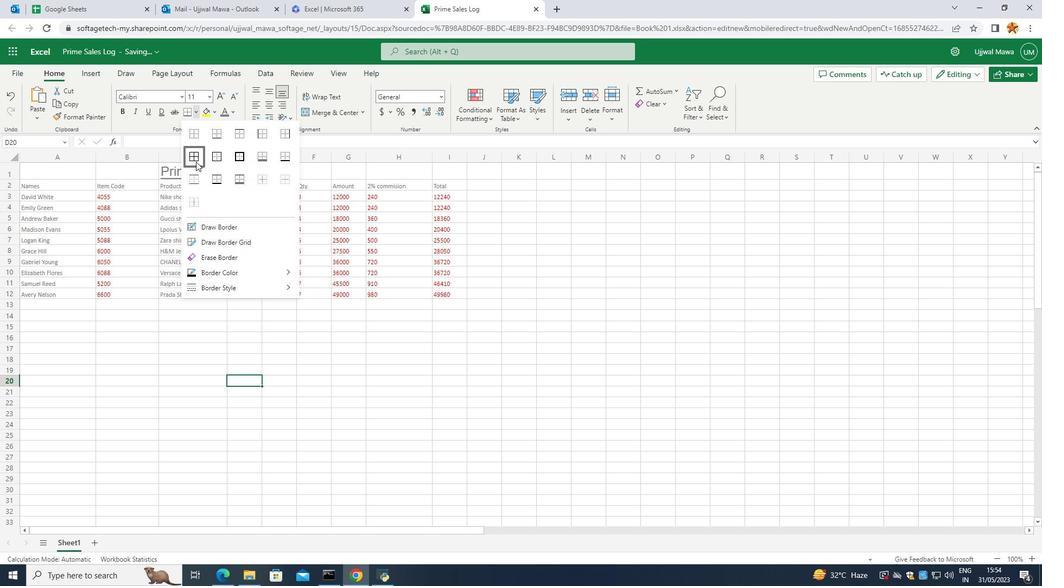 
Action: Mouse moved to (62, 181)
Screenshot: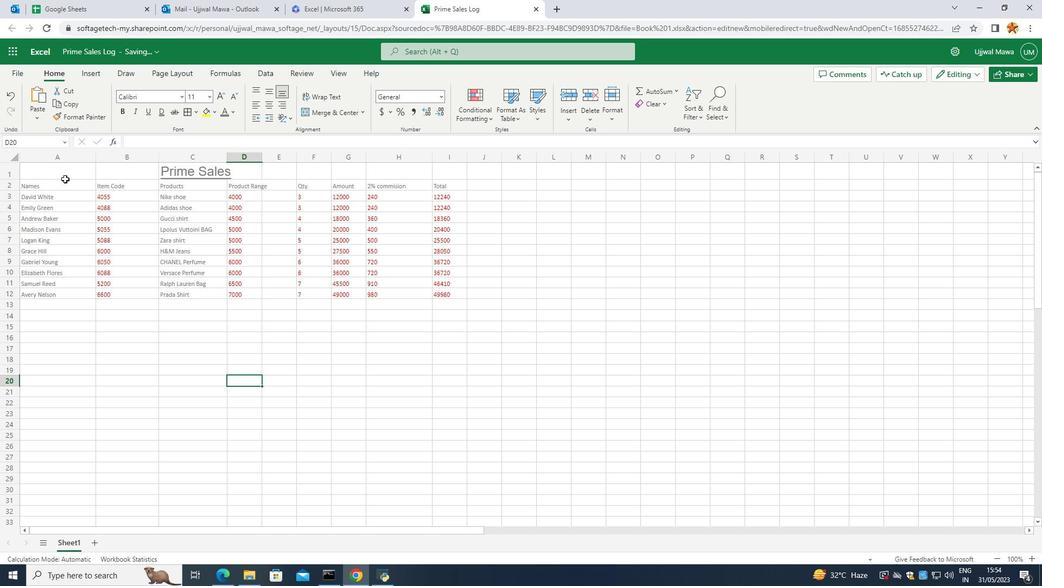 
Action: Mouse pressed left at (62, 181)
Screenshot: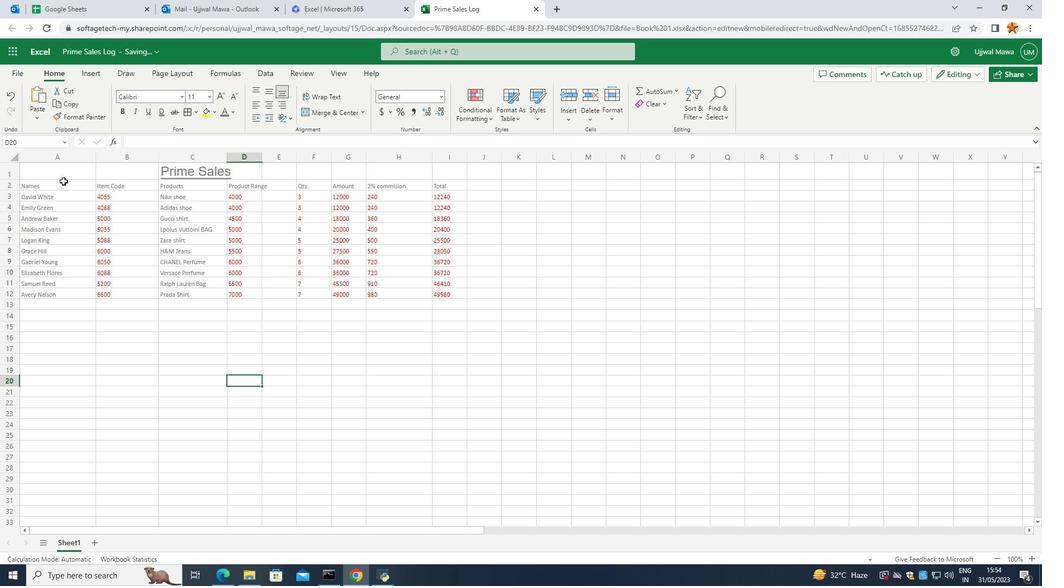 
Action: Mouse moved to (184, 107)
Screenshot: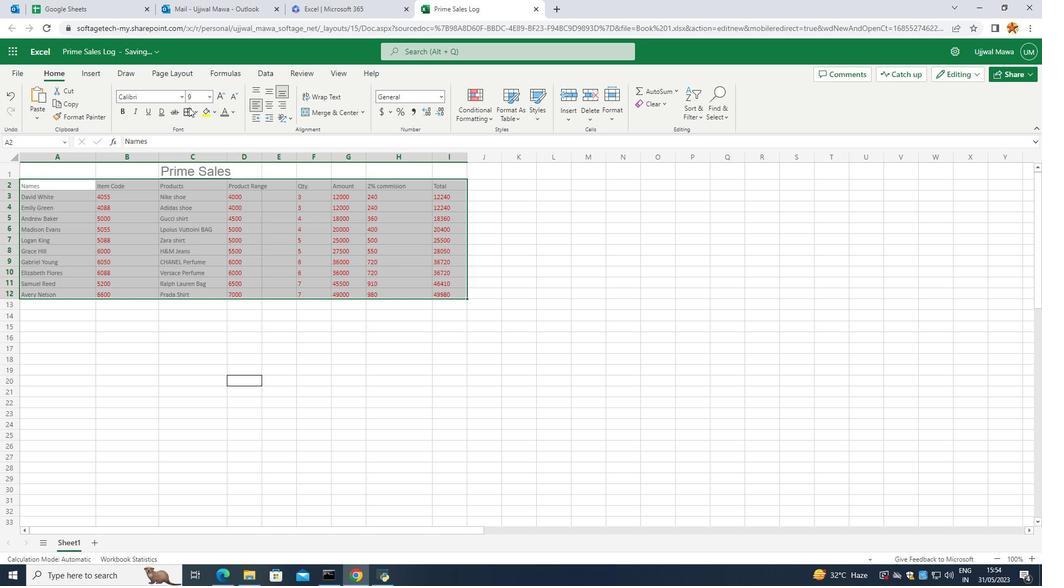 
Action: Mouse pressed left at (184, 107)
Screenshot: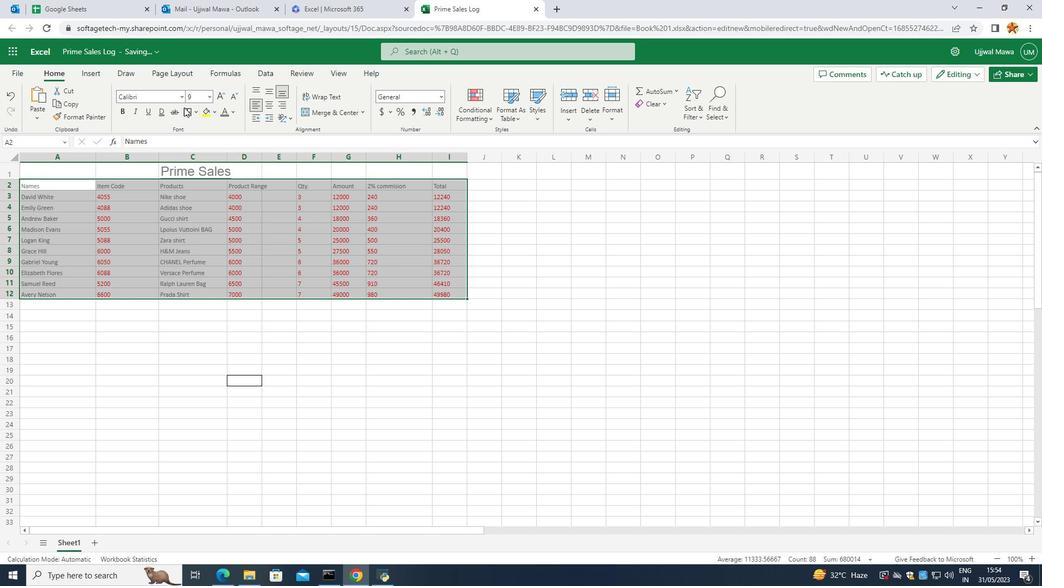 
Action: Mouse moved to (597, 325)
Screenshot: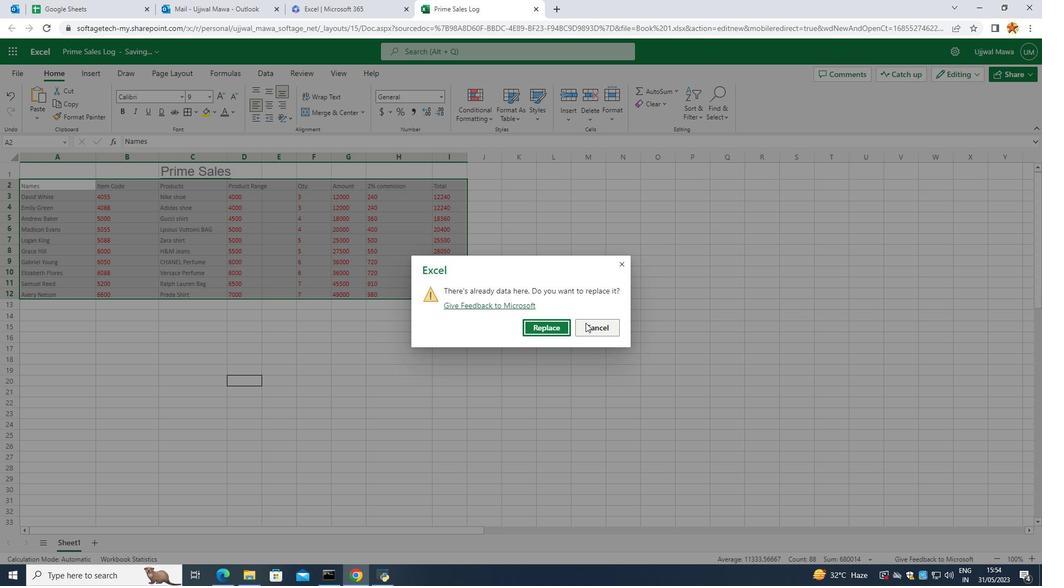 
Action: Mouse pressed left at (597, 325)
Screenshot: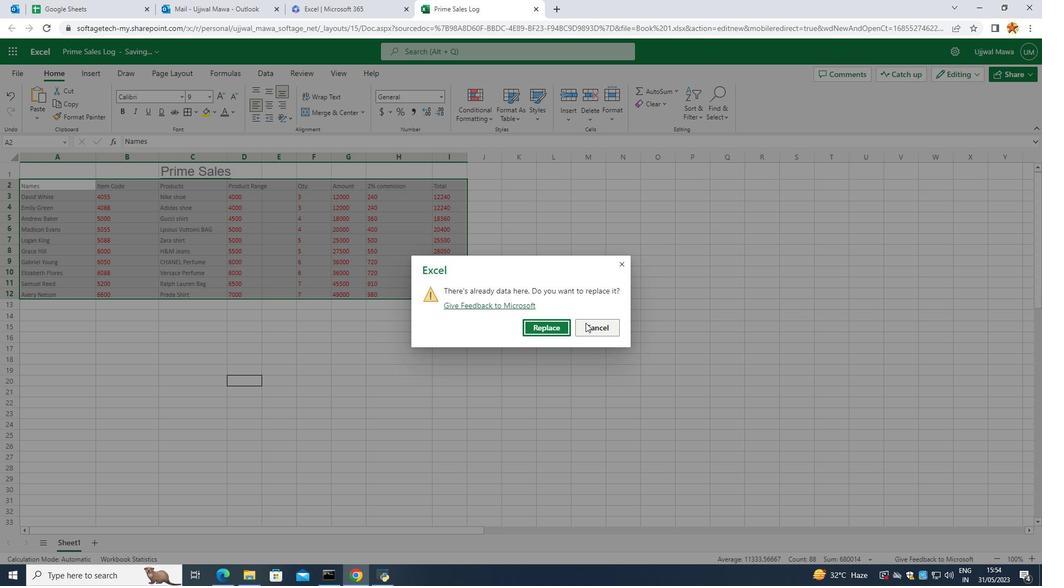 
Action: Mouse moved to (42, 168)
Screenshot: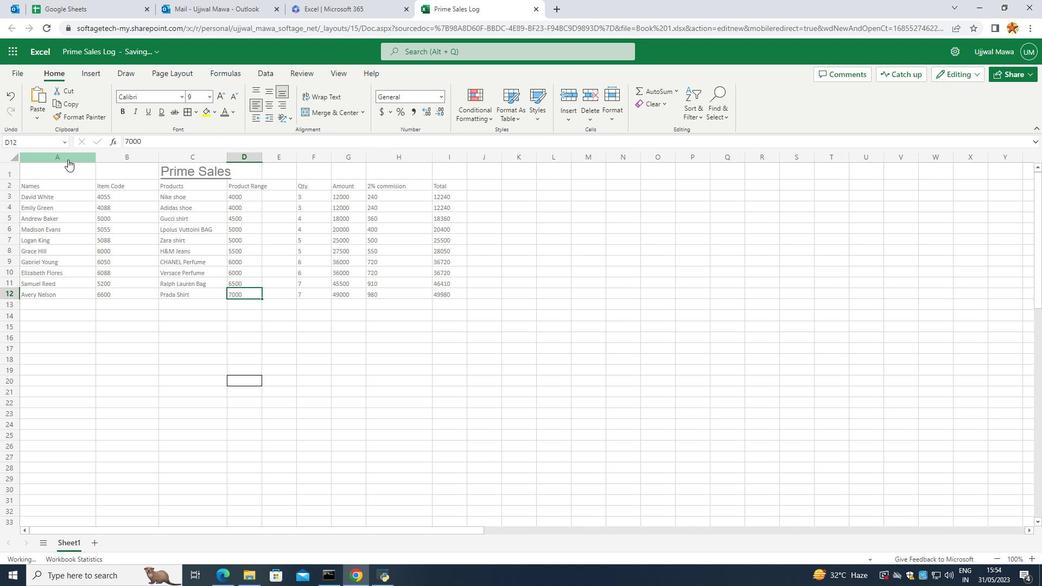 
Action: Mouse pressed left at (42, 168)
Screenshot: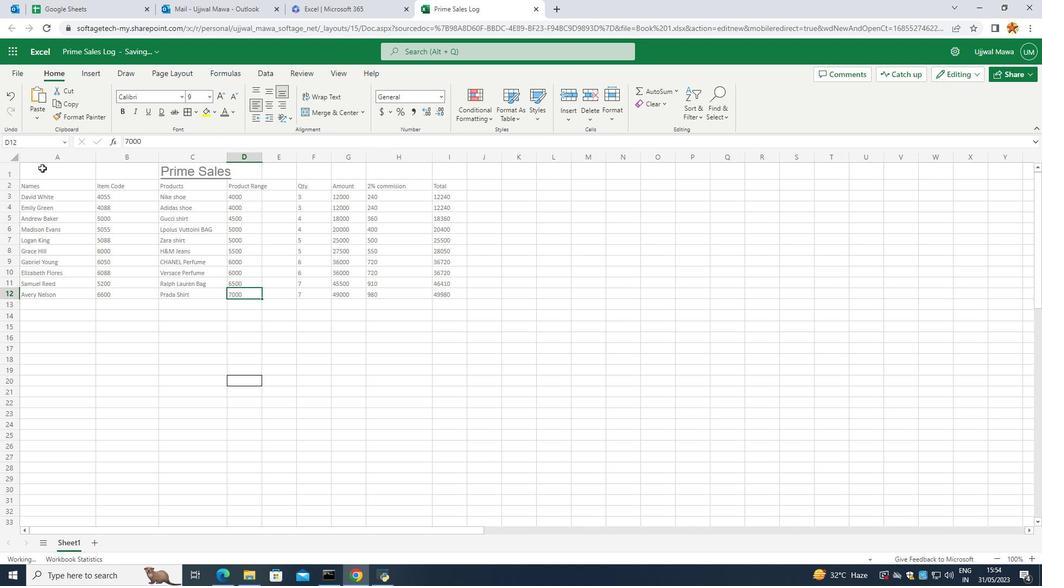 
Action: Mouse moved to (184, 110)
Screenshot: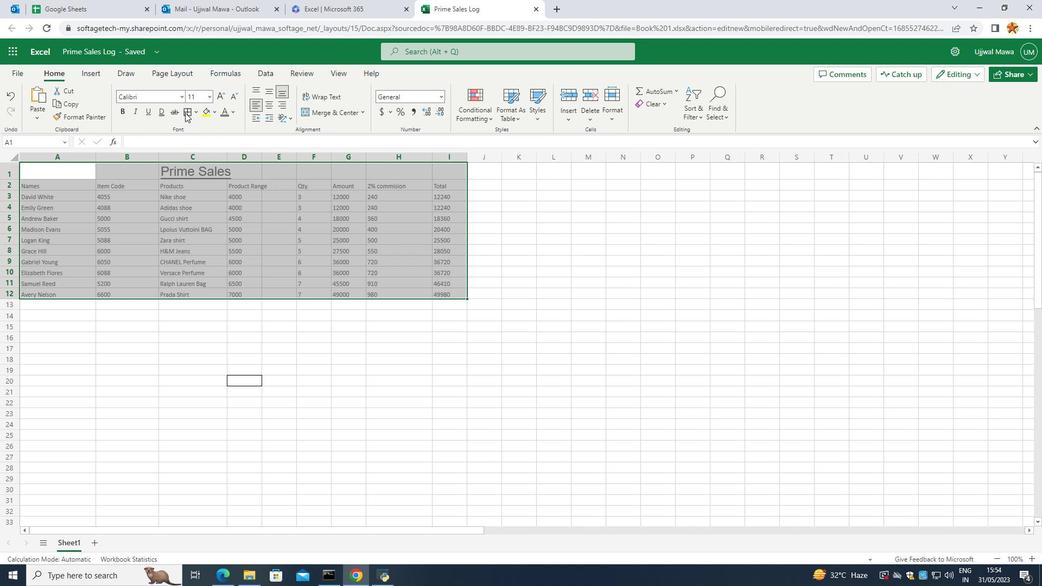 
Action: Mouse pressed left at (184, 110)
Screenshot: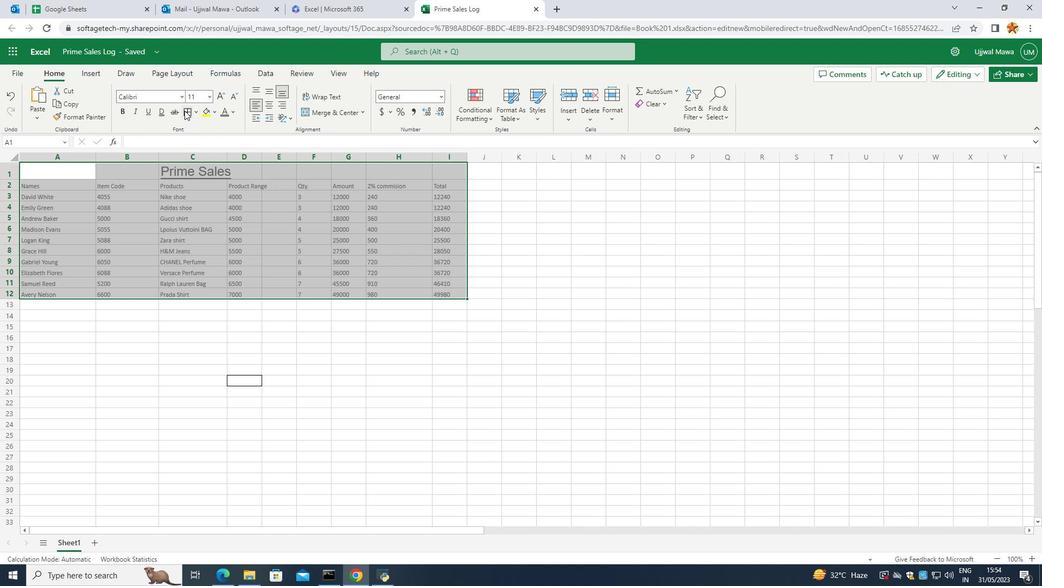 
Action: Mouse moved to (213, 340)
Screenshot: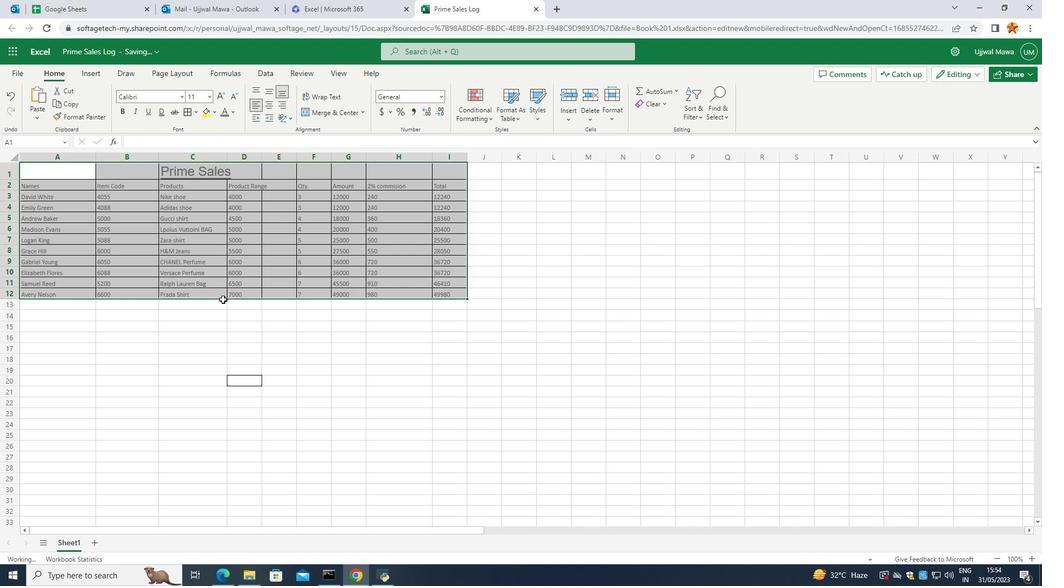 
Action: Mouse pressed left at (213, 340)
Screenshot: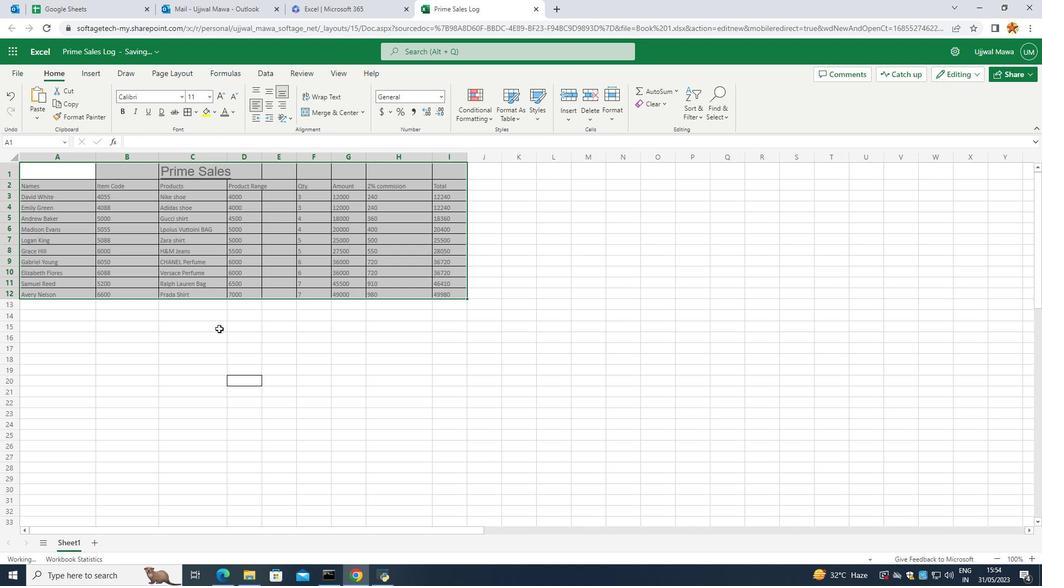 
Action: Mouse moved to (204, 323)
Screenshot: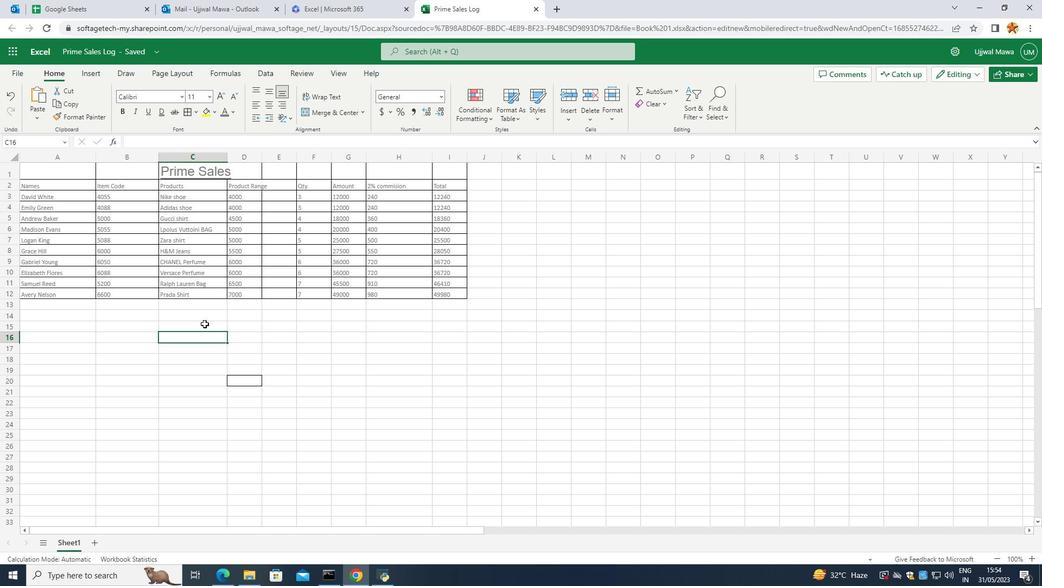 
